 Task: Look for space in Zulpich, Germany from 1st August, 2023 to 5th August, 2023 for 3 adults, 1 child in price range Rs.13000 to Rs.20000. Place can be entire place with 2 bedrooms having 3 beds and 2 bathrooms. Property type can be flatguest house, hotel. Booking option can be shelf check-in. Required host language is English.
Action: Mouse moved to (468, 97)
Screenshot: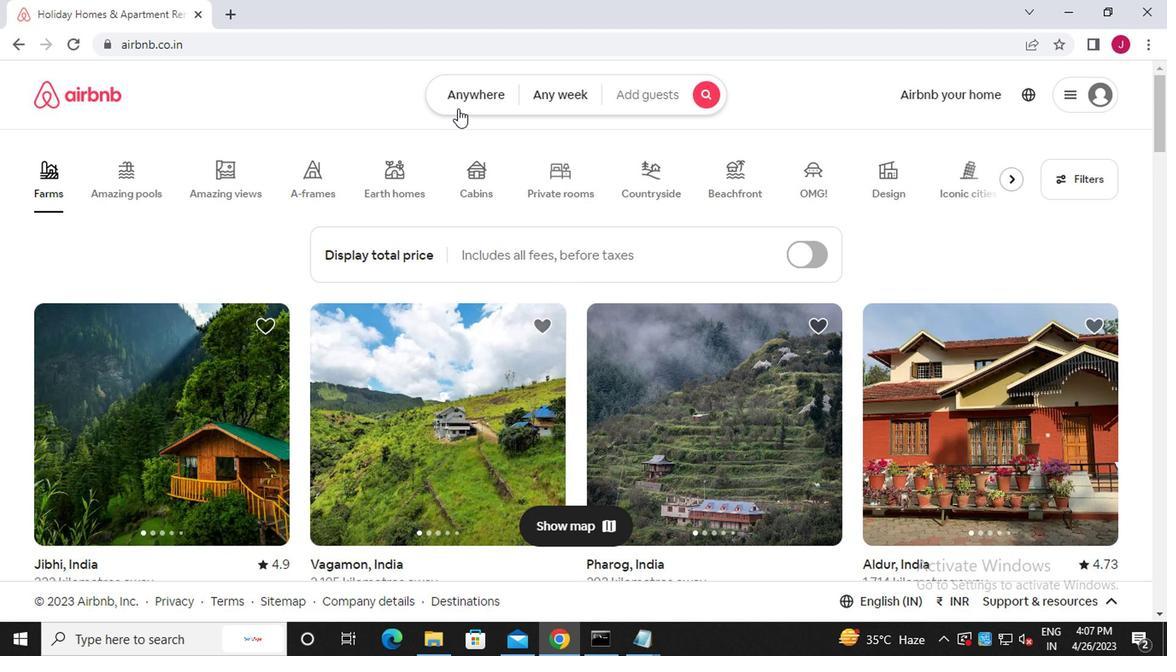 
Action: Mouse pressed left at (468, 97)
Screenshot: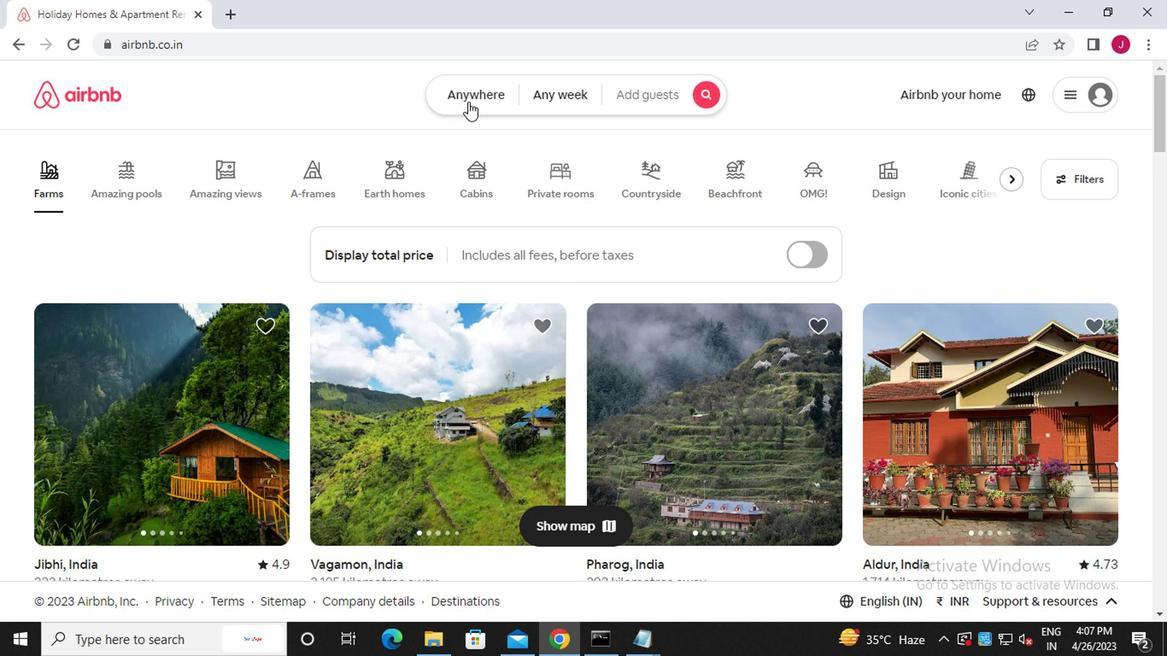 
Action: Mouse moved to (289, 164)
Screenshot: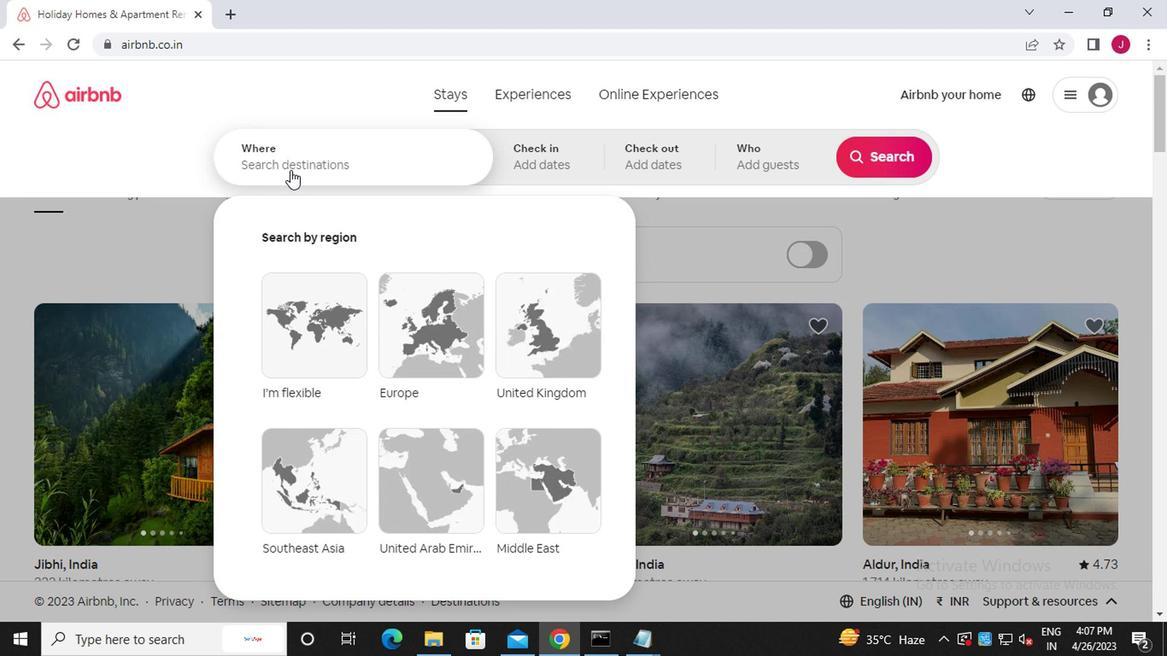 
Action: Mouse pressed left at (289, 164)
Screenshot: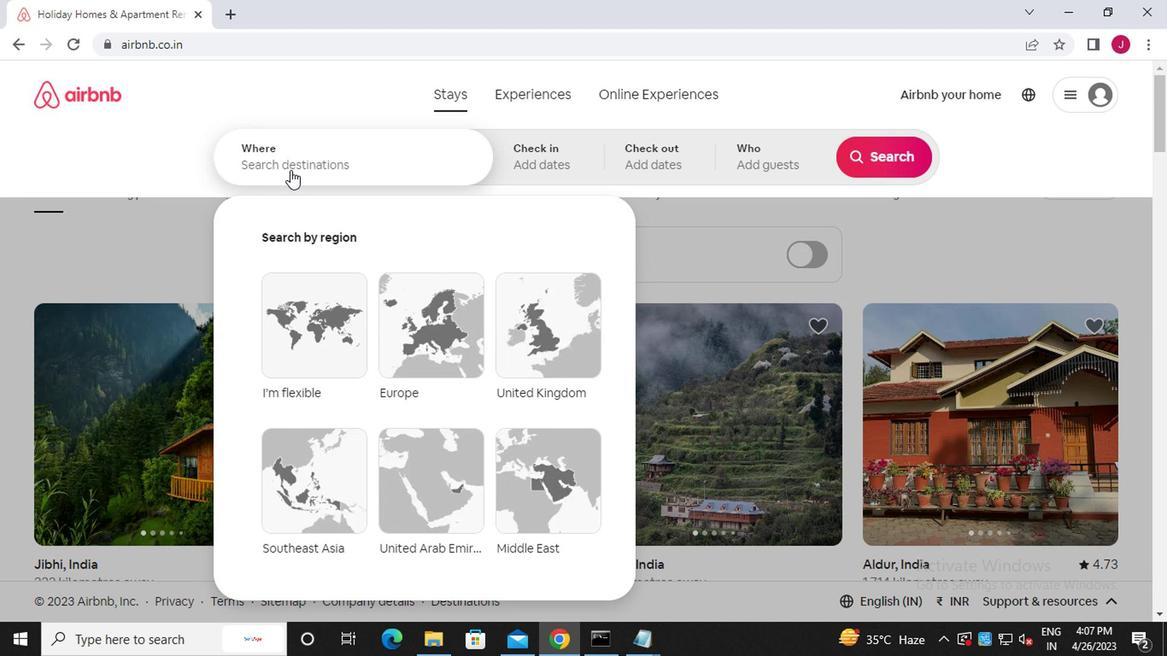
Action: Mouse moved to (285, 164)
Screenshot: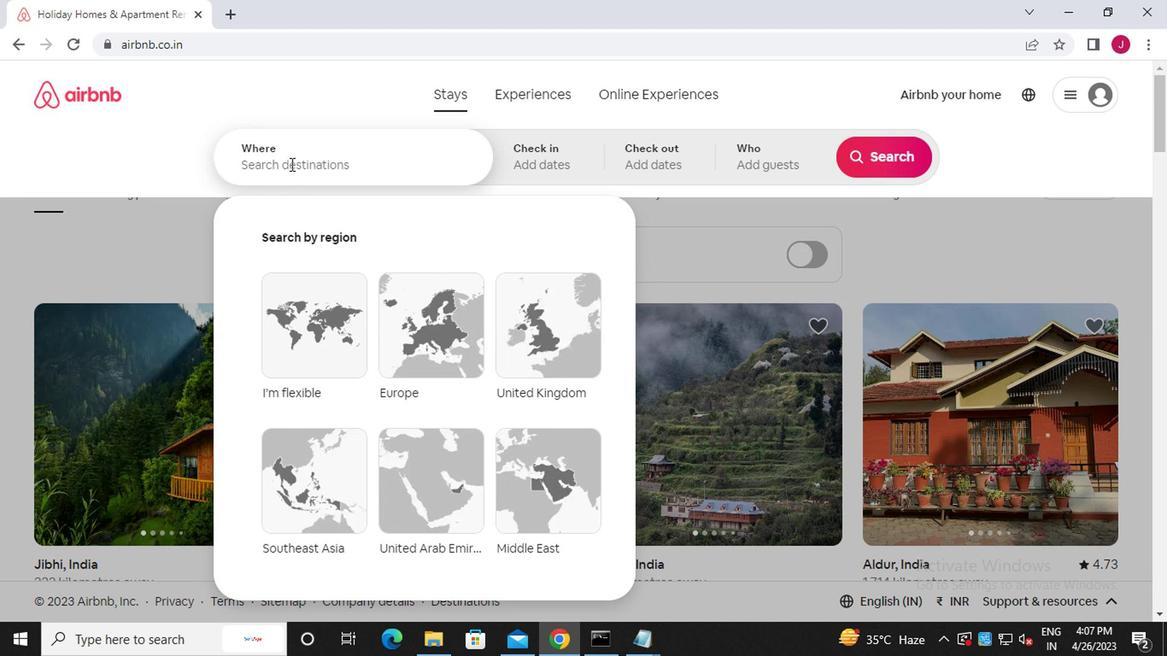 
Action: Key pressed z<Key.caps_lock>ulpich,<Key.caps_lock>g<Key.caps_lock>ermany
Screenshot: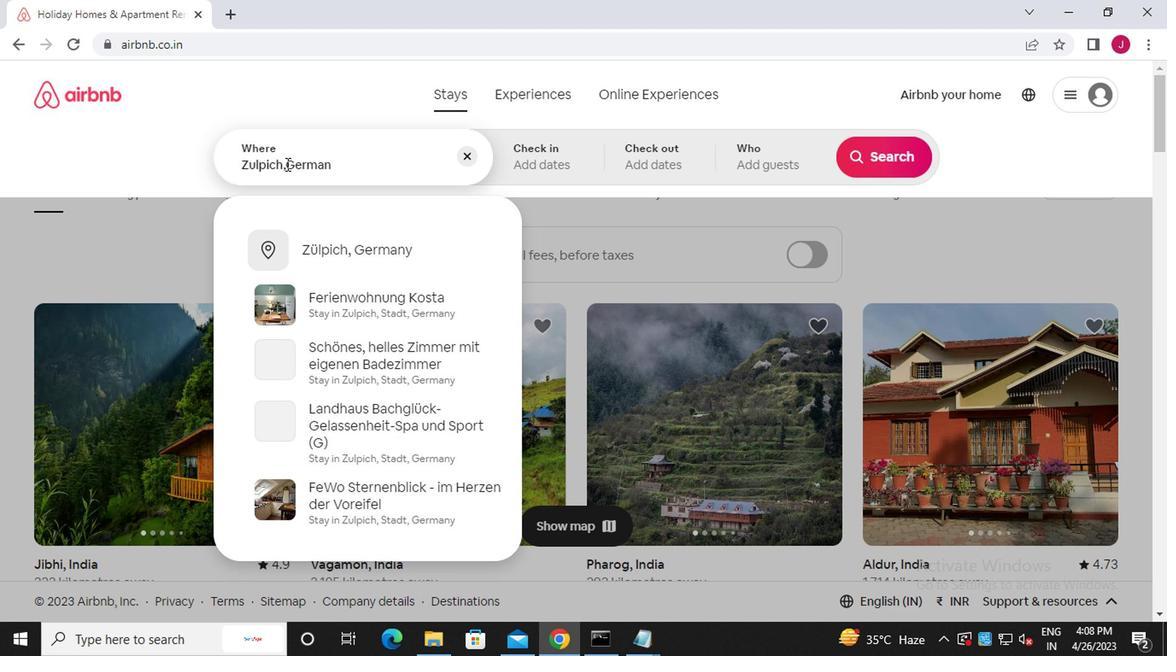 
Action: Mouse moved to (350, 247)
Screenshot: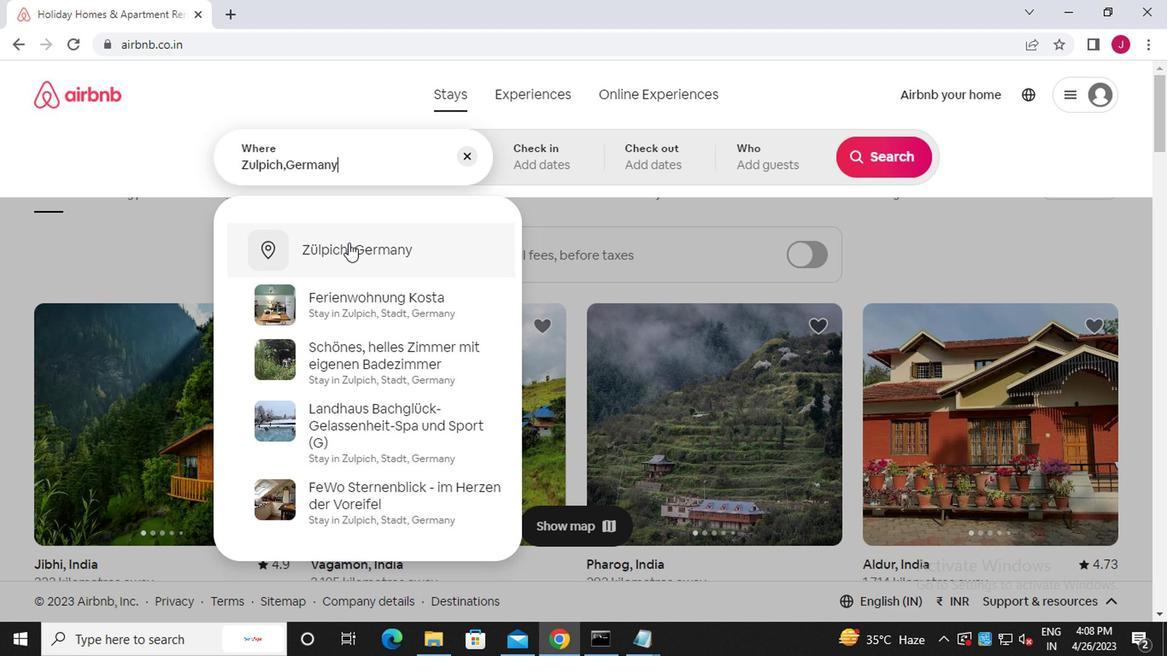 
Action: Mouse pressed left at (350, 247)
Screenshot: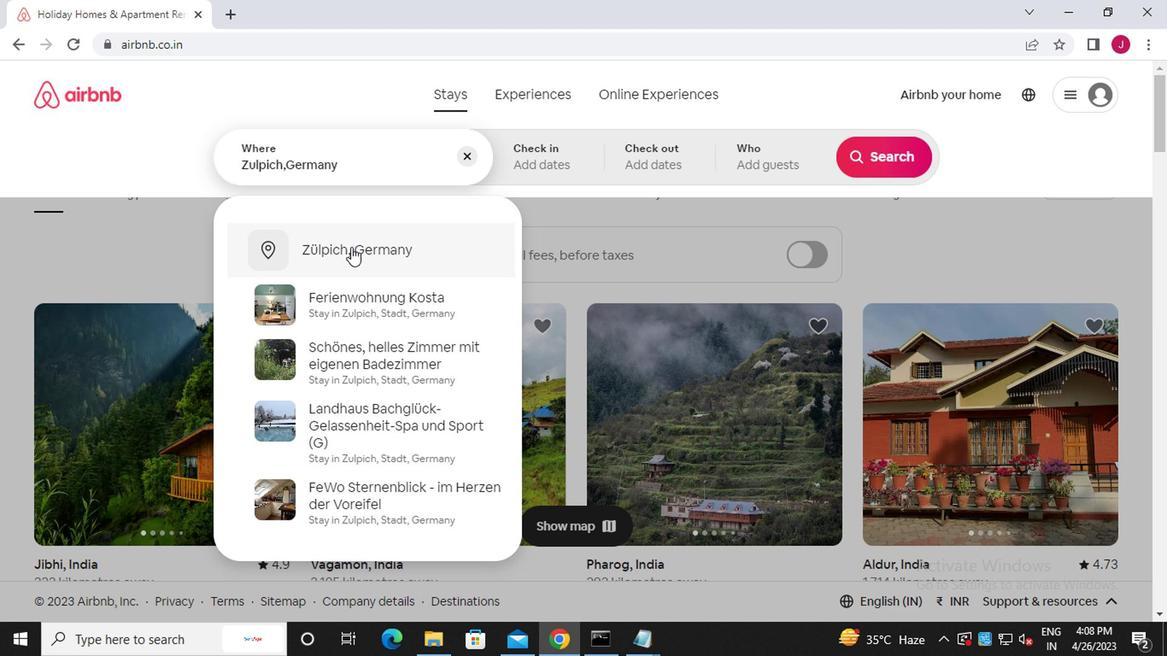 
Action: Mouse moved to (863, 299)
Screenshot: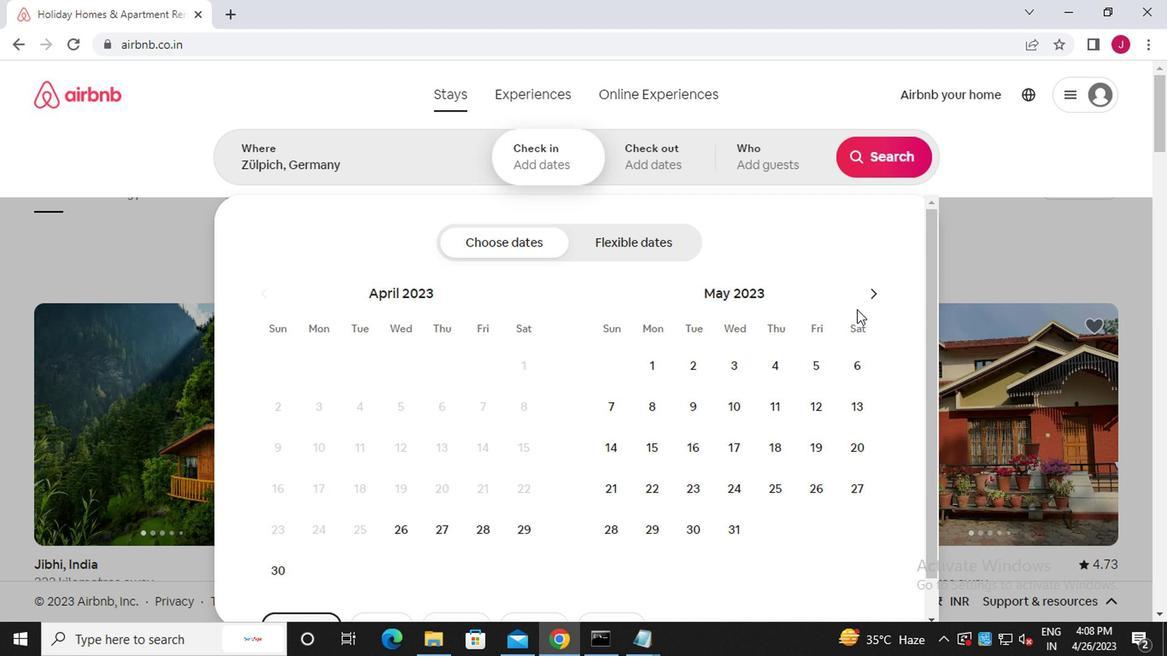 
Action: Mouse pressed left at (863, 299)
Screenshot: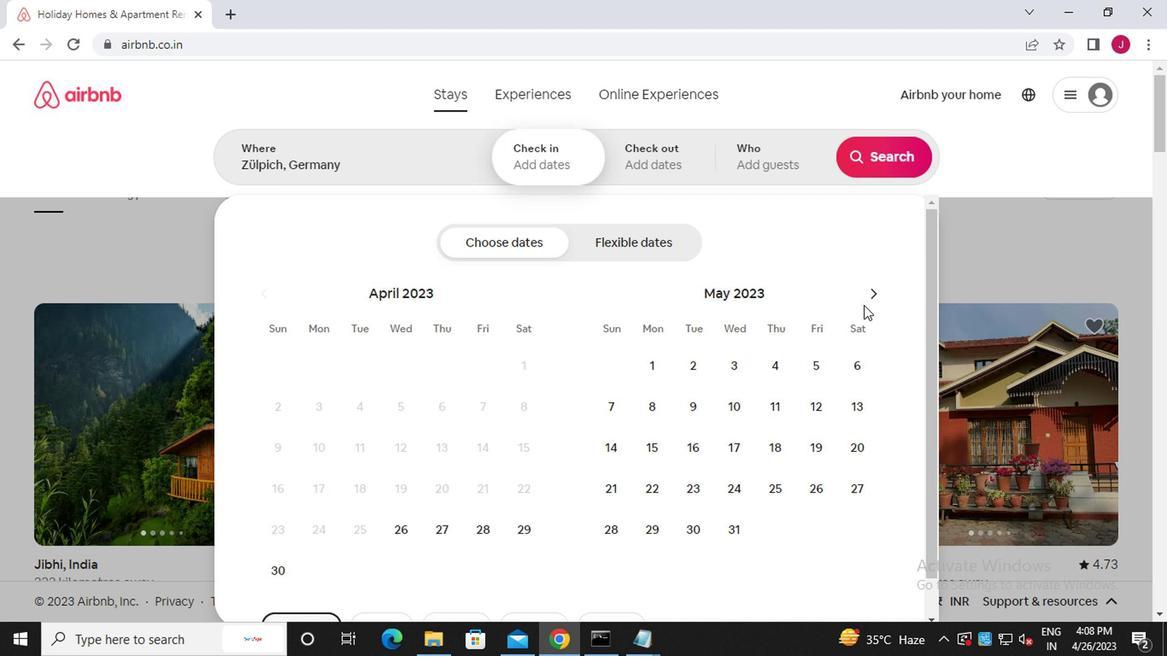 
Action: Mouse moved to (865, 298)
Screenshot: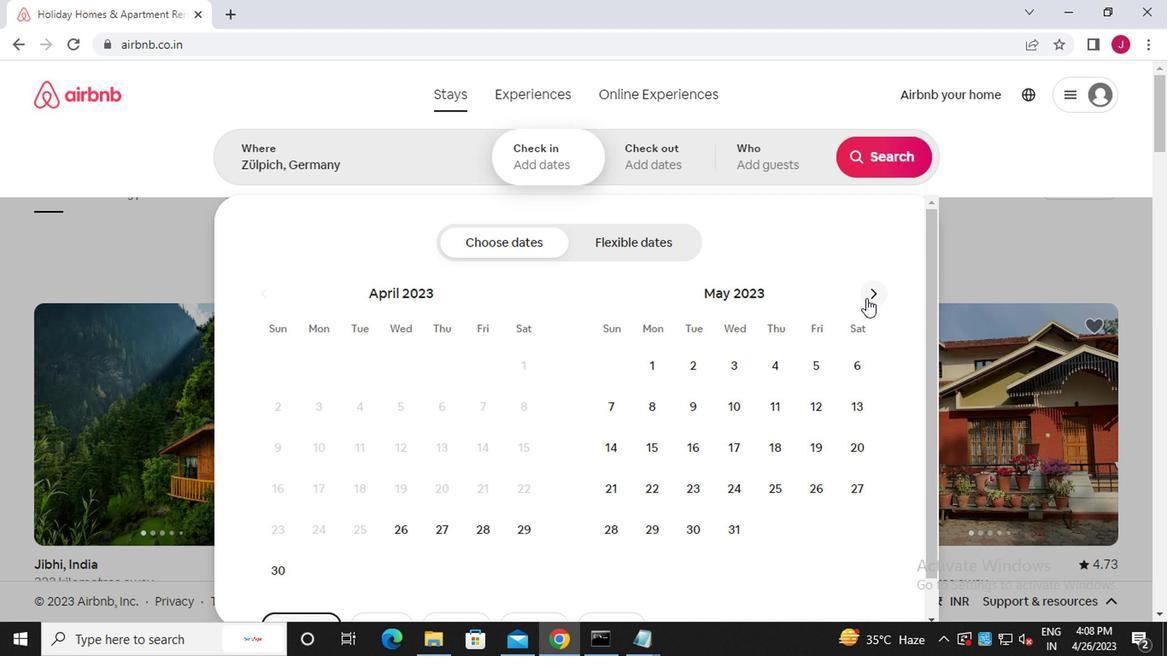 
Action: Mouse pressed left at (865, 298)
Screenshot: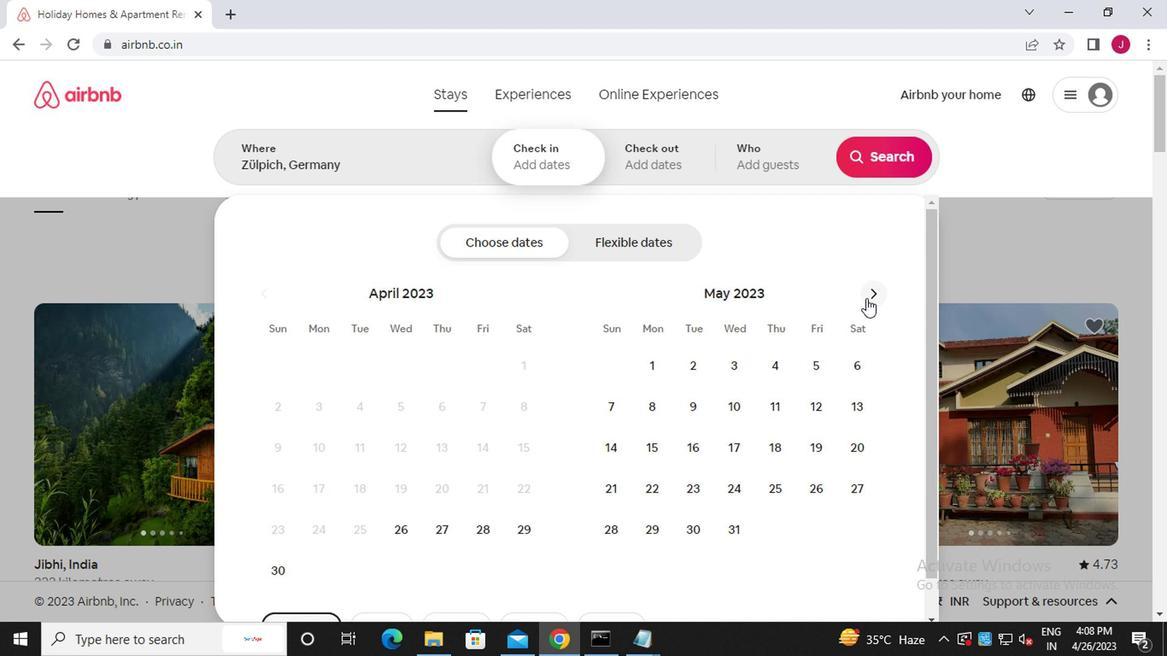 
Action: Mouse pressed left at (865, 298)
Screenshot: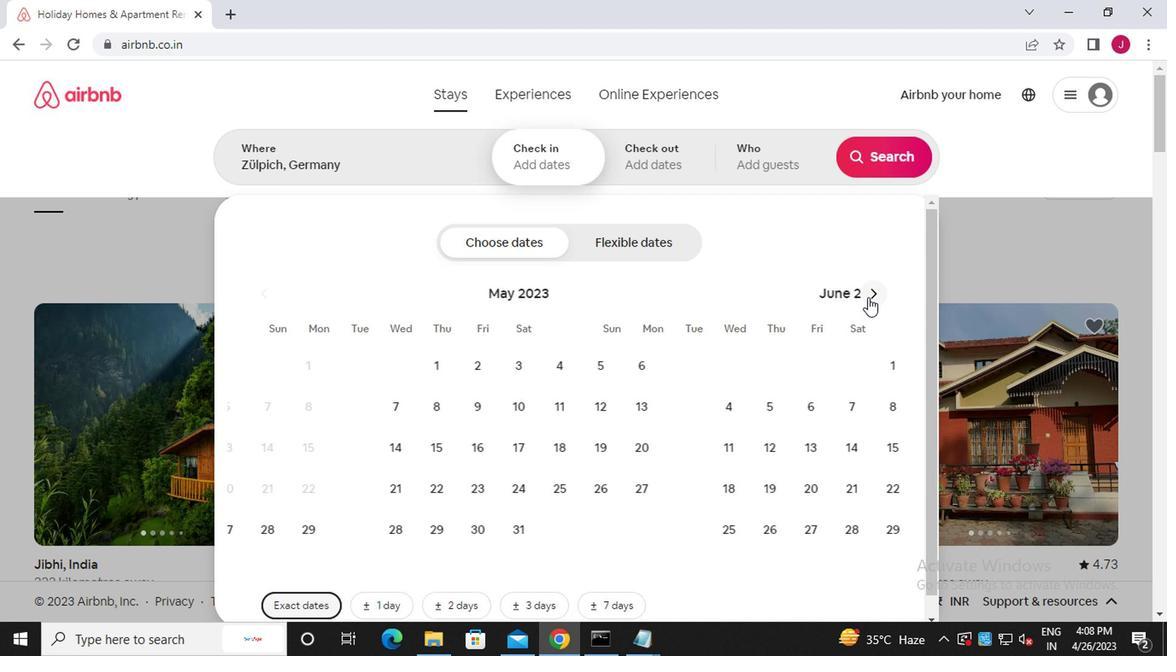 
Action: Mouse pressed left at (865, 298)
Screenshot: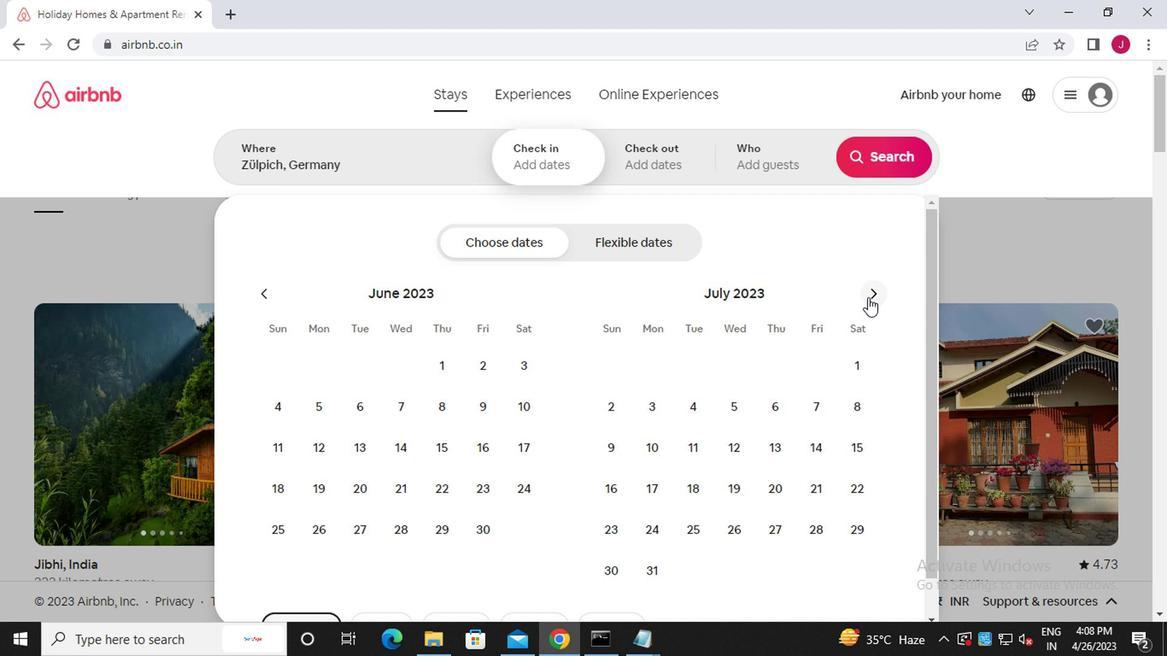 
Action: Mouse moved to (694, 354)
Screenshot: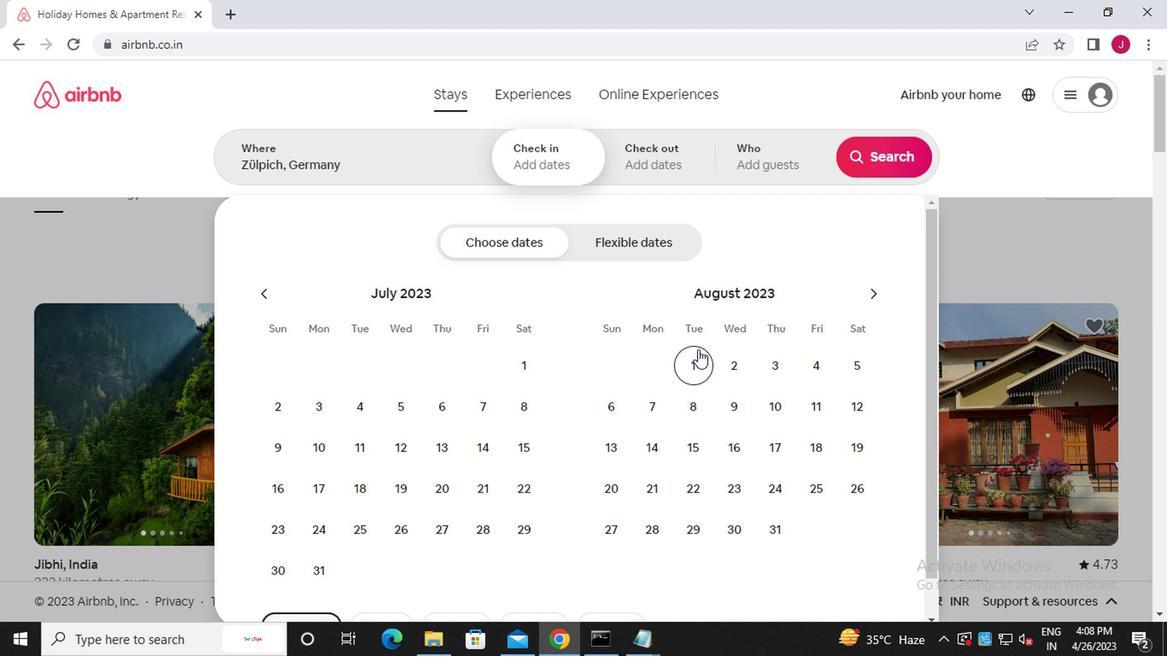 
Action: Mouse pressed left at (694, 354)
Screenshot: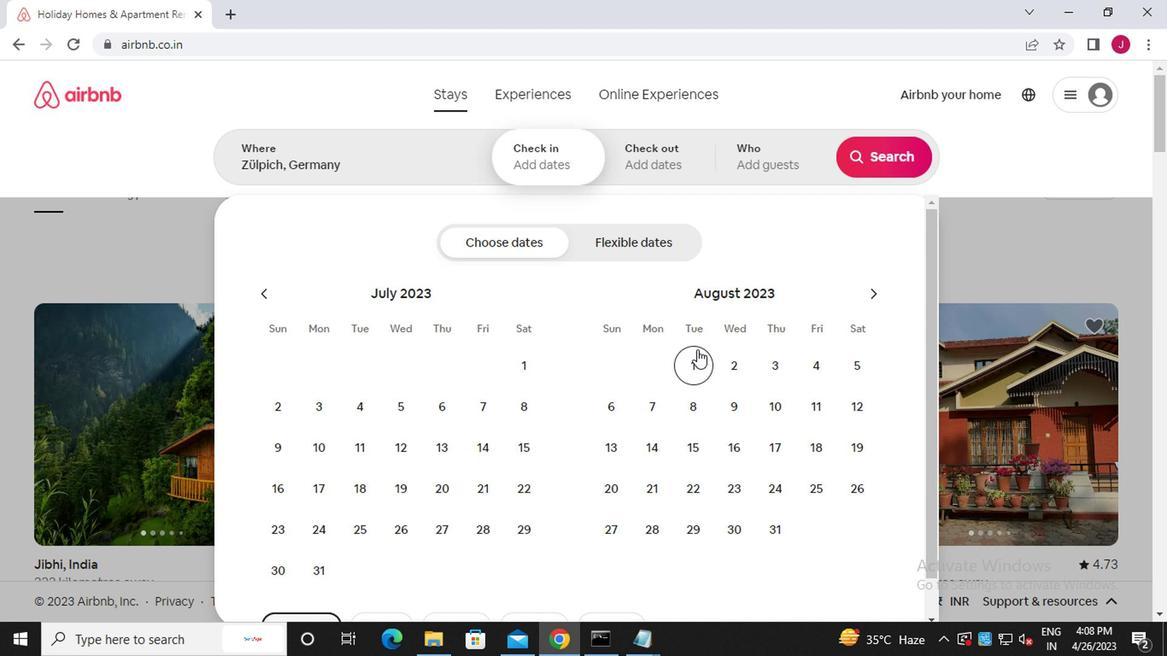 
Action: Mouse moved to (856, 369)
Screenshot: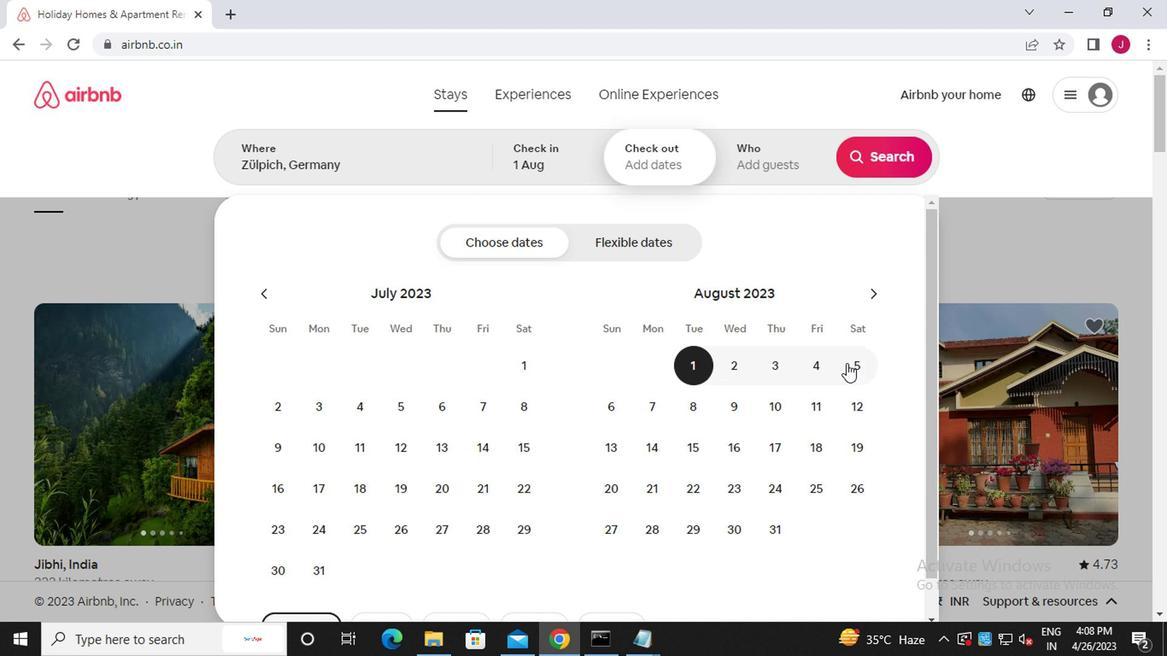 
Action: Mouse pressed left at (856, 369)
Screenshot: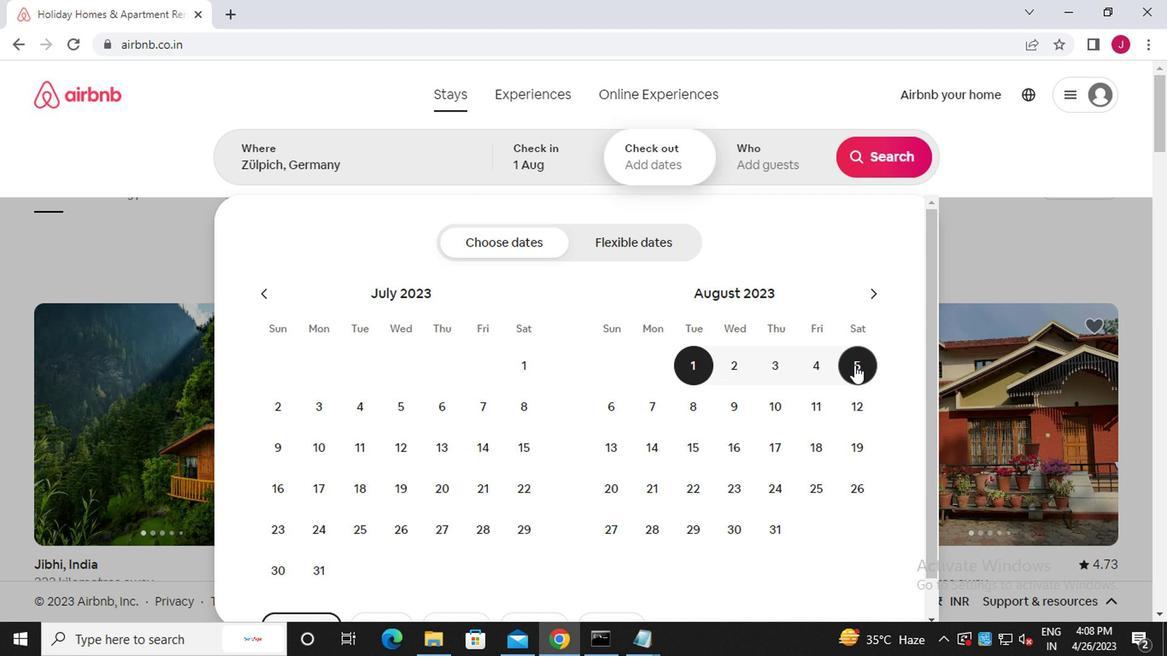 
Action: Mouse moved to (792, 164)
Screenshot: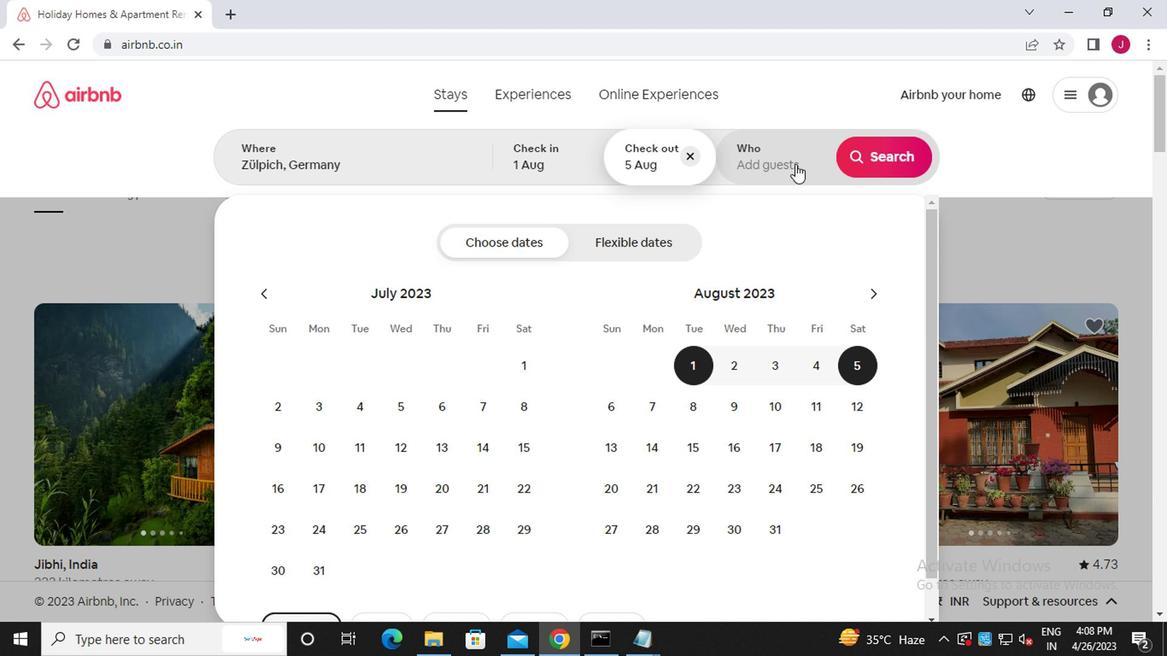 
Action: Mouse pressed left at (792, 164)
Screenshot: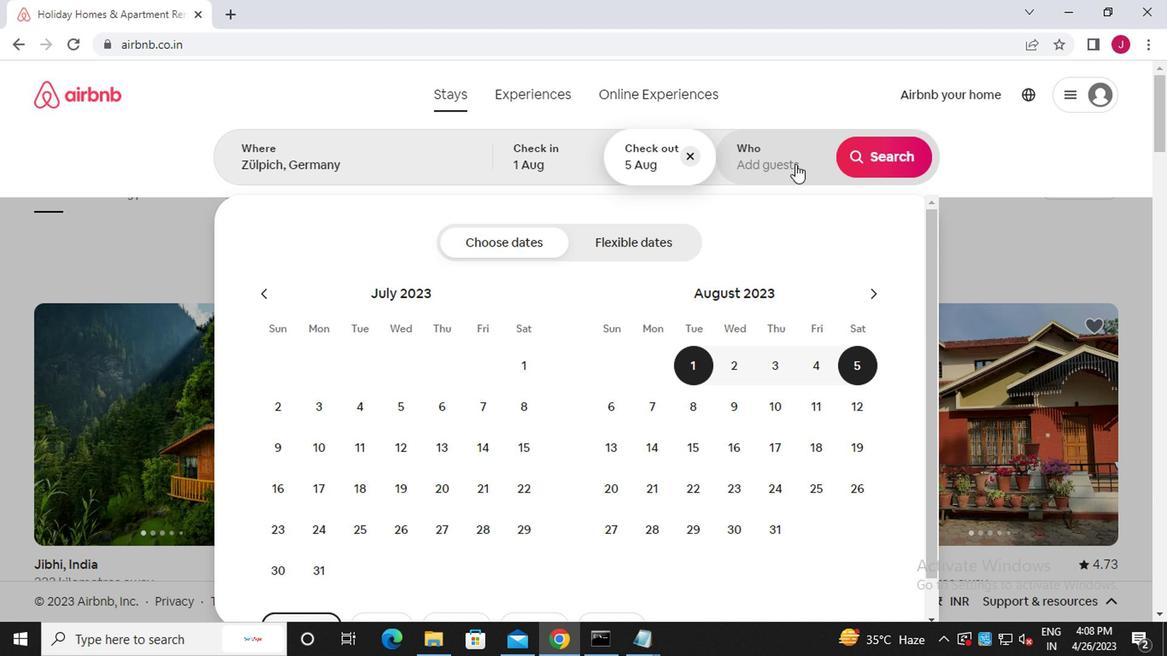 
Action: Mouse moved to (882, 244)
Screenshot: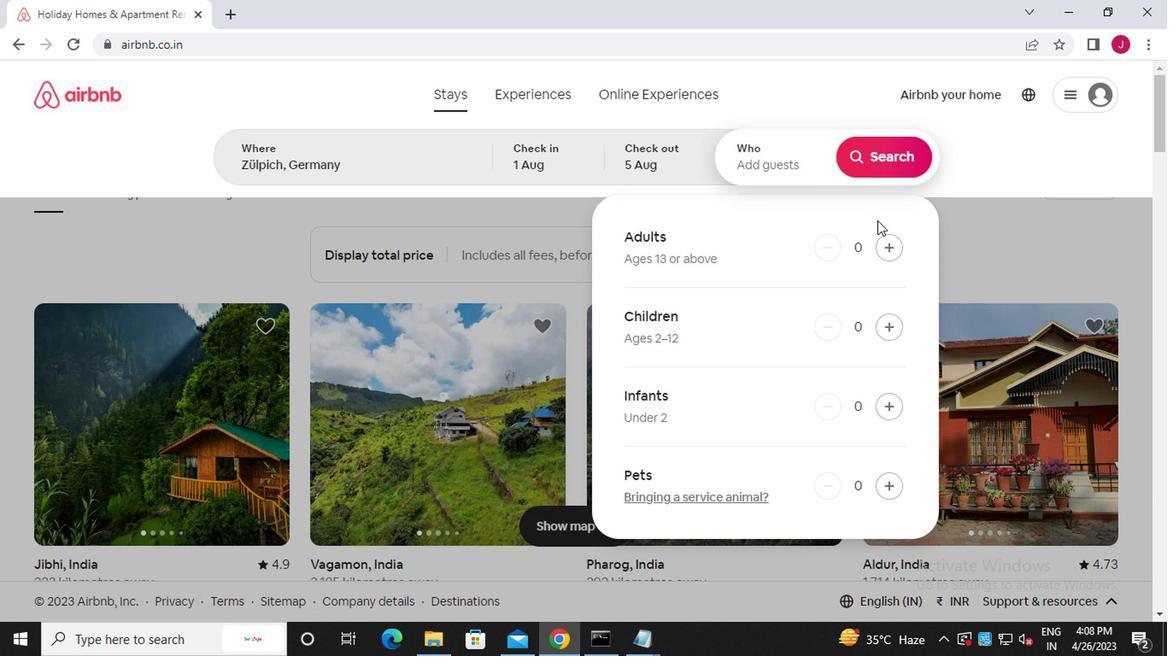 
Action: Mouse pressed left at (882, 244)
Screenshot: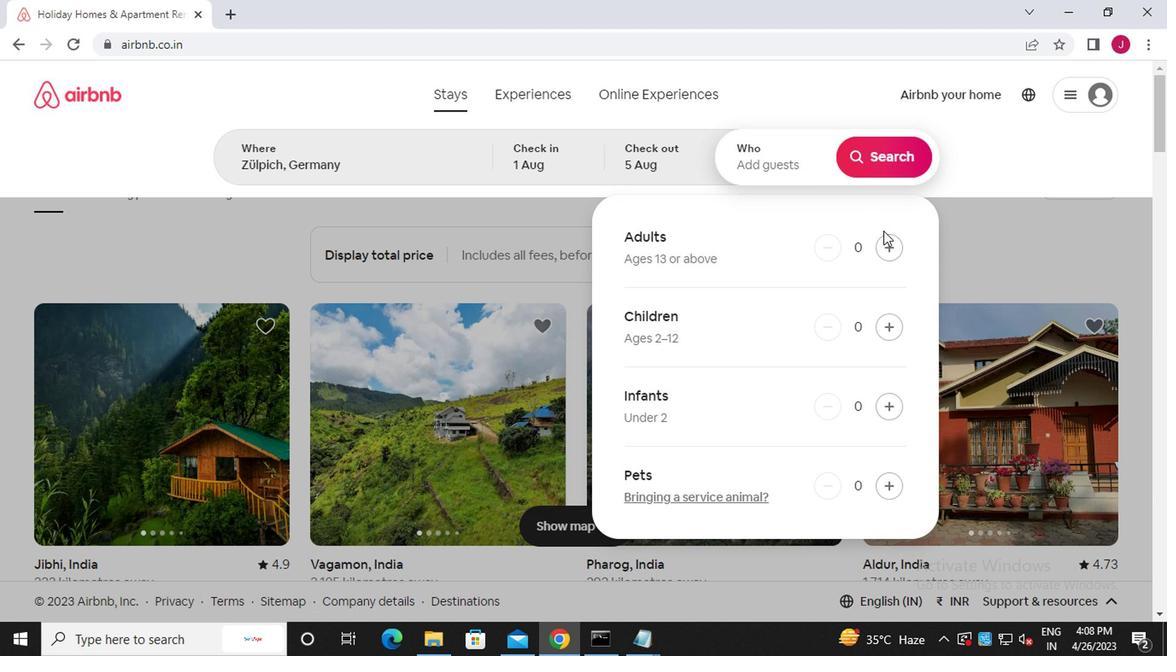 
Action: Mouse moved to (883, 244)
Screenshot: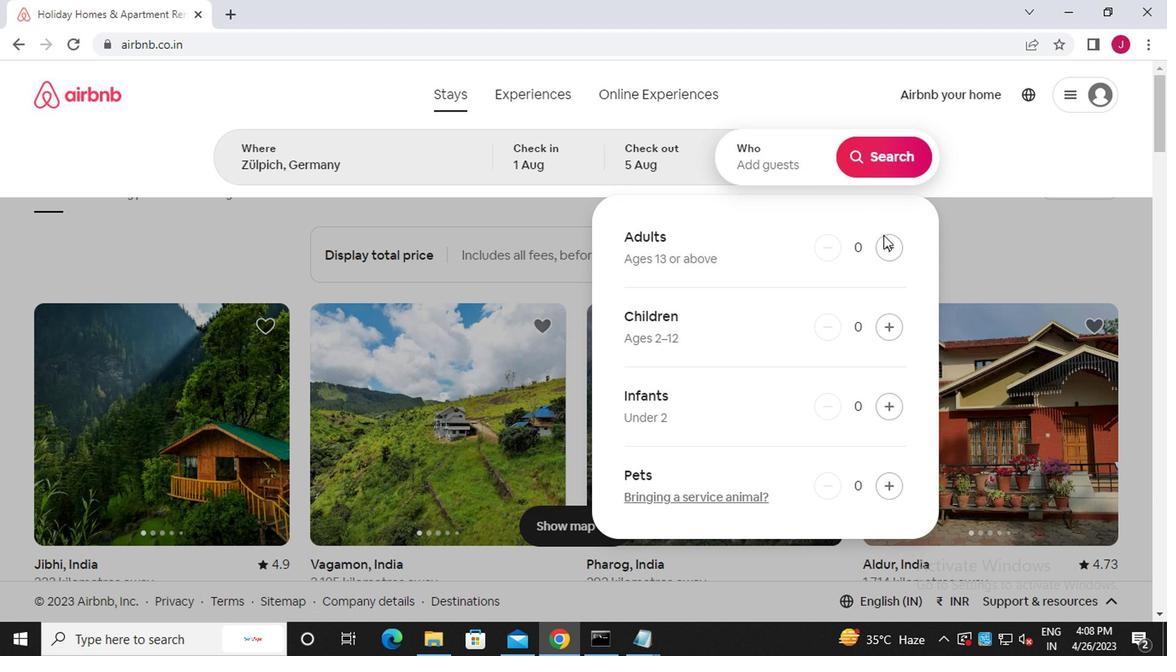 
Action: Mouse pressed left at (883, 244)
Screenshot: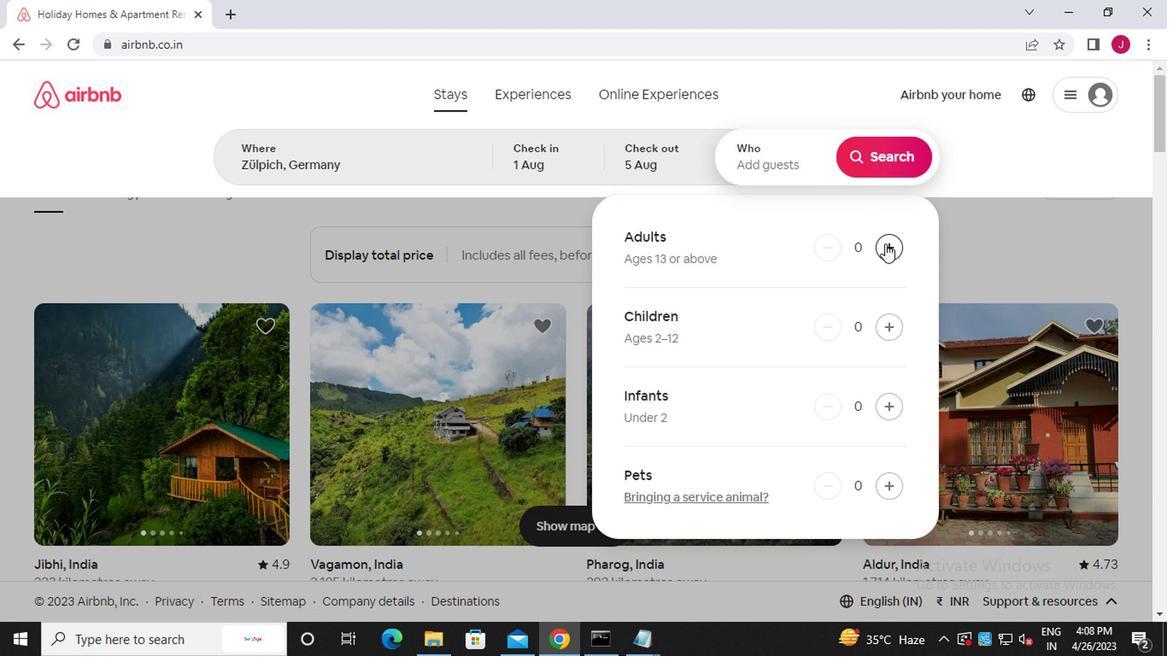 
Action: Mouse pressed left at (883, 244)
Screenshot: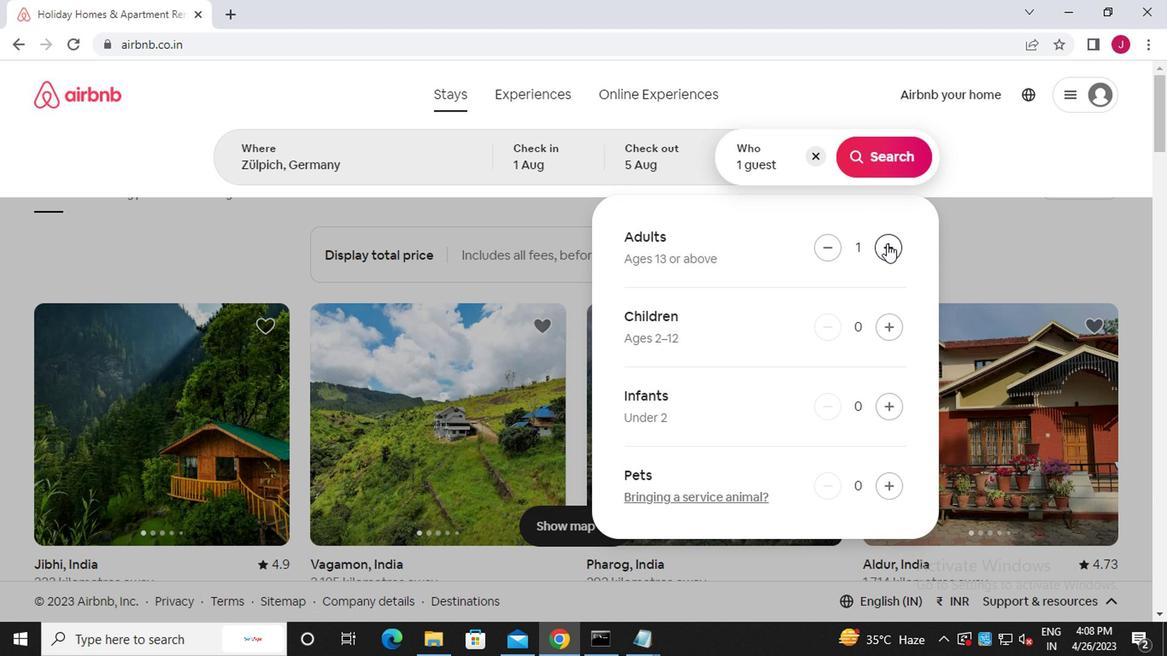 
Action: Mouse moved to (886, 329)
Screenshot: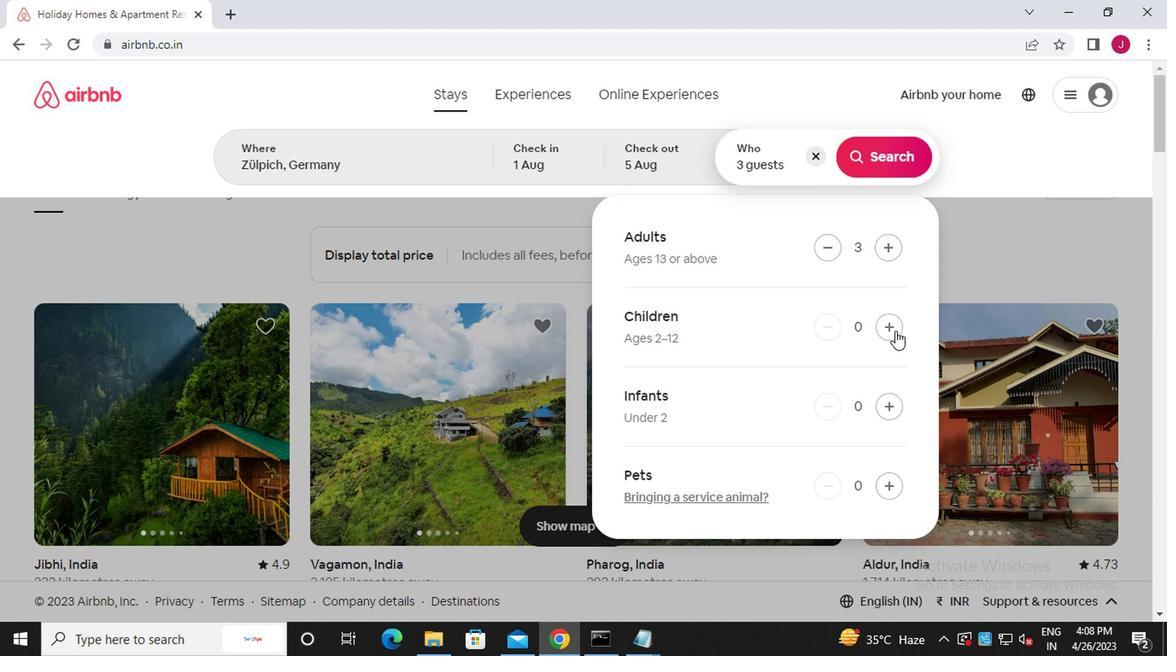 
Action: Mouse pressed left at (886, 329)
Screenshot: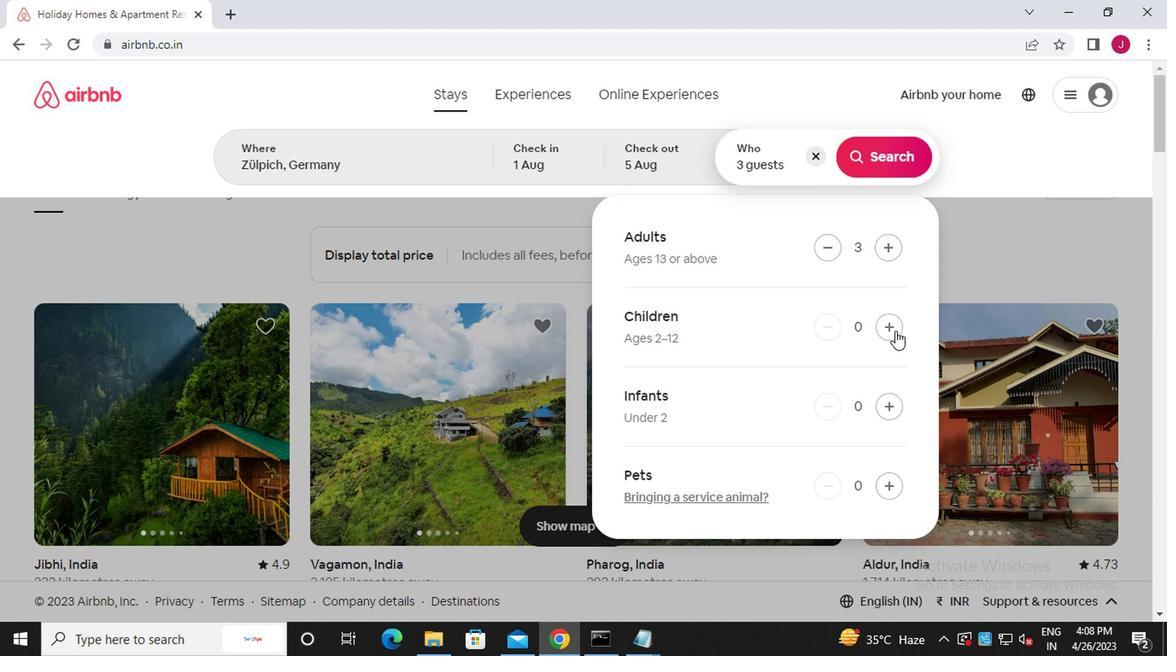 
Action: Mouse moved to (894, 163)
Screenshot: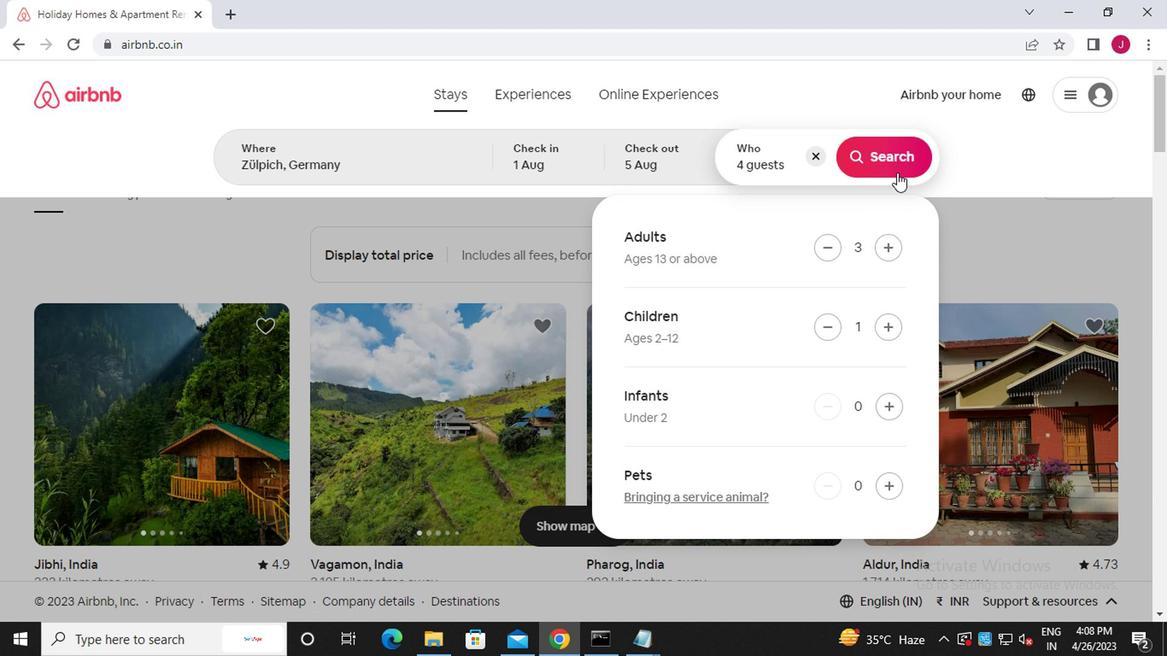 
Action: Mouse pressed left at (894, 163)
Screenshot: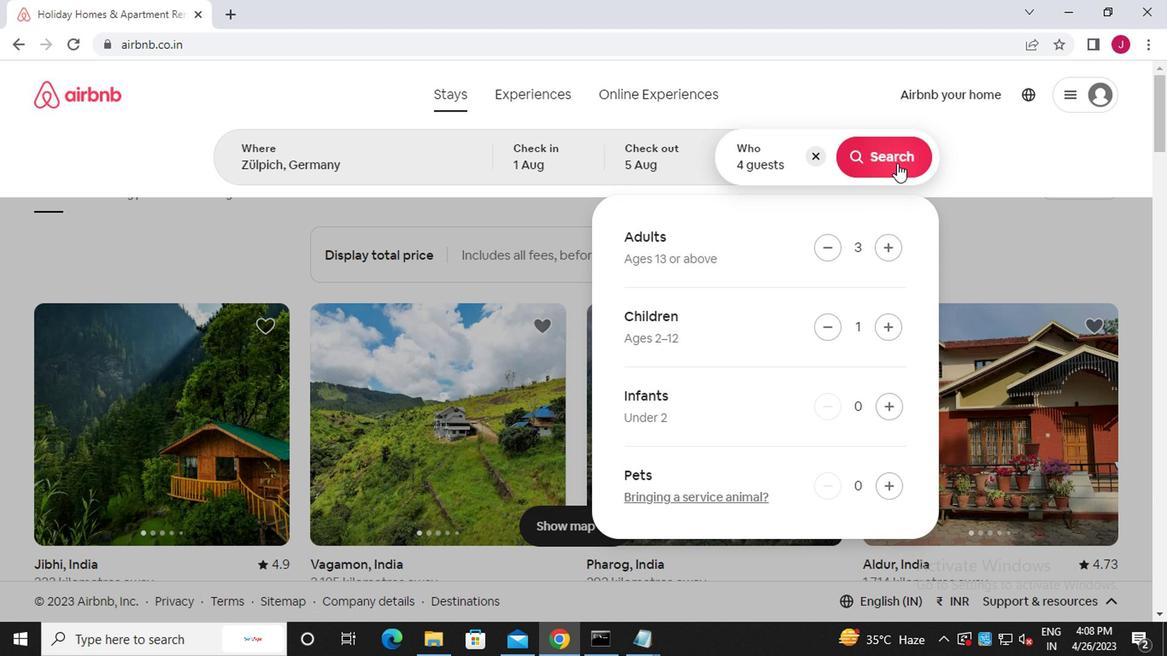 
Action: Mouse moved to (1083, 159)
Screenshot: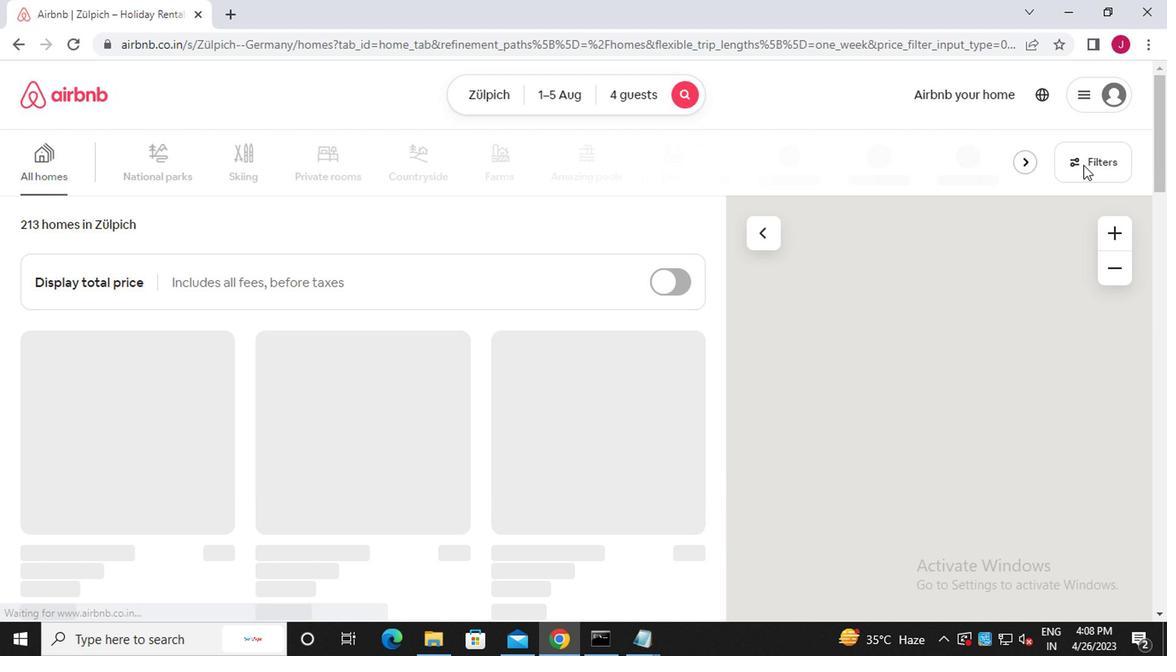 
Action: Mouse pressed left at (1083, 159)
Screenshot: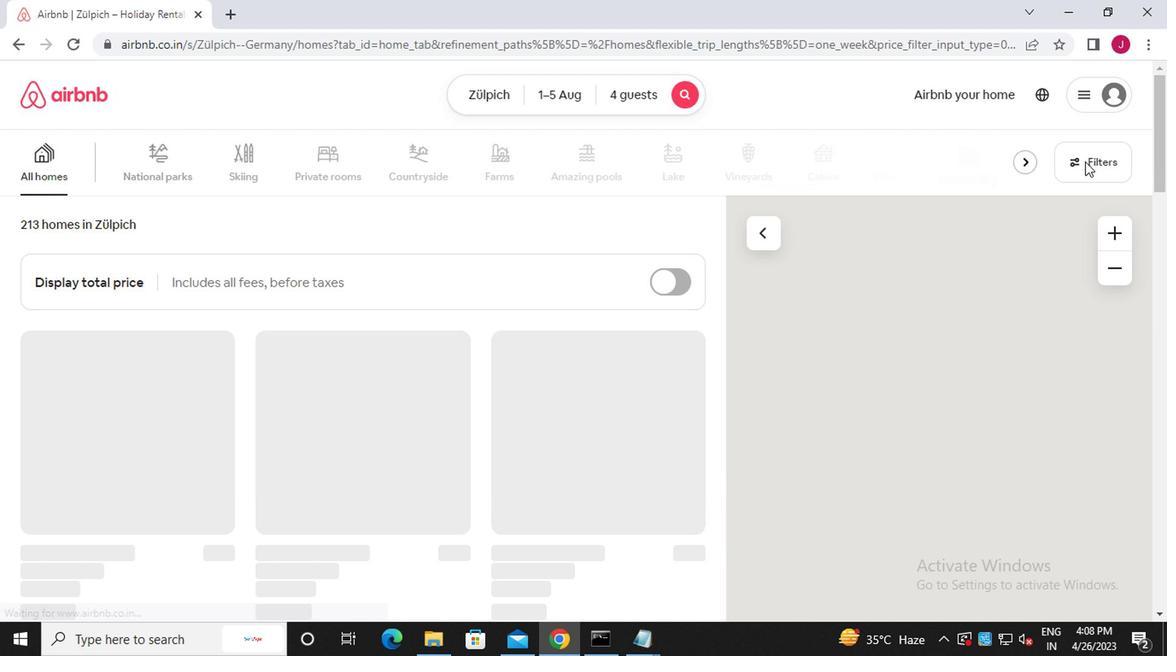 
Action: Mouse moved to (380, 378)
Screenshot: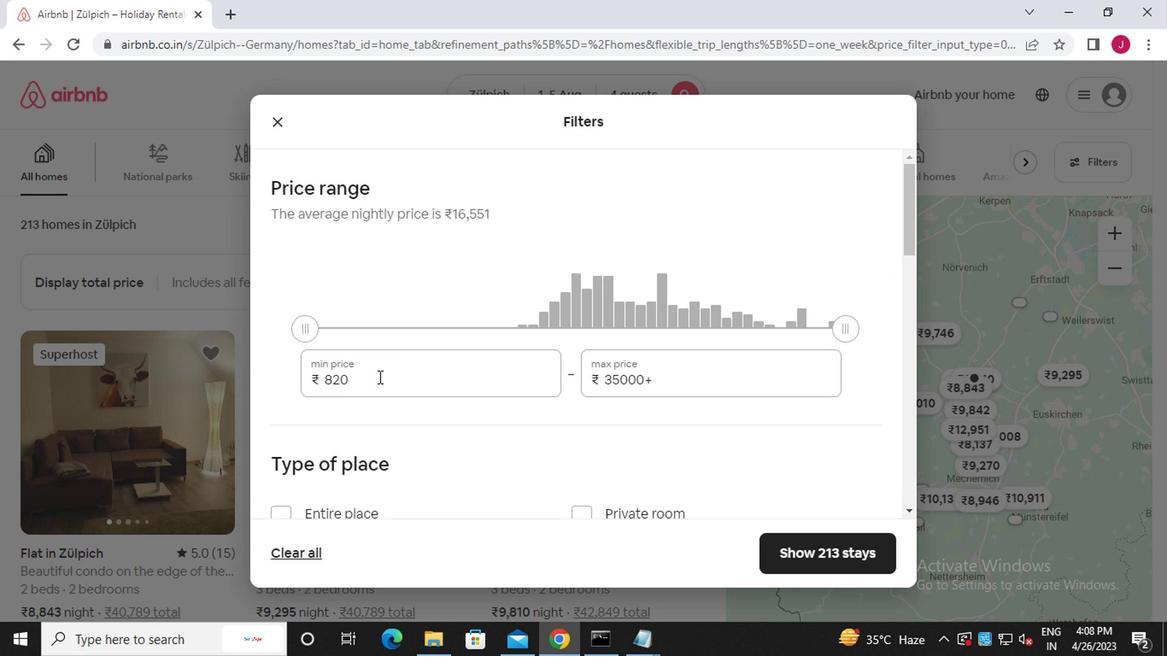 
Action: Mouse pressed left at (380, 378)
Screenshot: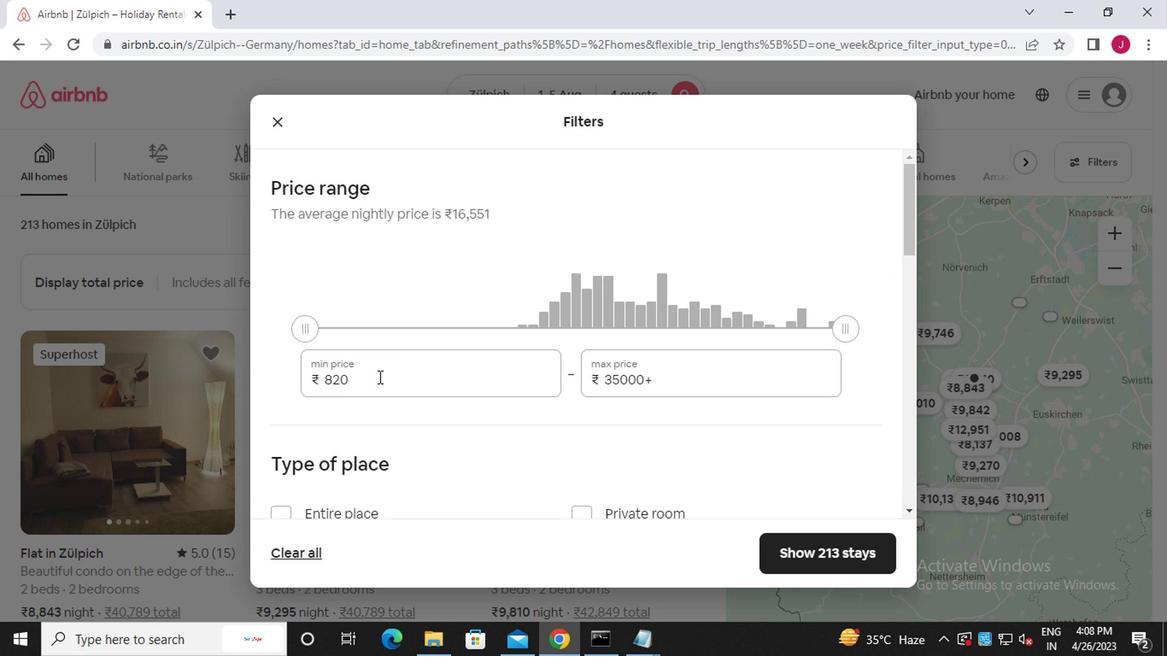 
Action: Mouse moved to (383, 377)
Screenshot: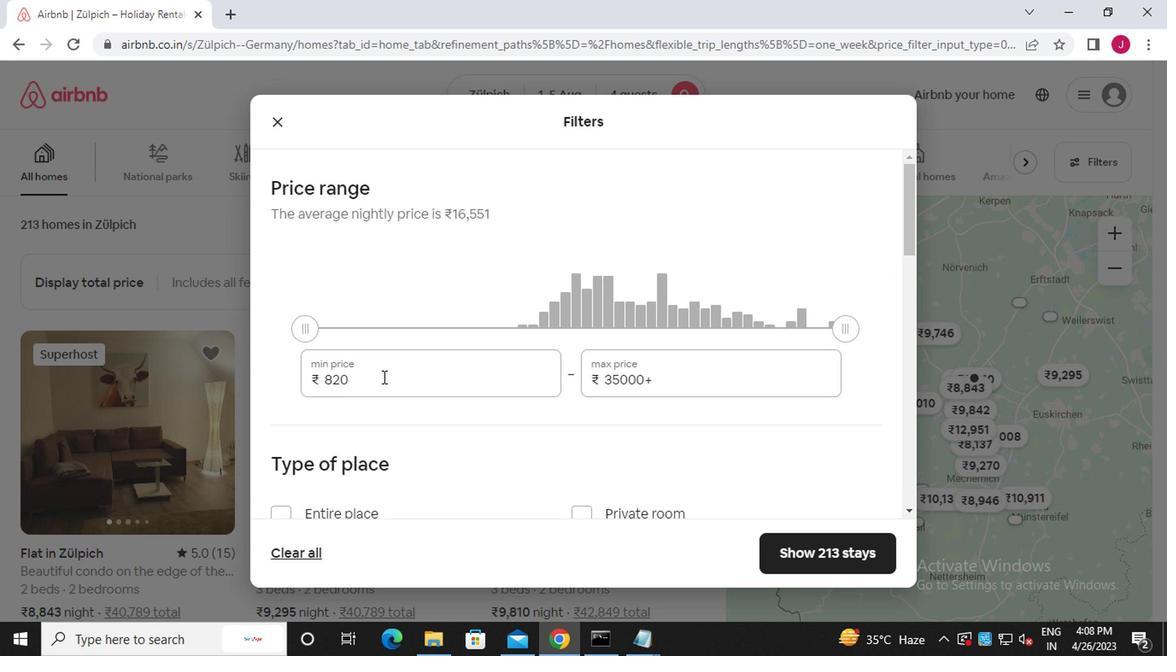
Action: Key pressed <Key.backspace><Key.backspace><Key.backspace><<97>><<99>><<96>><<96>><<96>>
Screenshot: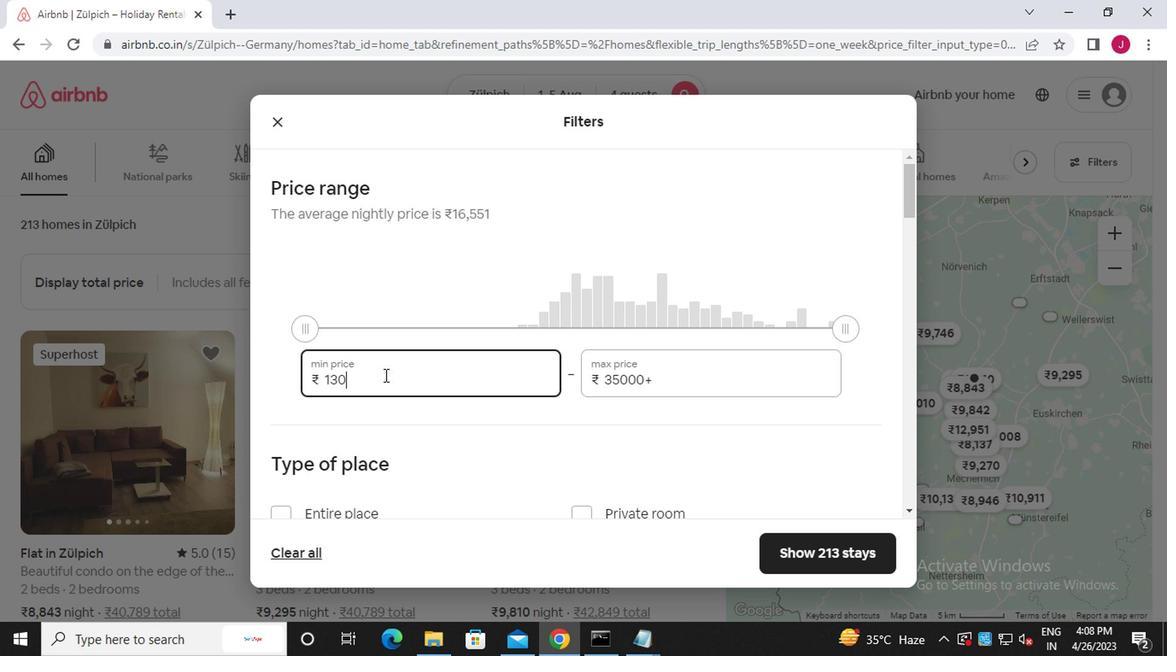
Action: Mouse moved to (718, 369)
Screenshot: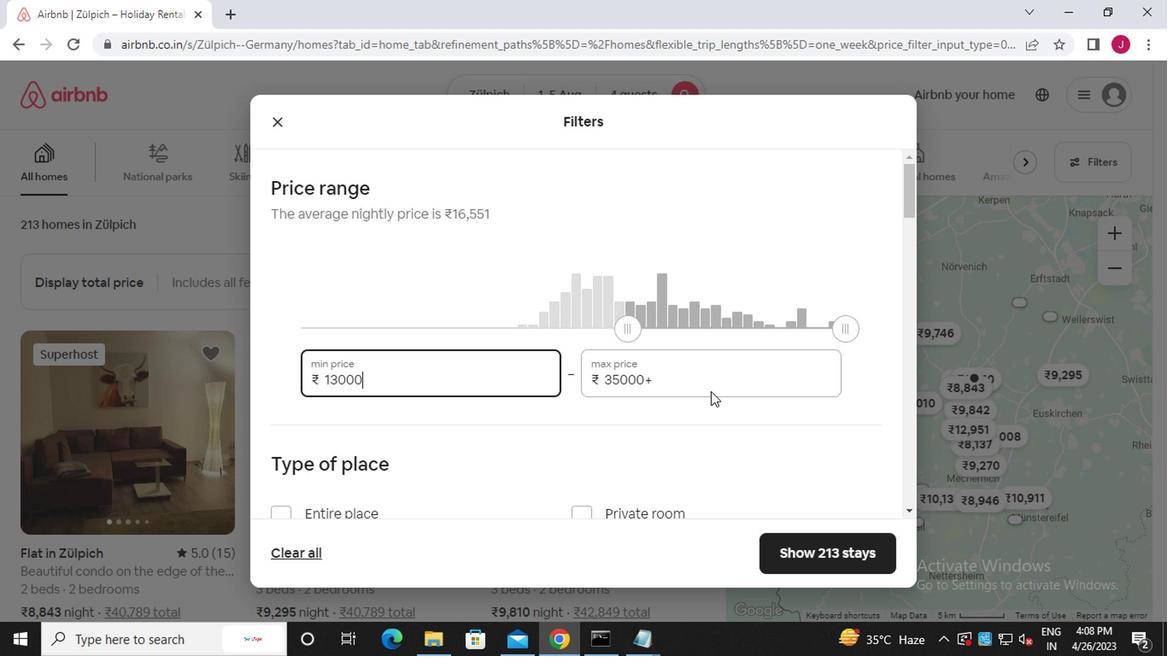 
Action: Mouse pressed left at (718, 369)
Screenshot: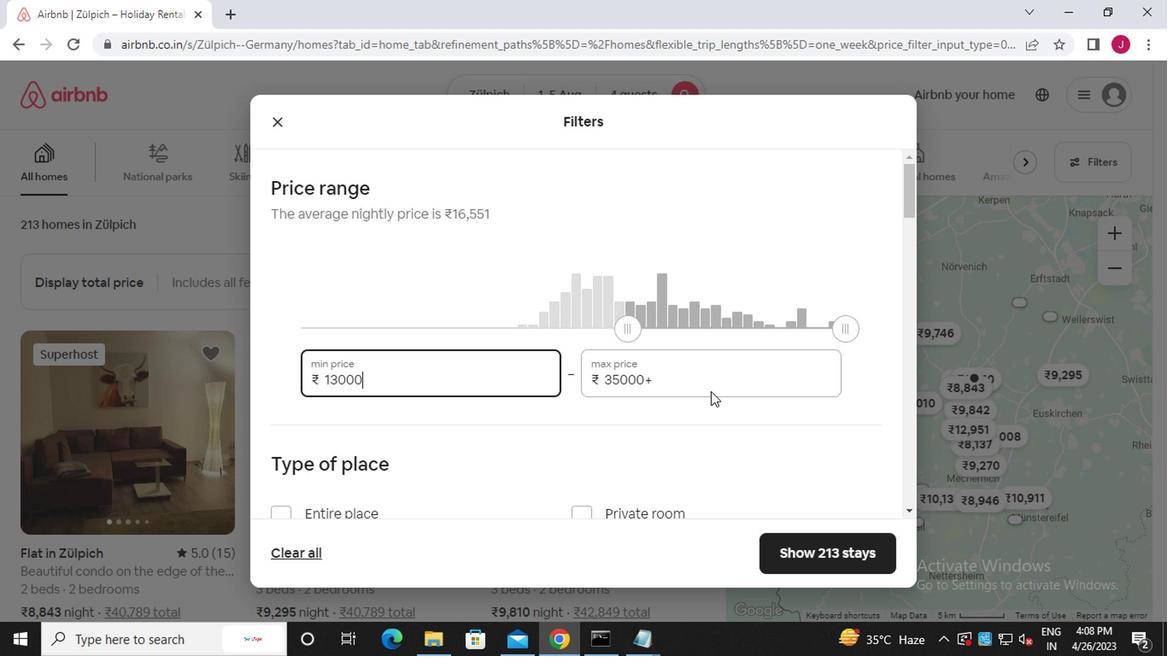 
Action: Mouse moved to (705, 368)
Screenshot: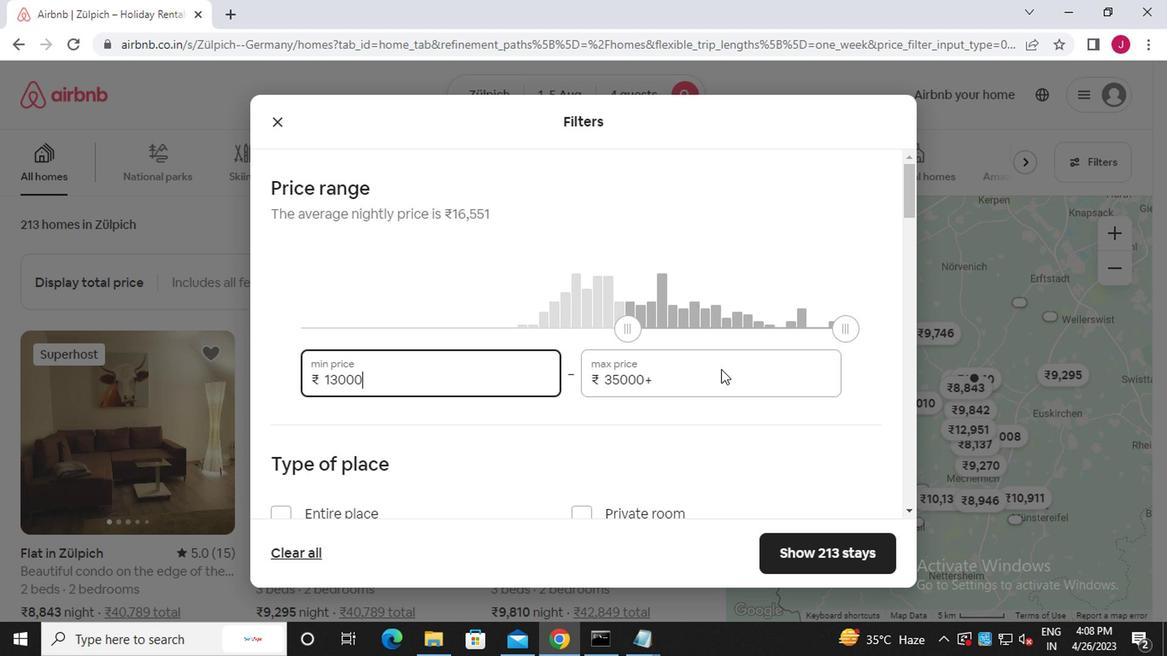 
Action: Key pressed <Key.backspace><Key.backspace><Key.backspace><Key.backspace><Key.backspace><Key.backspace><Key.backspace><Key.backspace><Key.backspace><Key.backspace><Key.backspace><Key.backspace><Key.backspace><<98>><<96>><<96>><<96>><<96>>
Screenshot: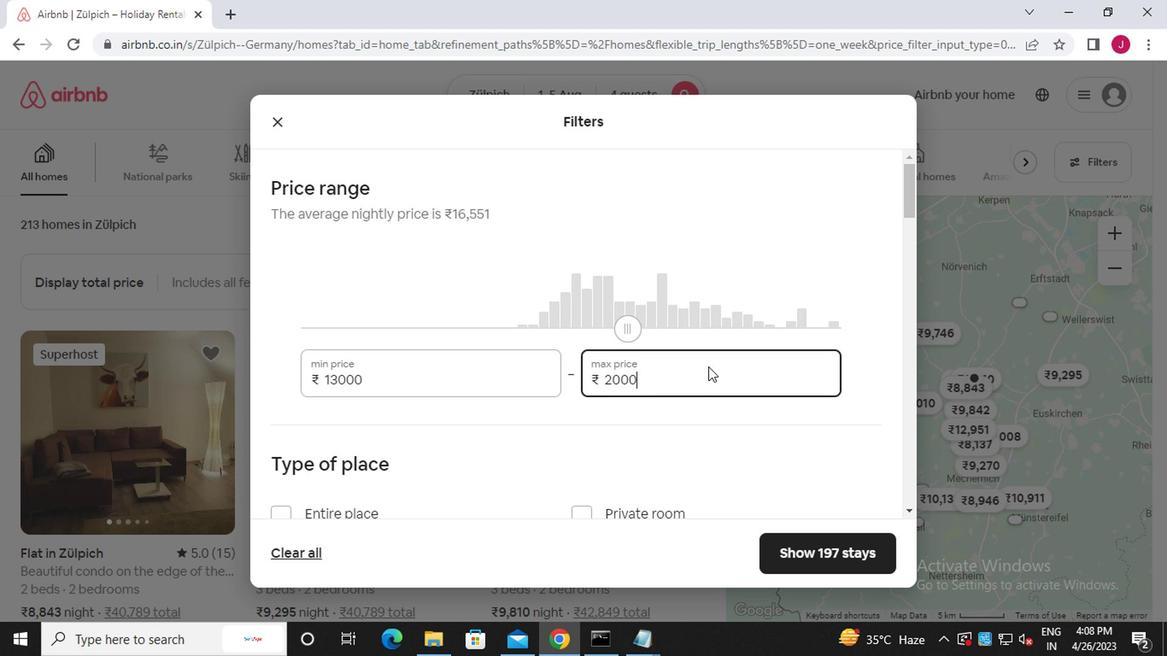 
Action: Mouse moved to (705, 368)
Screenshot: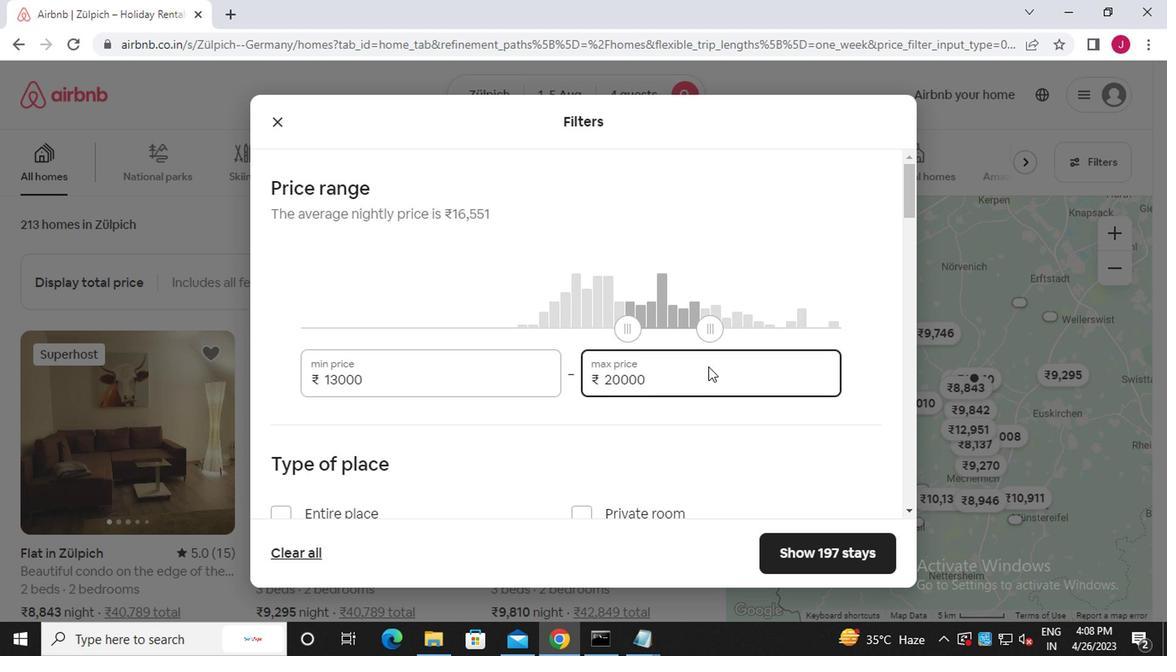 
Action: Mouse scrolled (705, 367) with delta (0, -1)
Screenshot: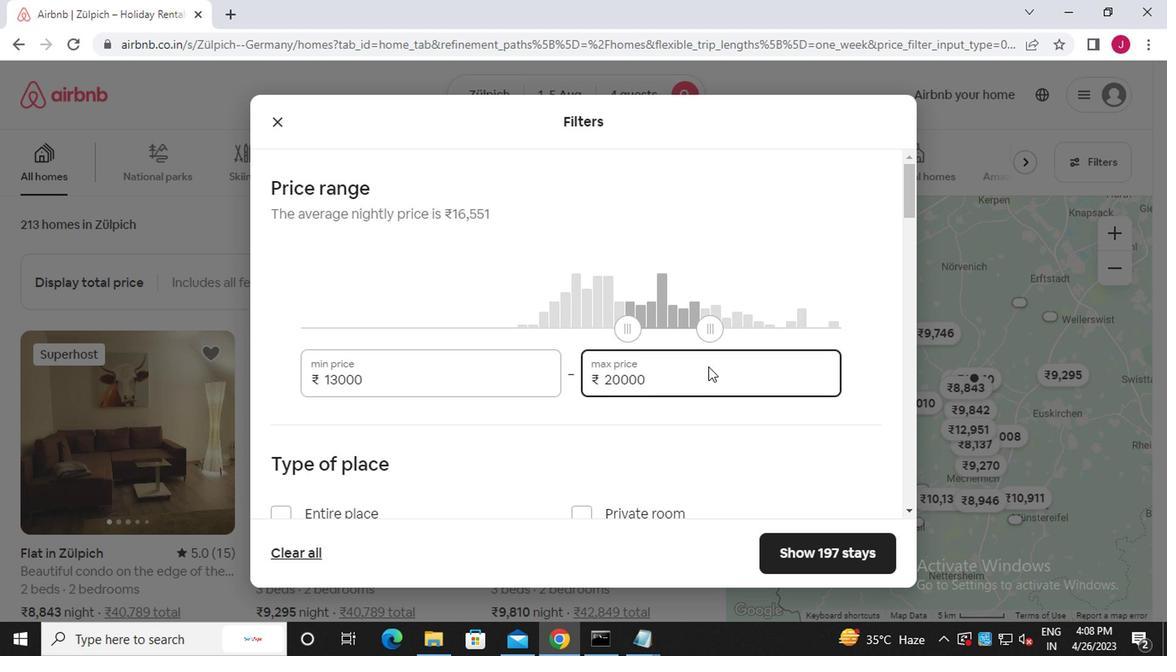 
Action: Mouse scrolled (705, 367) with delta (0, -1)
Screenshot: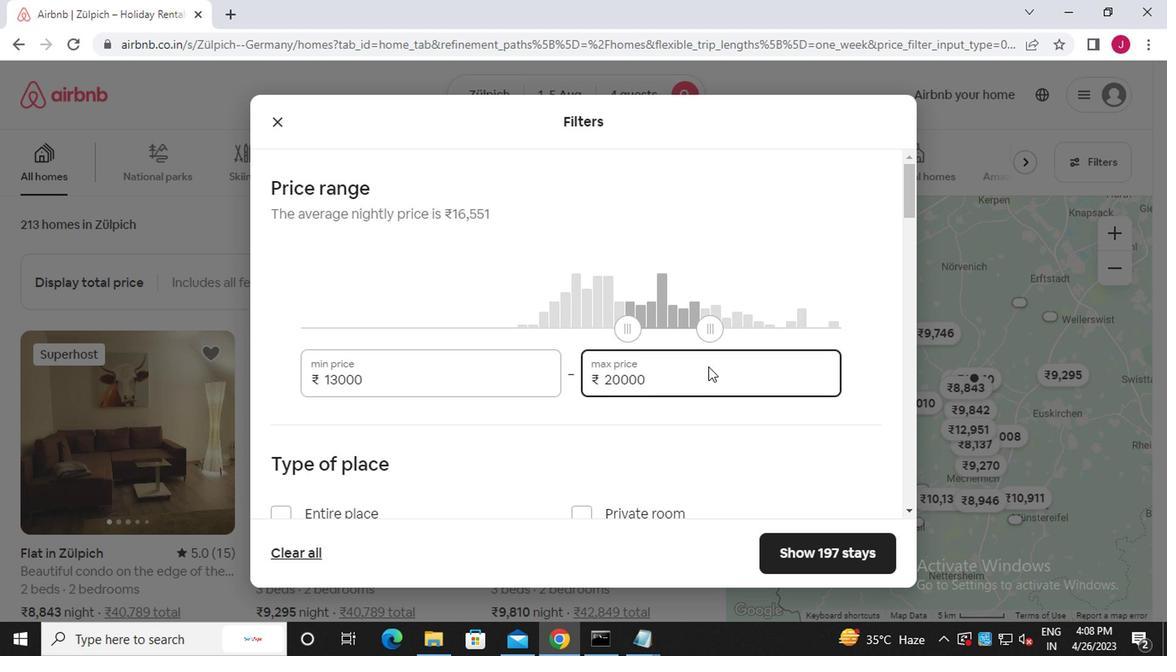 
Action: Mouse moved to (704, 369)
Screenshot: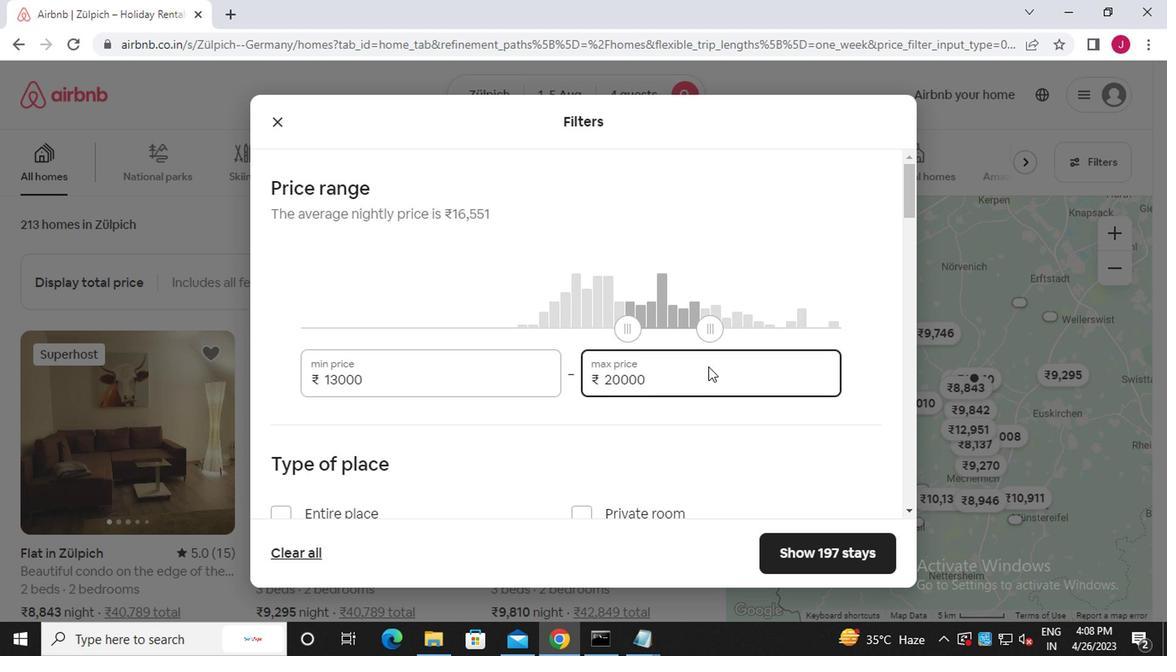 
Action: Mouse scrolled (704, 368) with delta (0, 0)
Screenshot: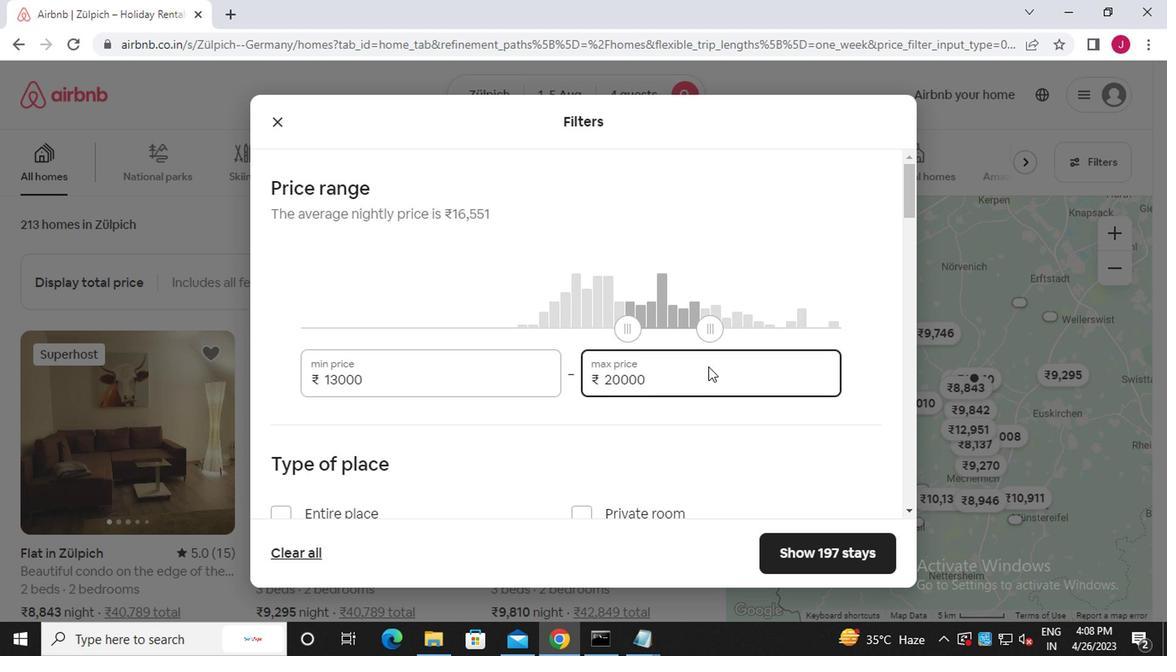 
Action: Mouse moved to (702, 372)
Screenshot: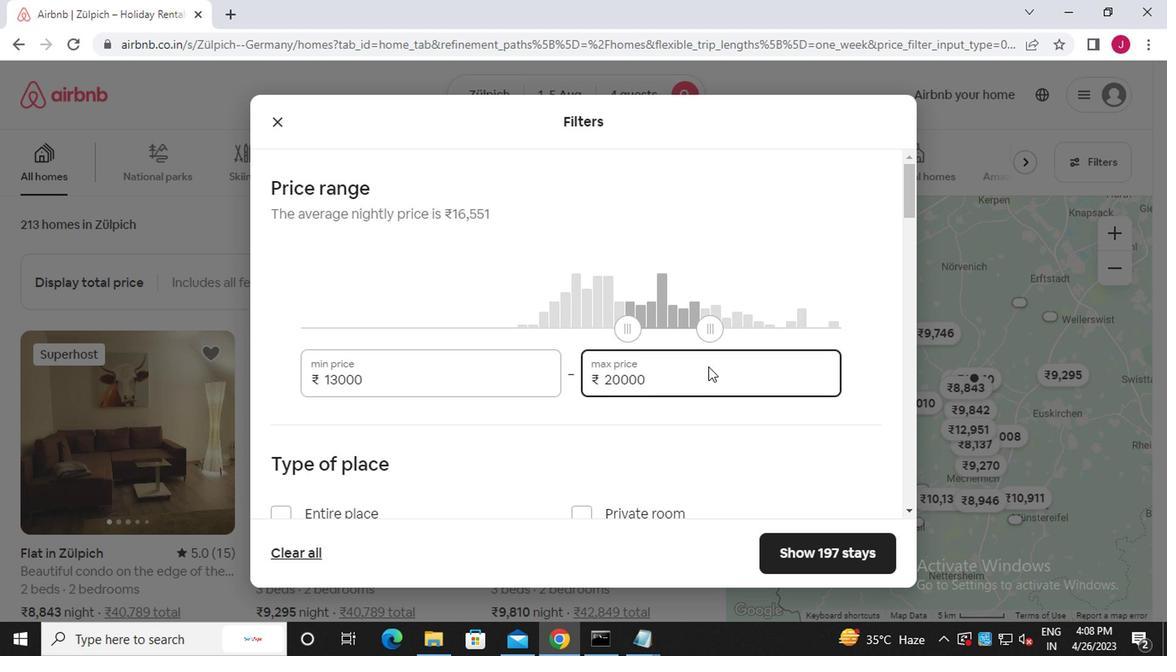 
Action: Mouse scrolled (702, 371) with delta (0, -1)
Screenshot: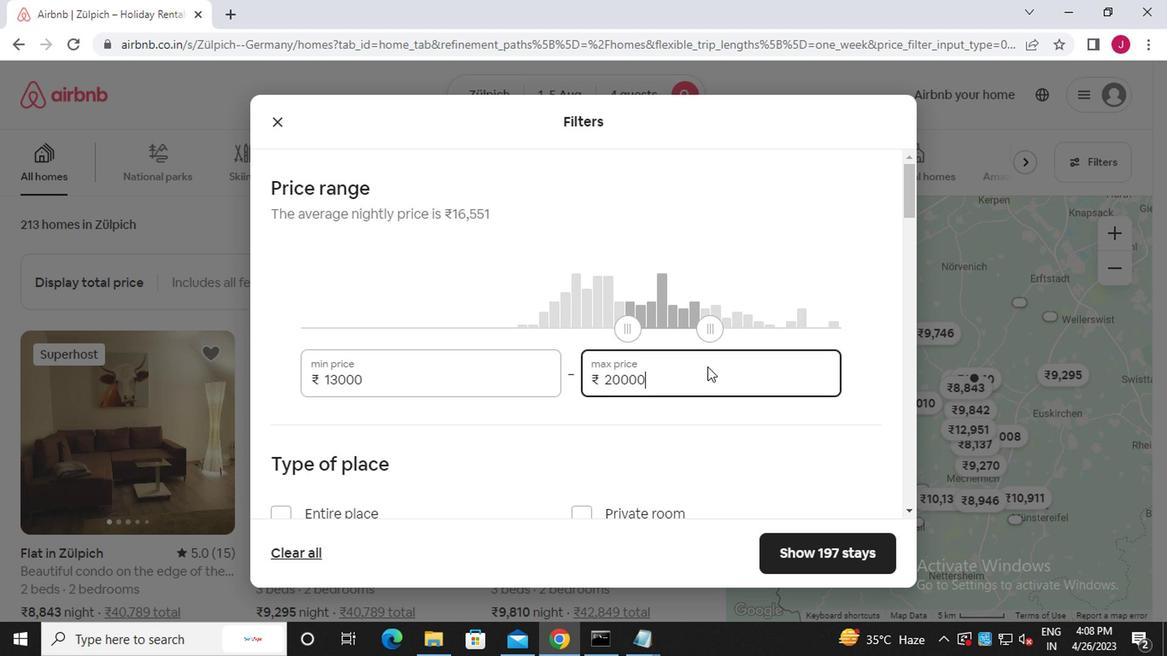 
Action: Mouse moved to (285, 180)
Screenshot: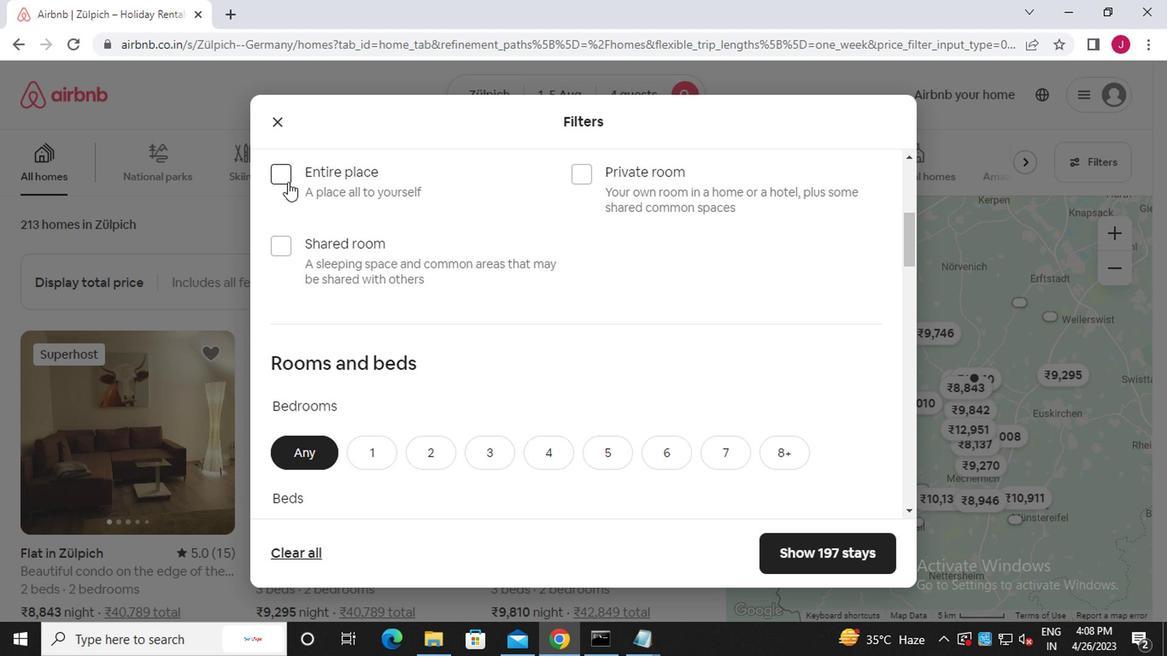 
Action: Mouse pressed left at (285, 180)
Screenshot: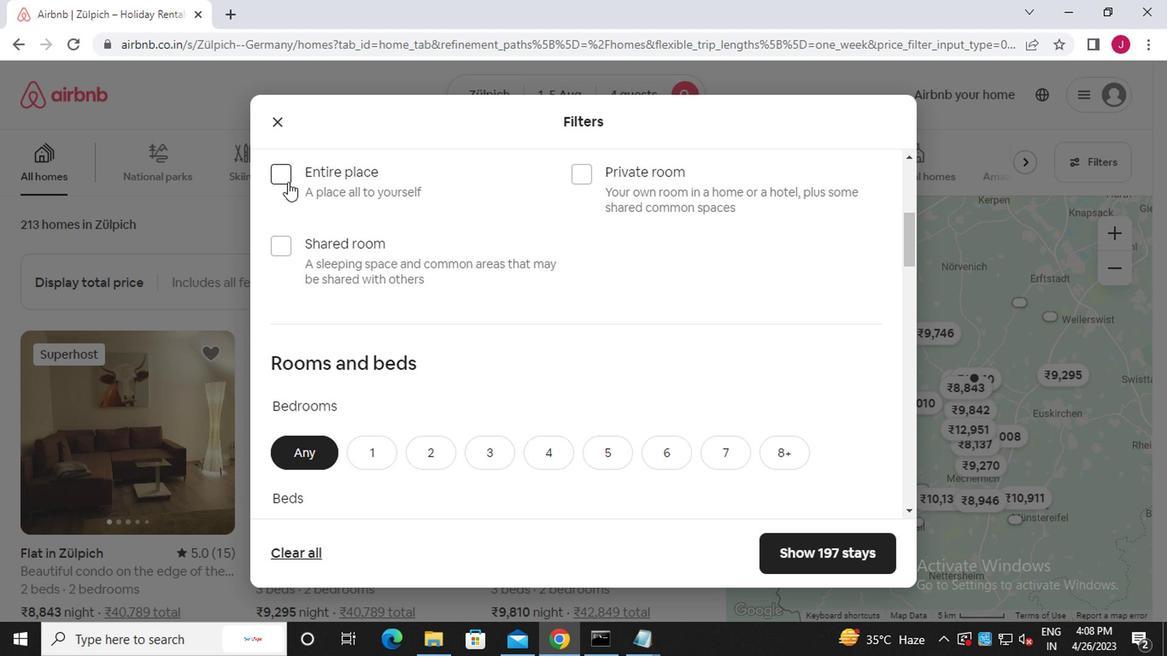 
Action: Mouse moved to (423, 383)
Screenshot: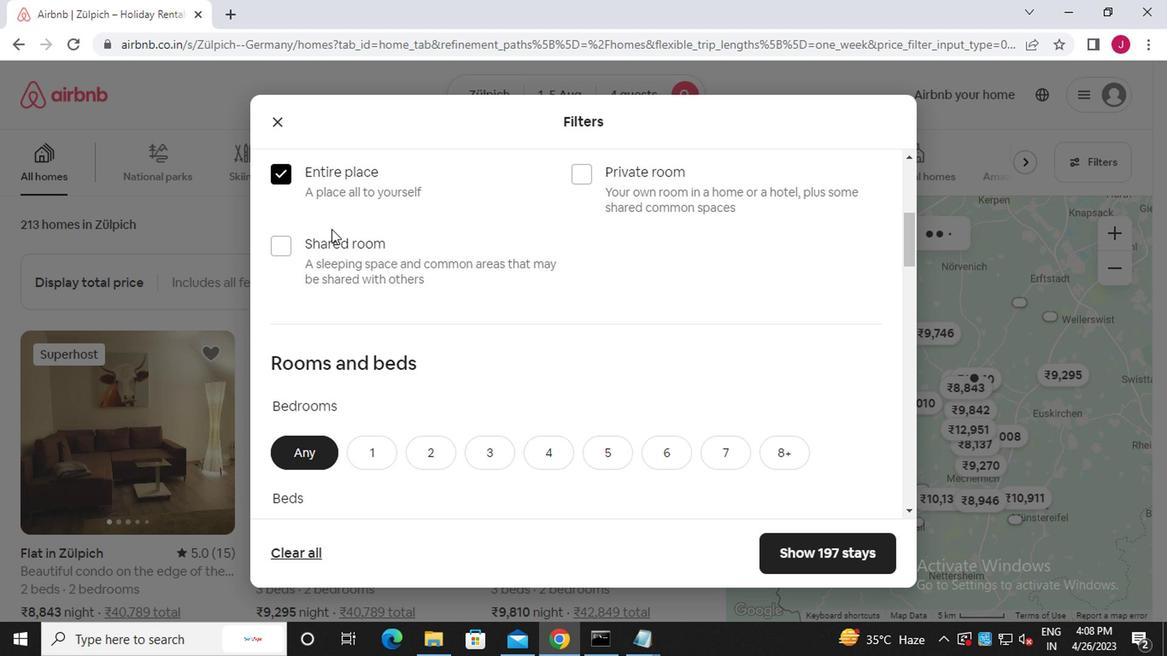 
Action: Mouse scrolled (423, 383) with delta (0, 0)
Screenshot: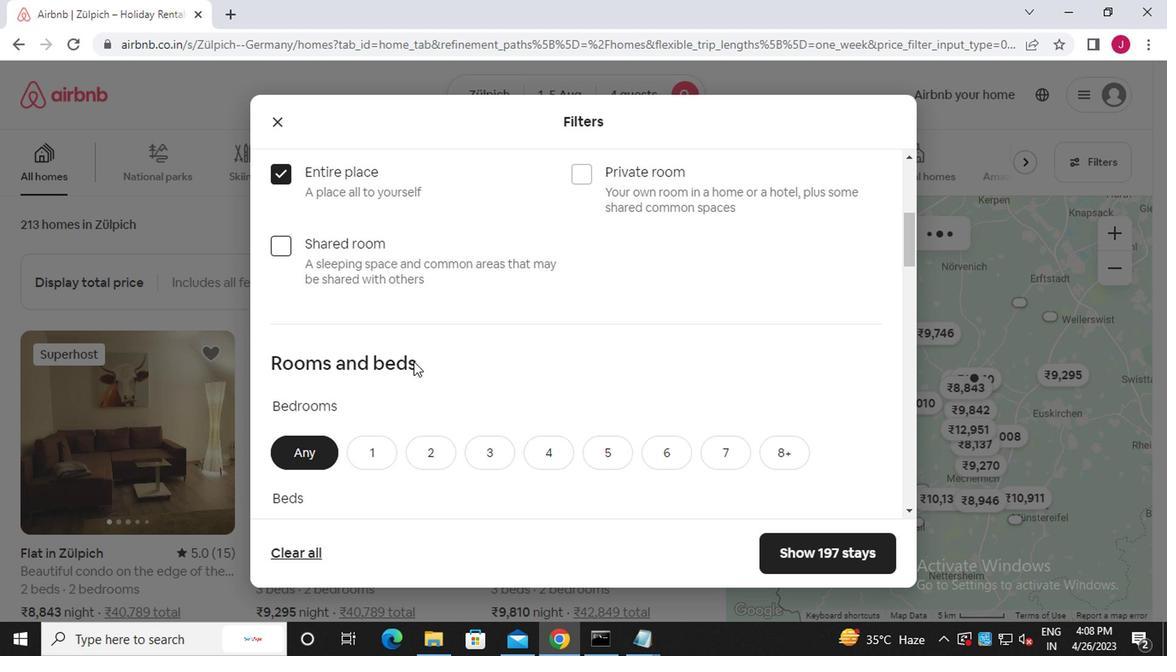 
Action: Mouse scrolled (423, 383) with delta (0, 0)
Screenshot: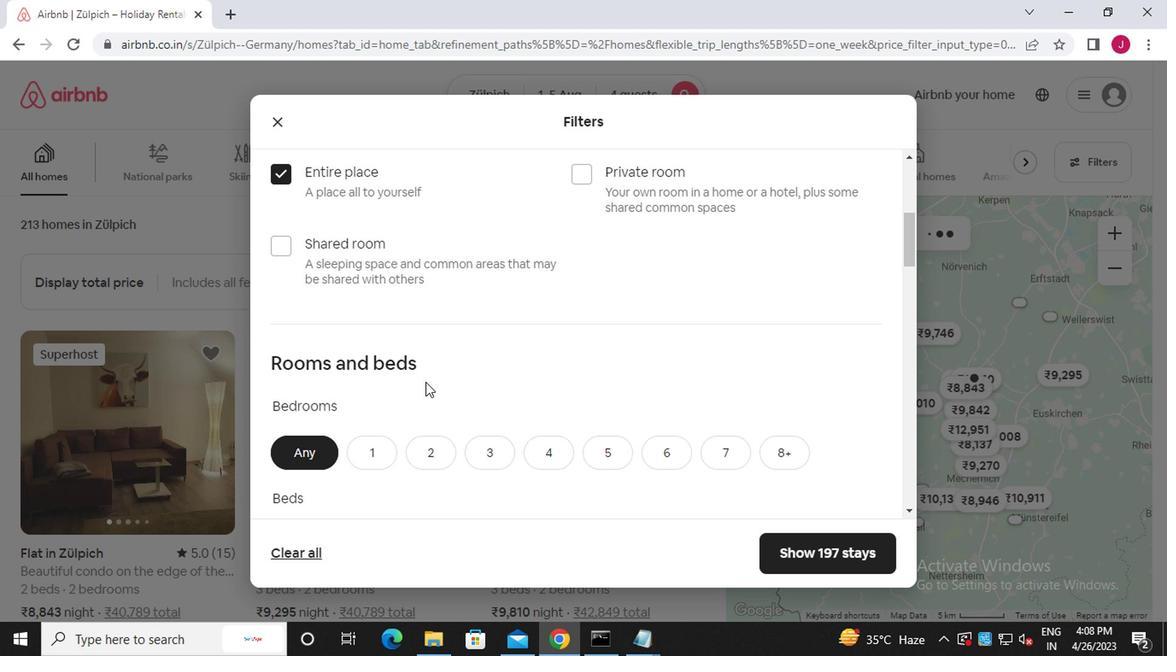 
Action: Mouse moved to (434, 284)
Screenshot: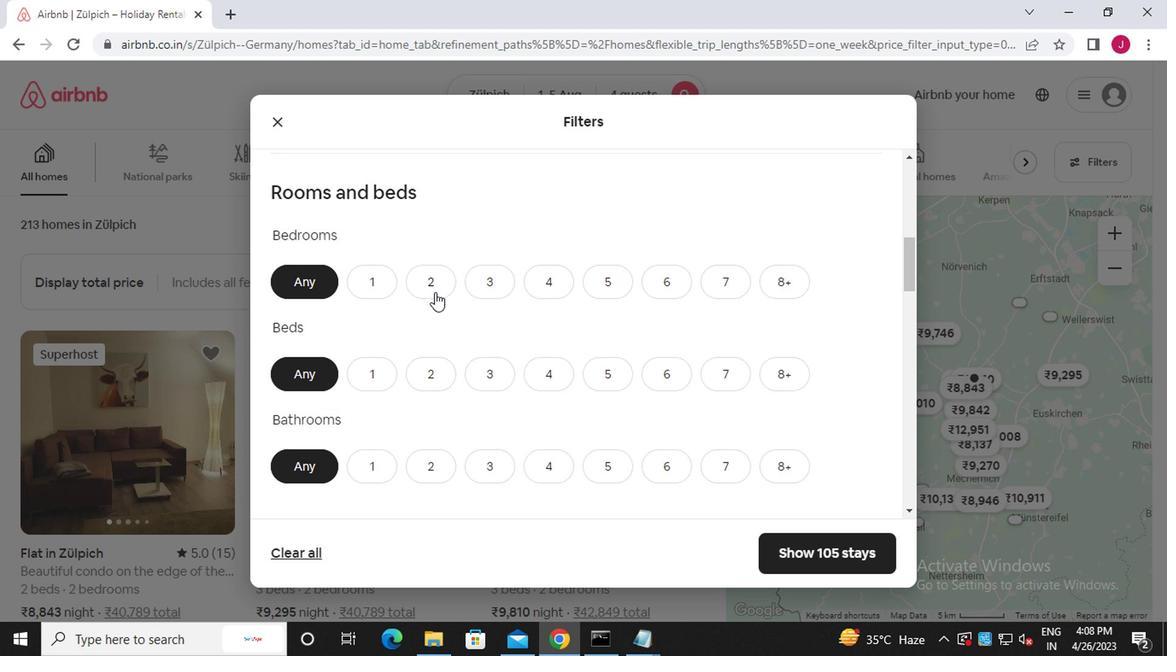 
Action: Mouse pressed left at (434, 284)
Screenshot: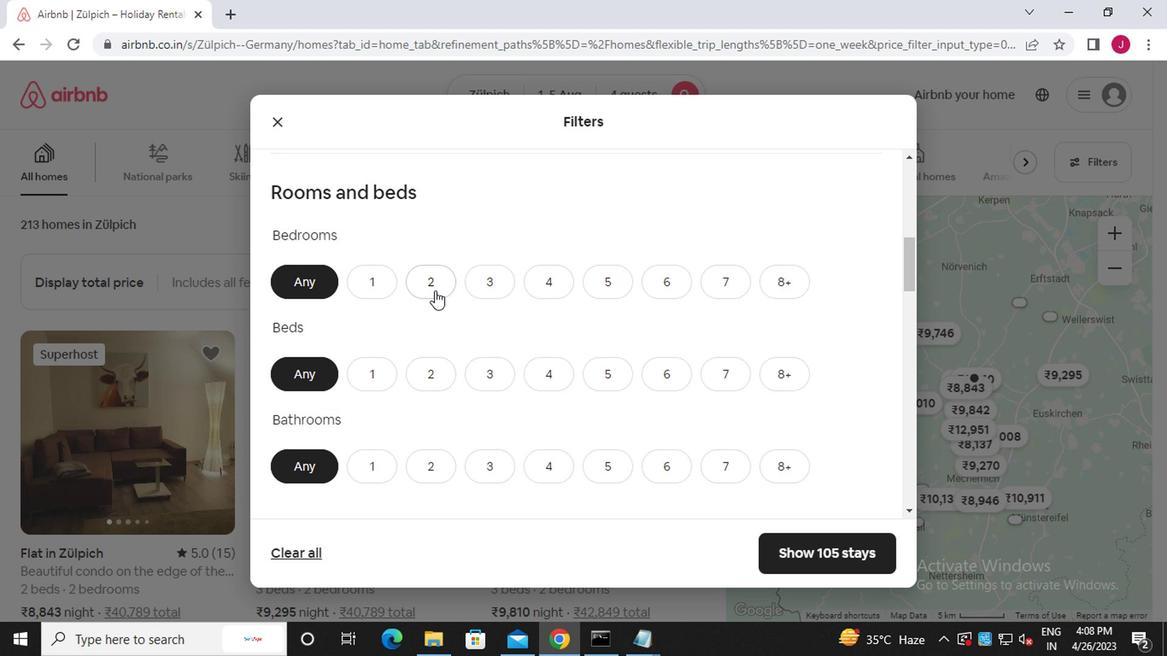 
Action: Mouse moved to (485, 372)
Screenshot: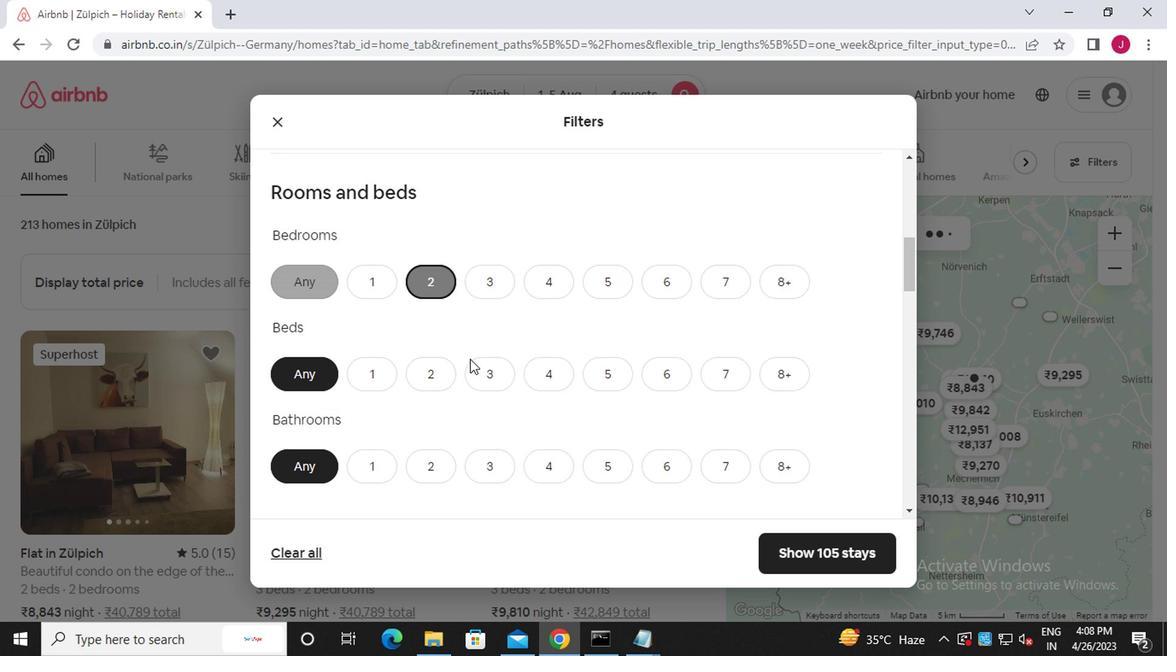
Action: Mouse pressed left at (485, 372)
Screenshot: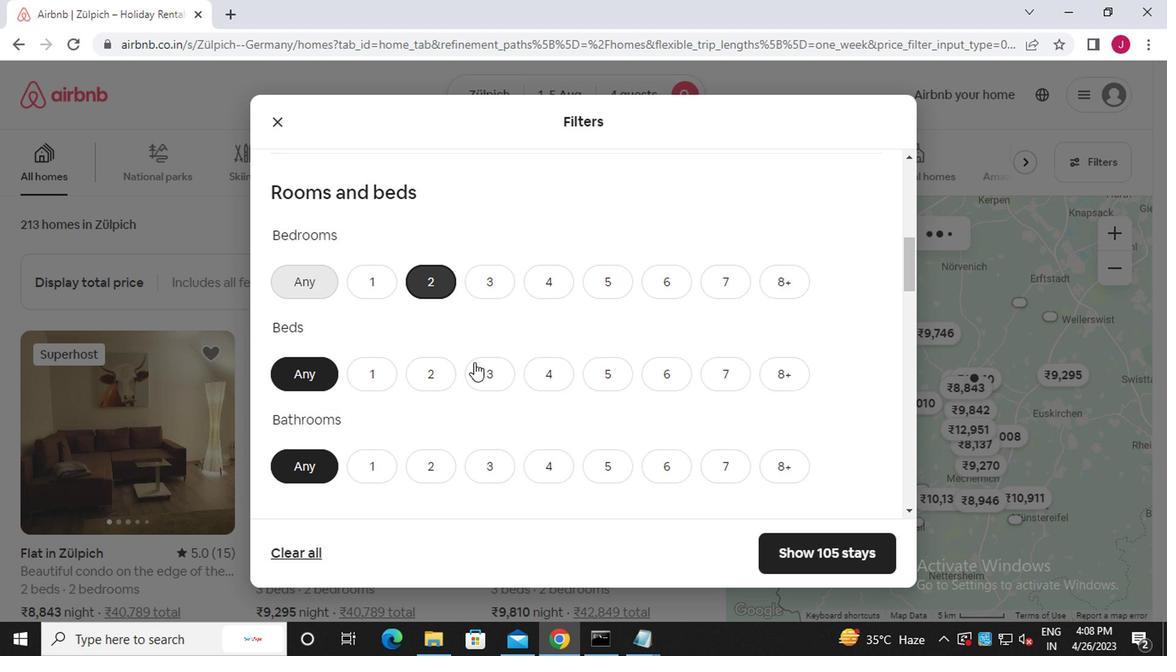
Action: Mouse moved to (425, 470)
Screenshot: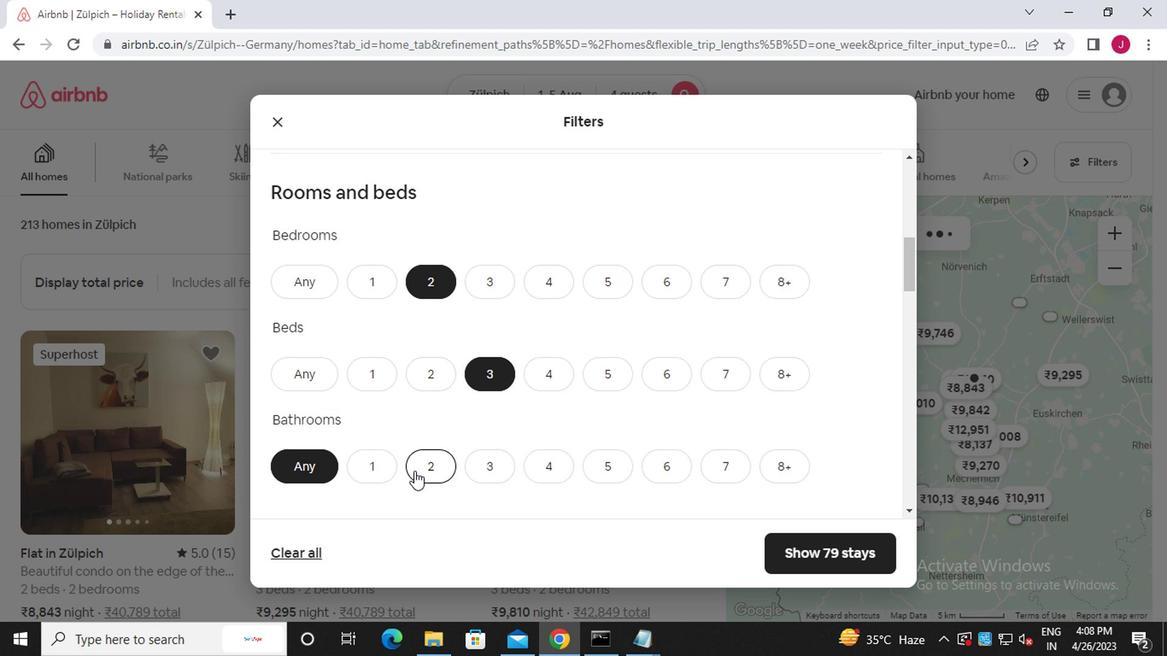 
Action: Mouse pressed left at (425, 470)
Screenshot: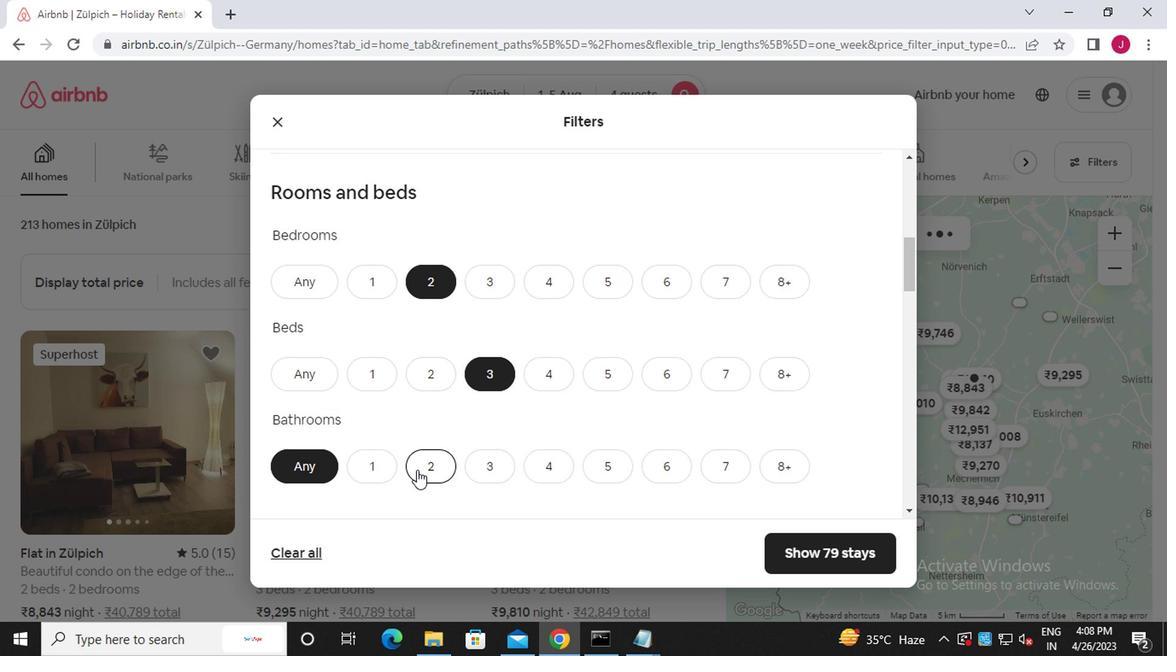
Action: Mouse moved to (465, 480)
Screenshot: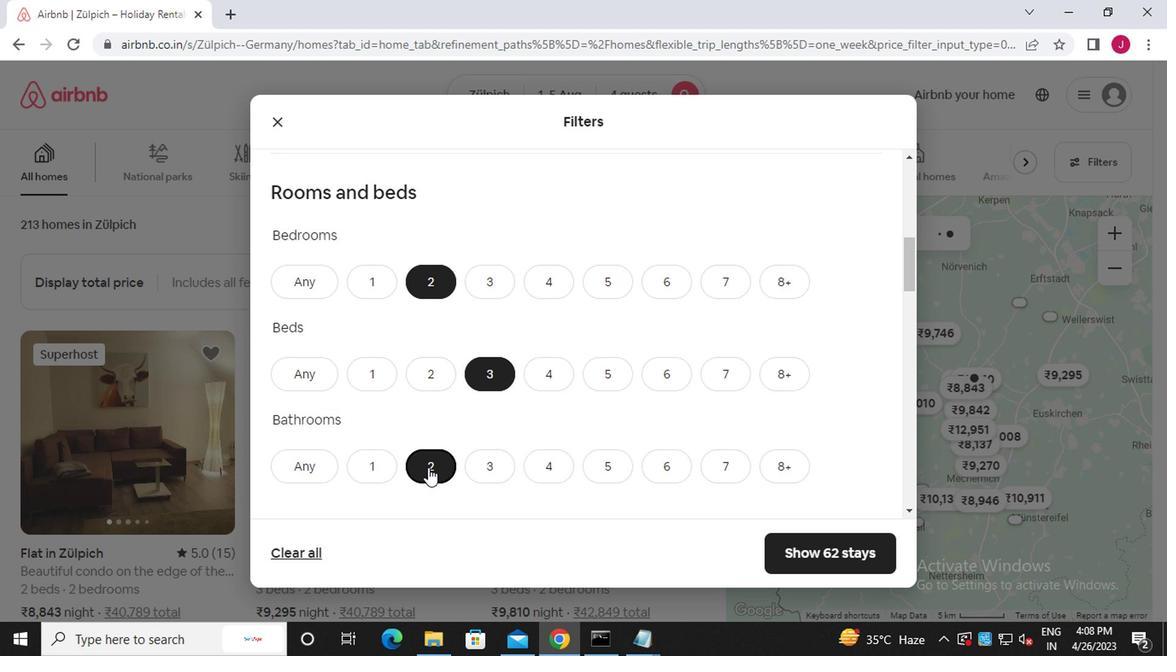 
Action: Mouse scrolled (465, 479) with delta (0, 0)
Screenshot: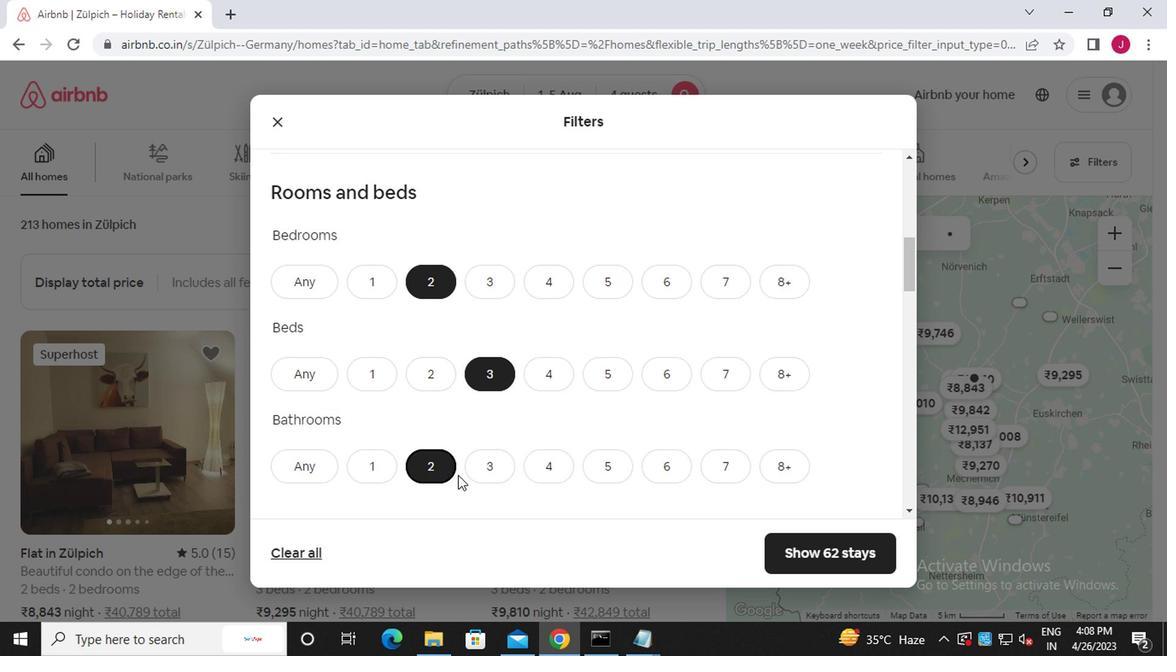 
Action: Mouse scrolled (465, 479) with delta (0, 0)
Screenshot: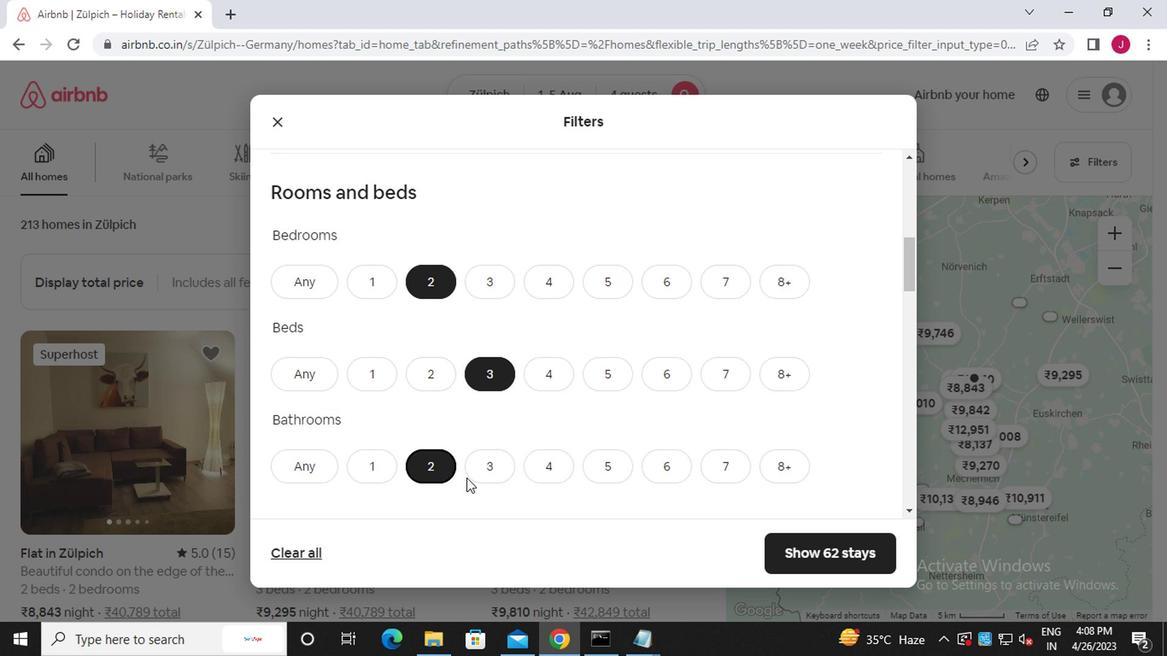 
Action: Mouse moved to (469, 488)
Screenshot: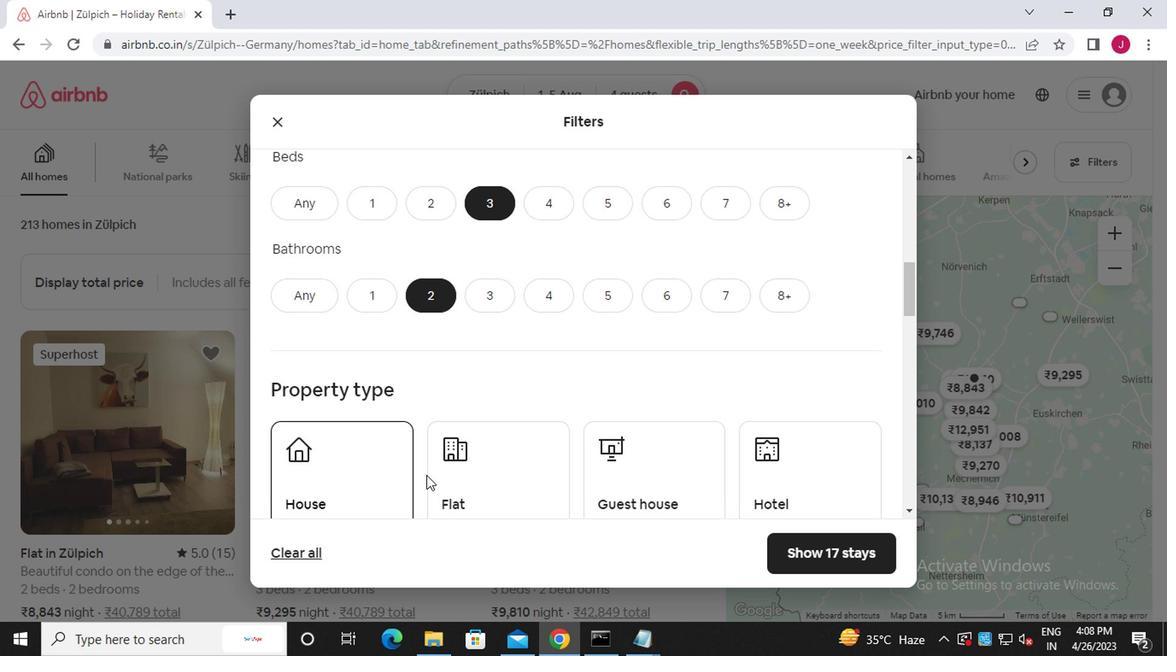 
Action: Mouse pressed left at (469, 488)
Screenshot: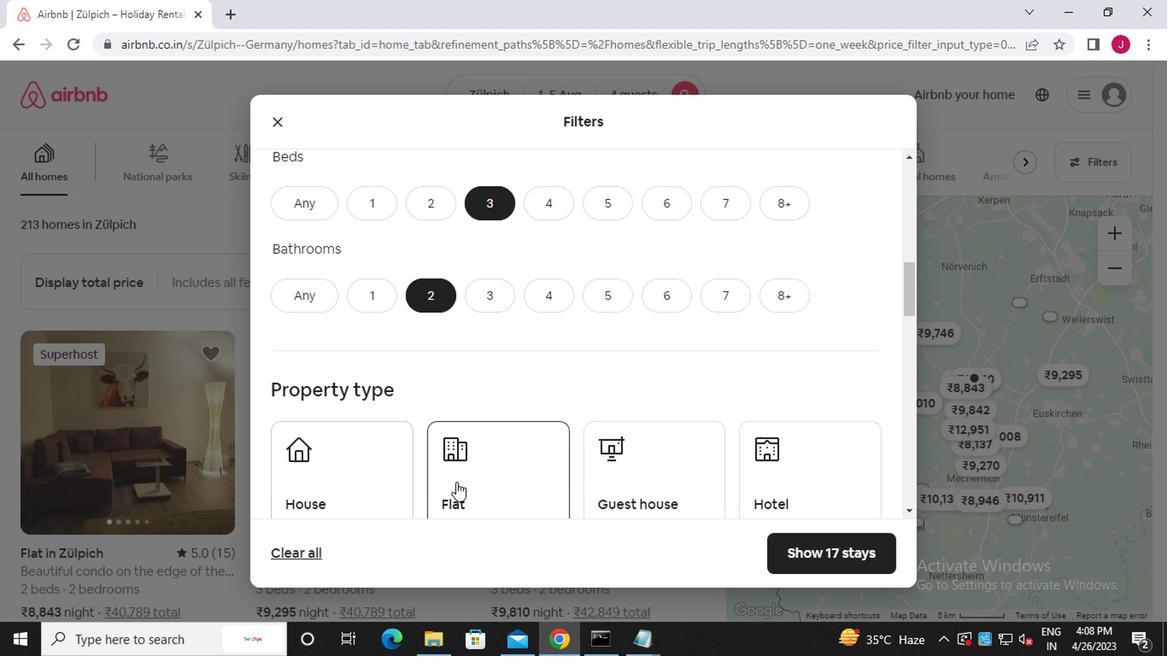 
Action: Mouse moved to (625, 493)
Screenshot: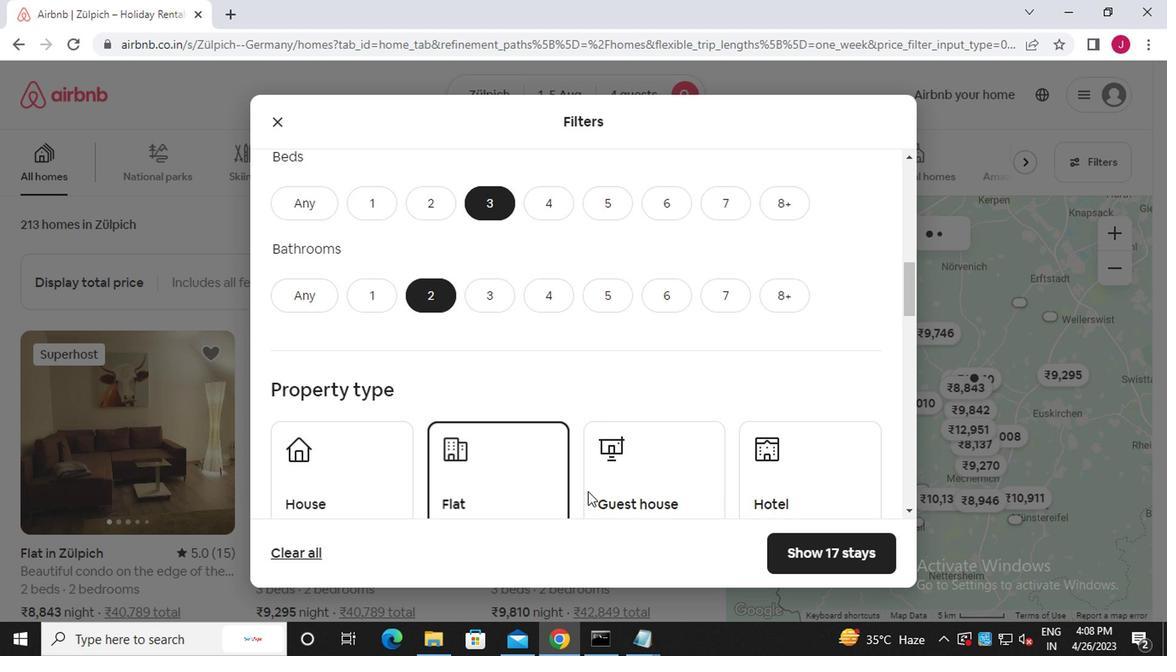
Action: Mouse pressed left at (625, 493)
Screenshot: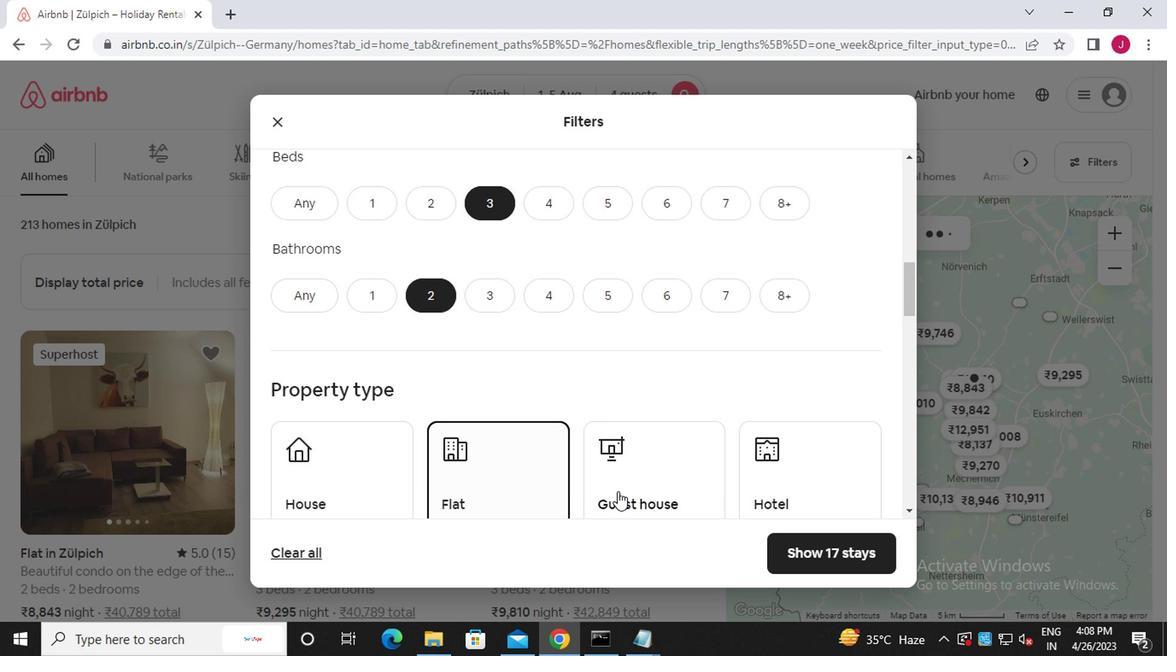 
Action: Mouse moved to (779, 492)
Screenshot: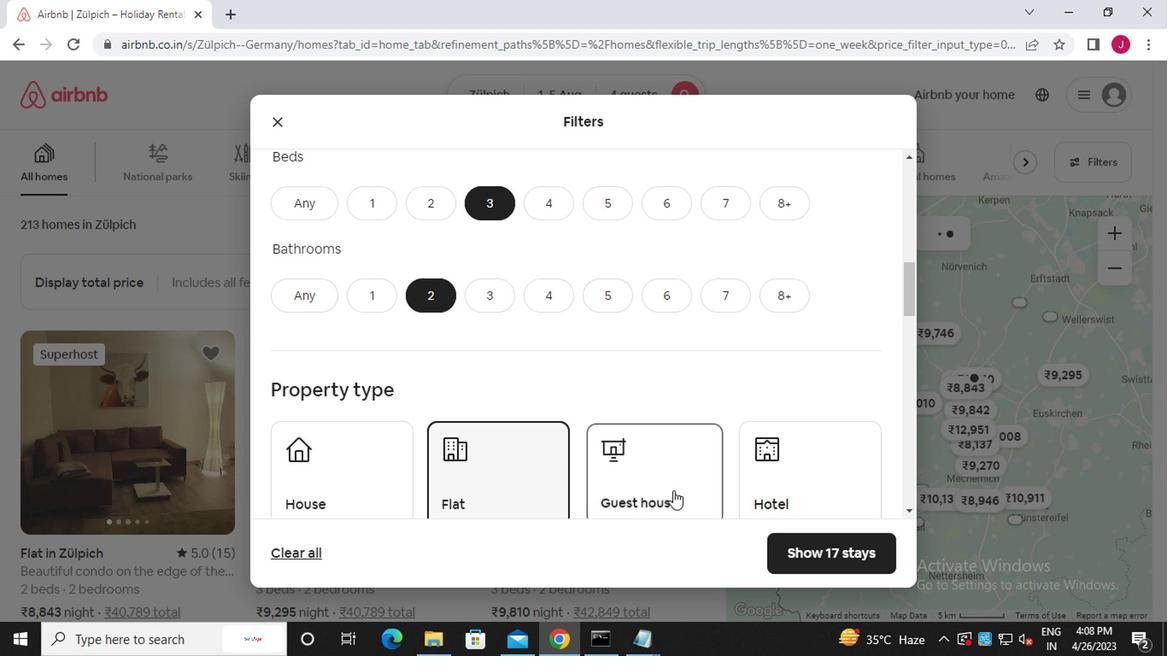 
Action: Mouse pressed left at (779, 492)
Screenshot: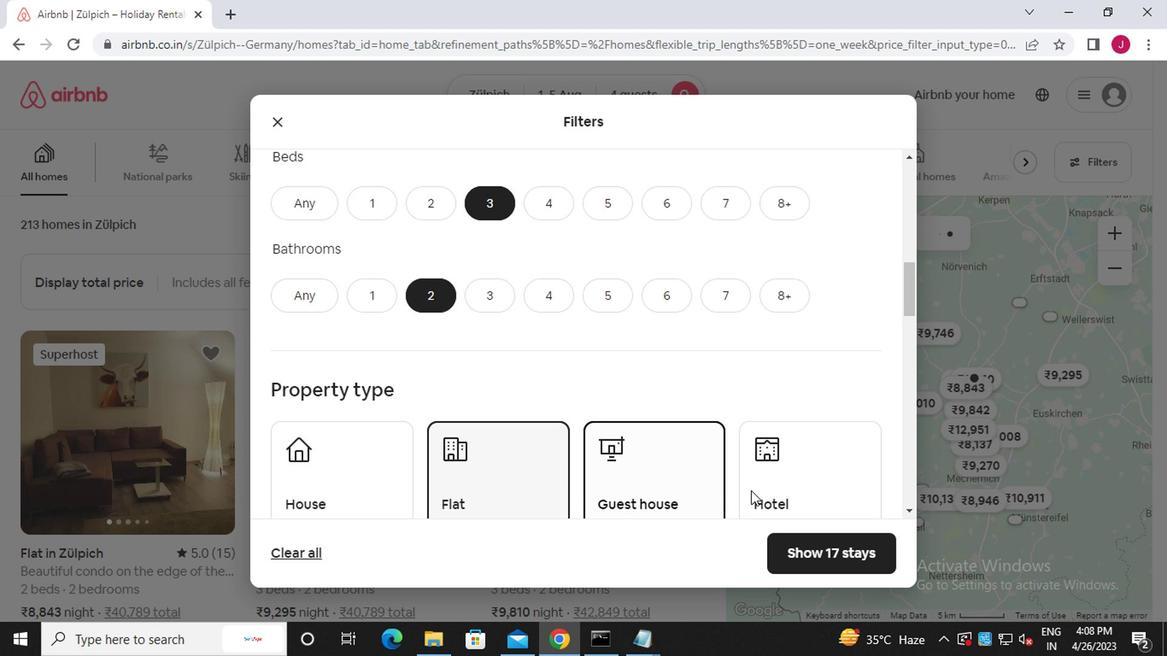 
Action: Mouse moved to (692, 482)
Screenshot: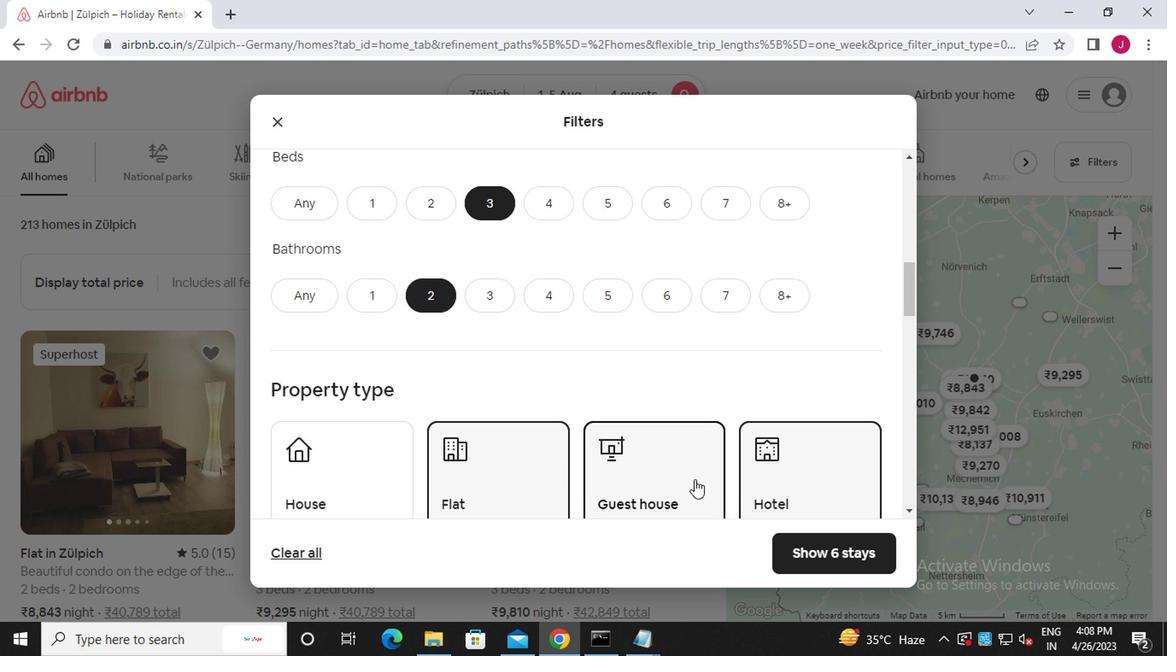 
Action: Mouse scrolled (692, 481) with delta (0, 0)
Screenshot: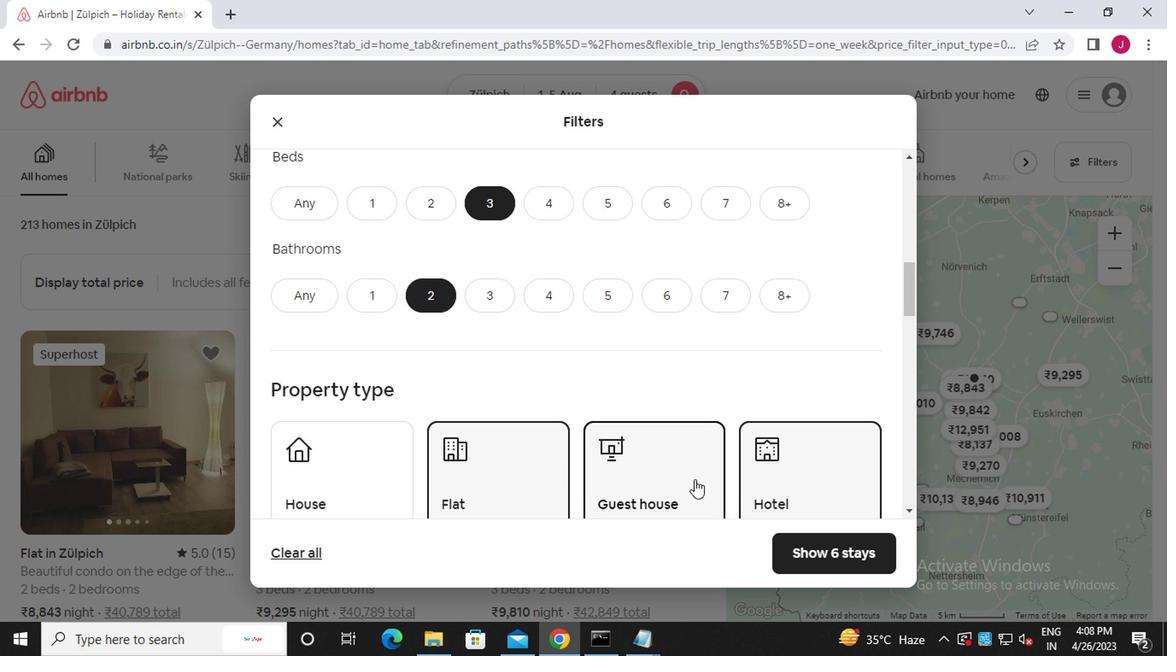 
Action: Mouse scrolled (692, 481) with delta (0, 0)
Screenshot: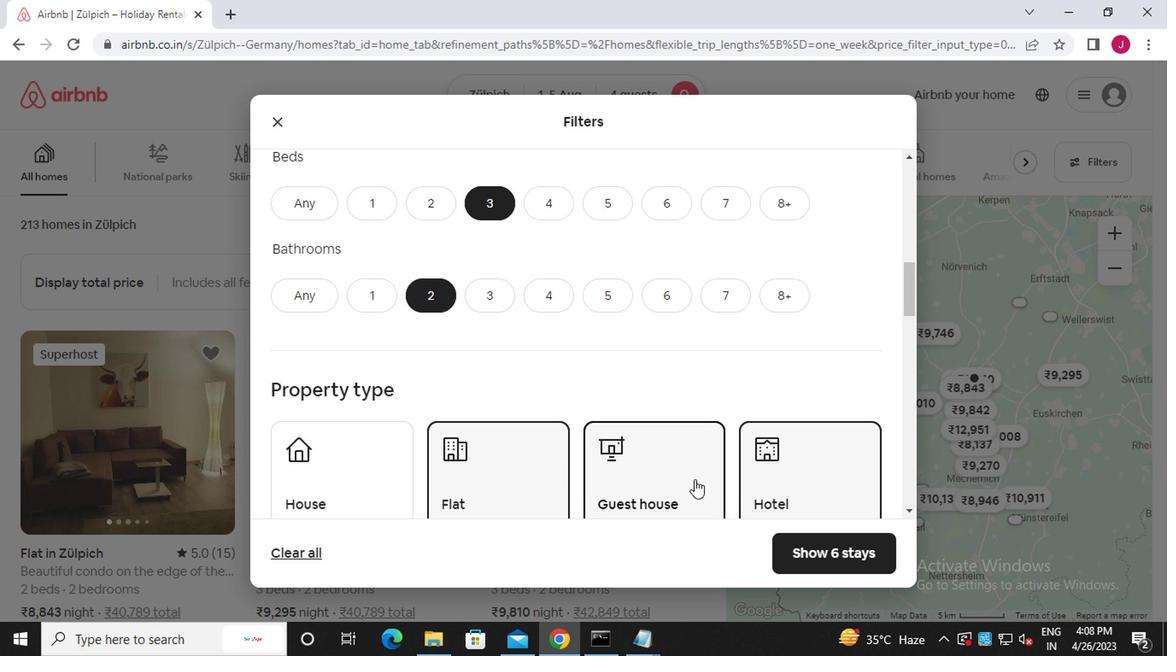 
Action: Mouse scrolled (692, 481) with delta (0, 0)
Screenshot: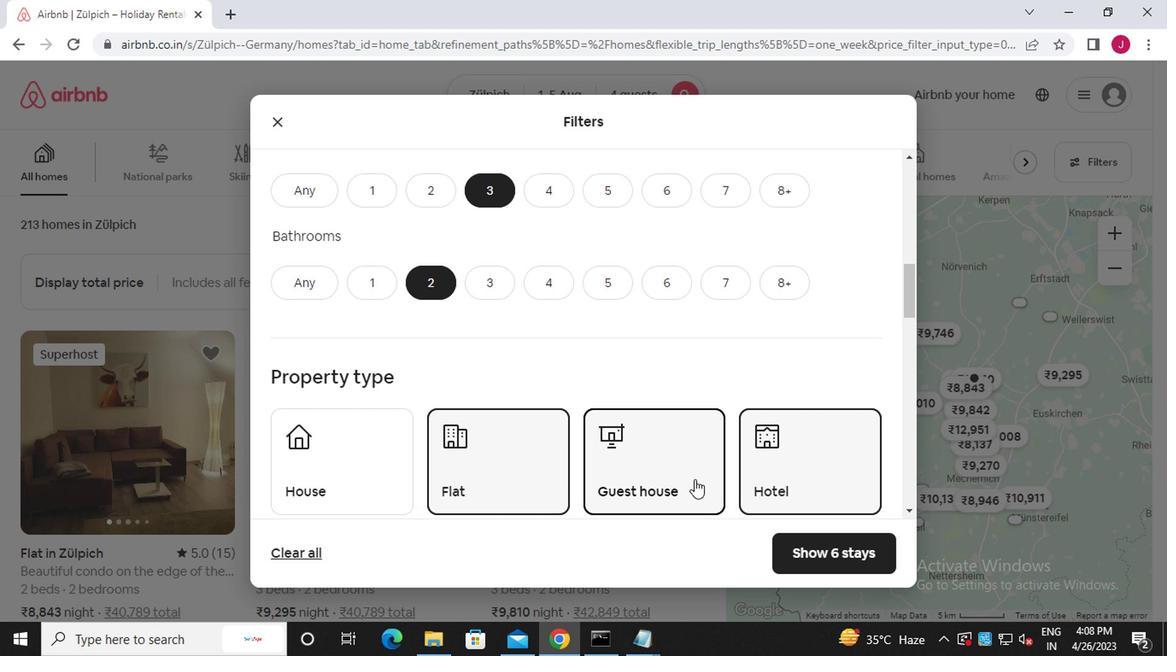 
Action: Mouse moved to (747, 451)
Screenshot: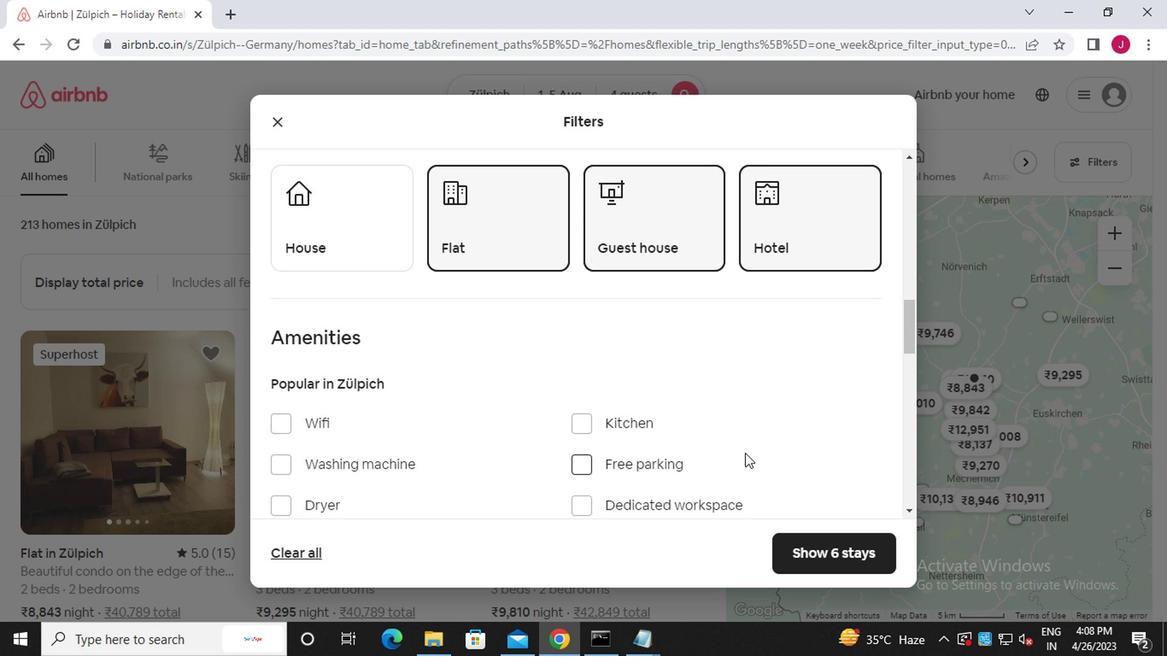 
Action: Mouse scrolled (747, 450) with delta (0, 0)
Screenshot: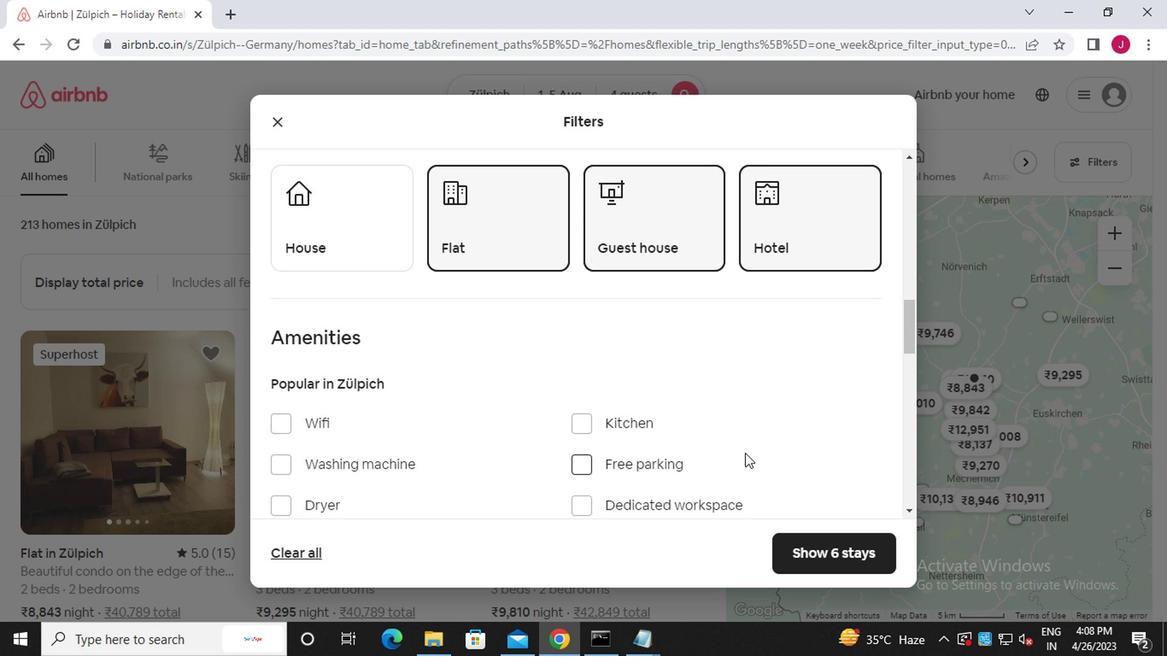 
Action: Mouse moved to (747, 451)
Screenshot: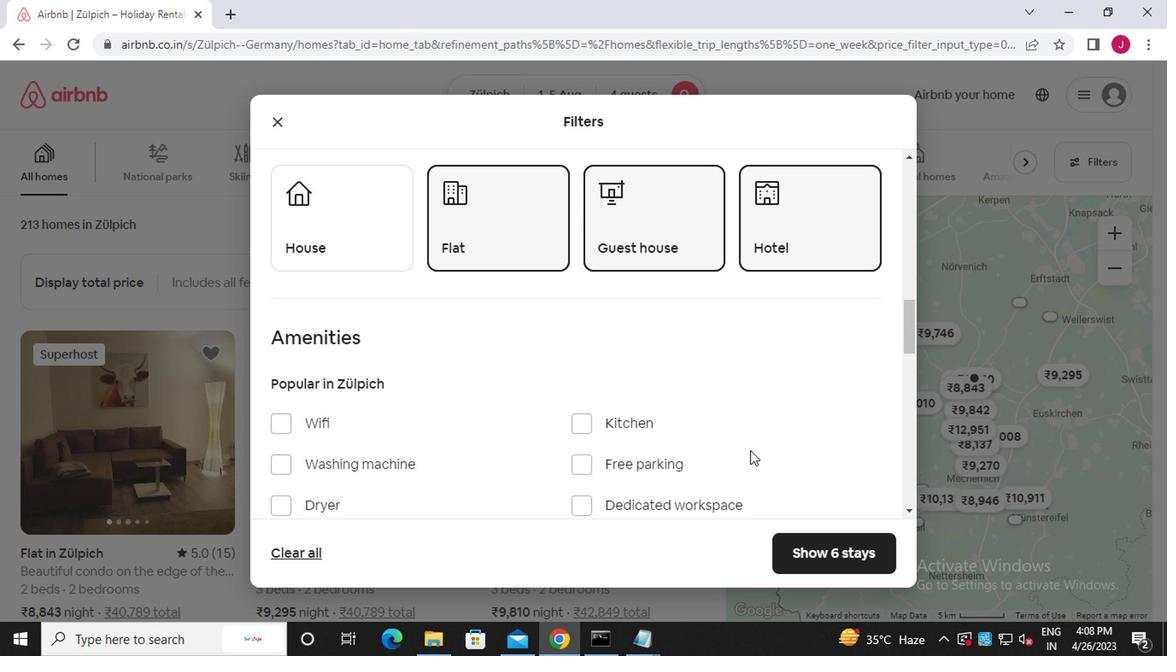 
Action: Mouse scrolled (747, 450) with delta (0, 0)
Screenshot: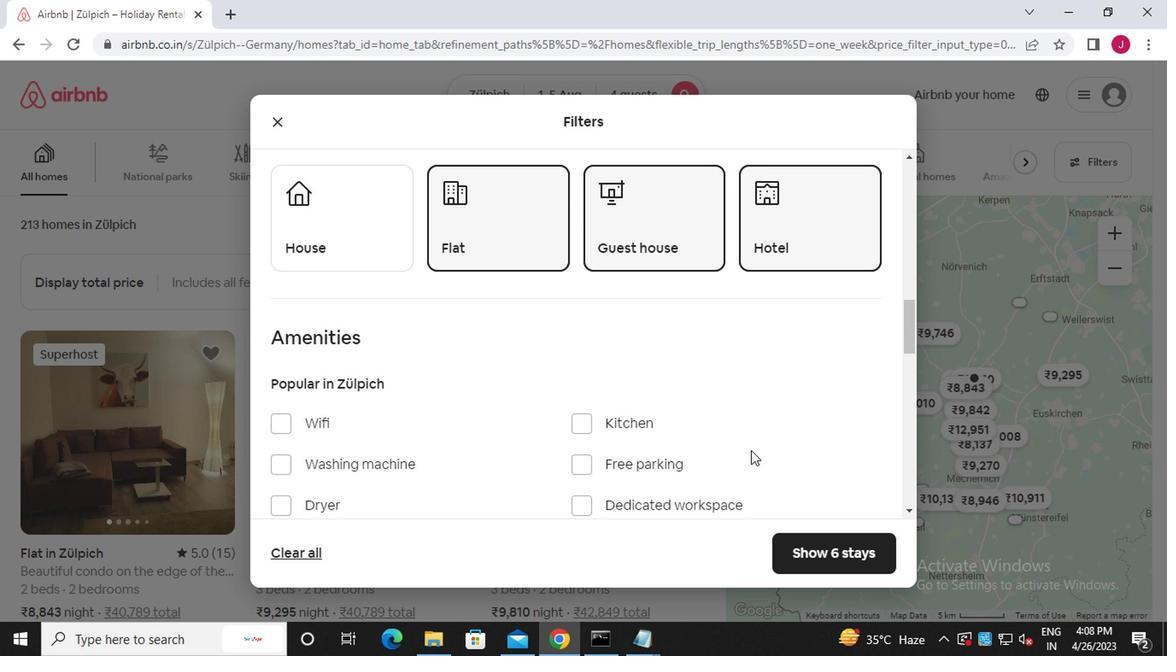 
Action: Mouse scrolled (747, 450) with delta (0, 0)
Screenshot: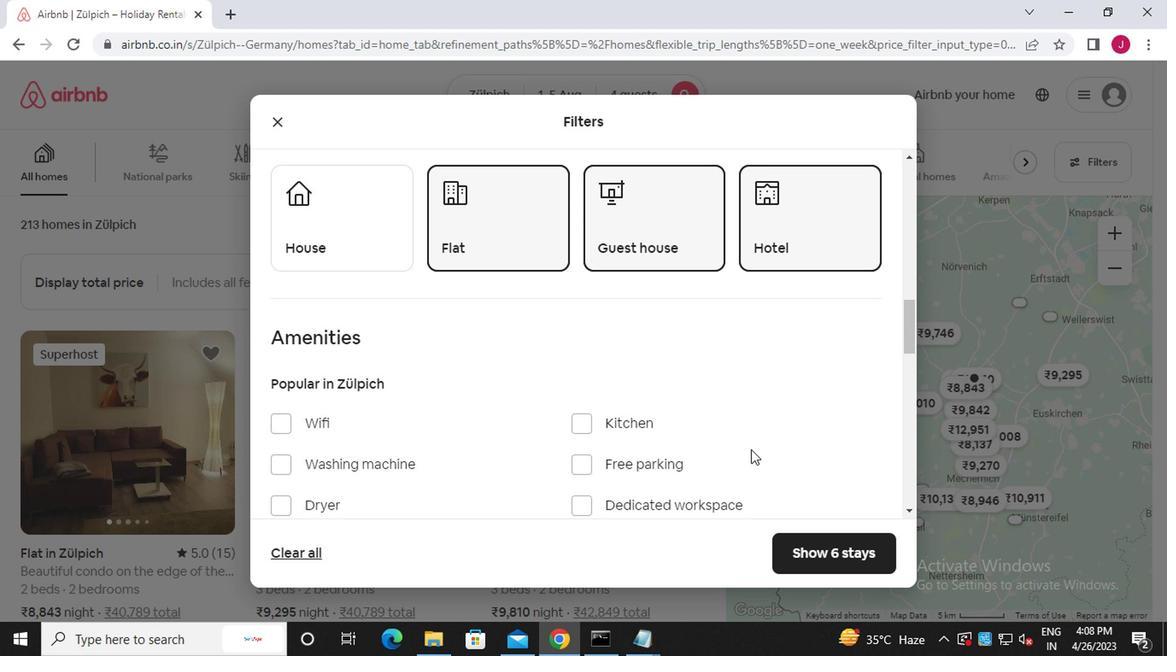 
Action: Mouse moved to (843, 480)
Screenshot: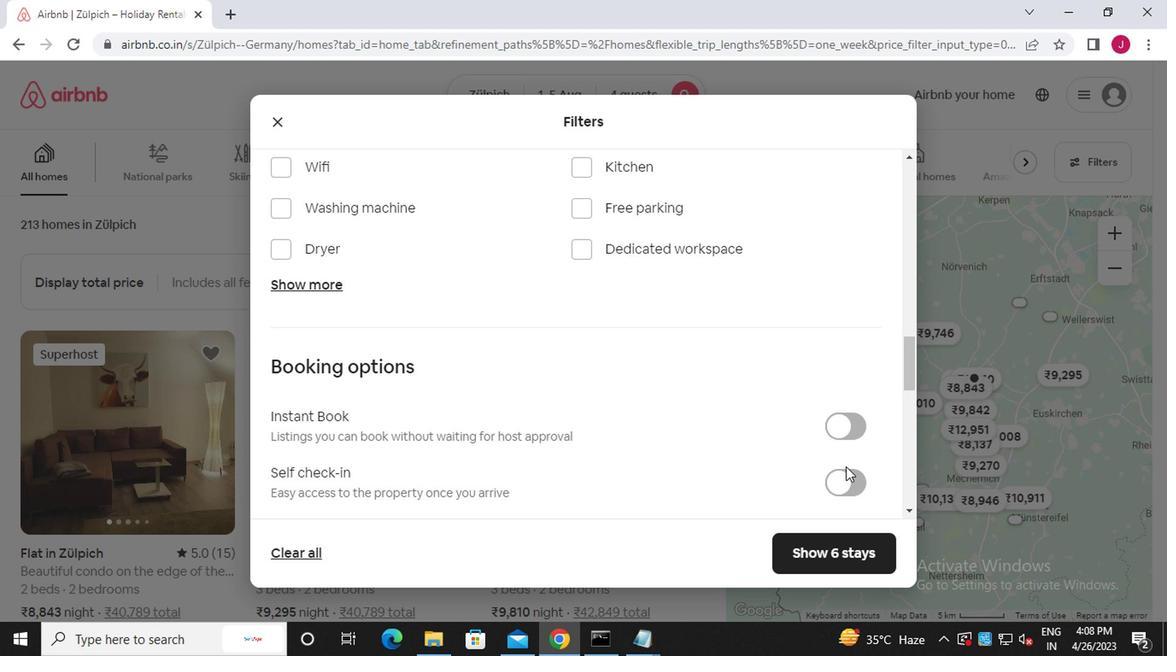 
Action: Mouse pressed left at (843, 480)
Screenshot: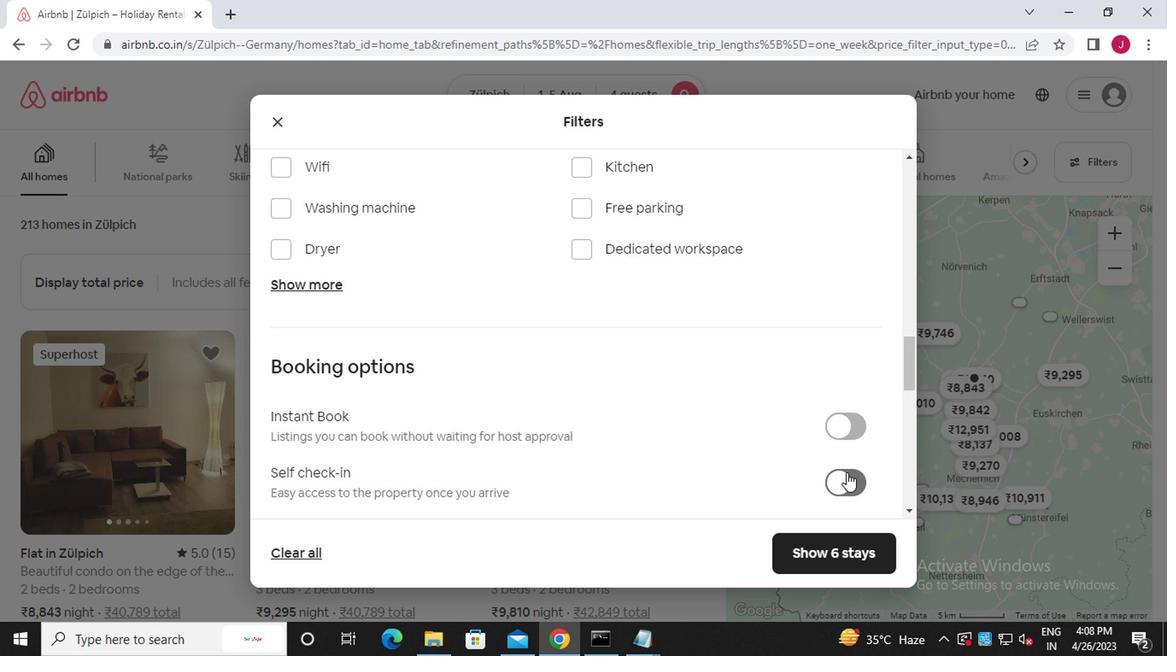 
Action: Mouse moved to (604, 445)
Screenshot: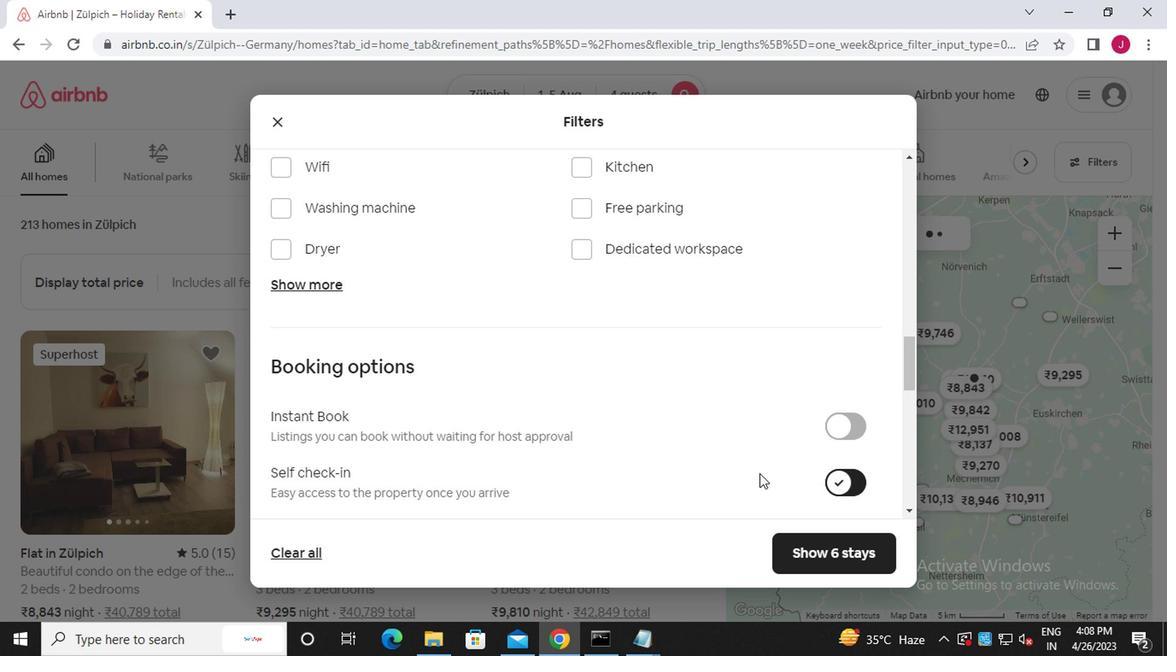 
Action: Mouse scrolled (604, 444) with delta (0, 0)
Screenshot: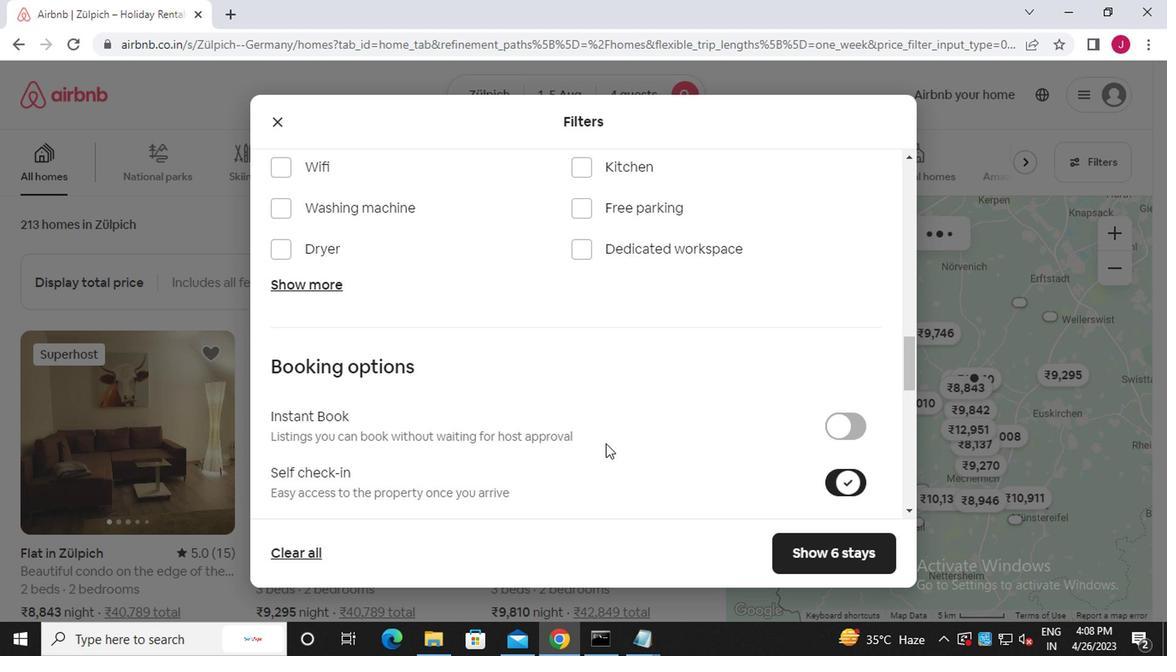 
Action: Mouse scrolled (604, 444) with delta (0, 0)
Screenshot: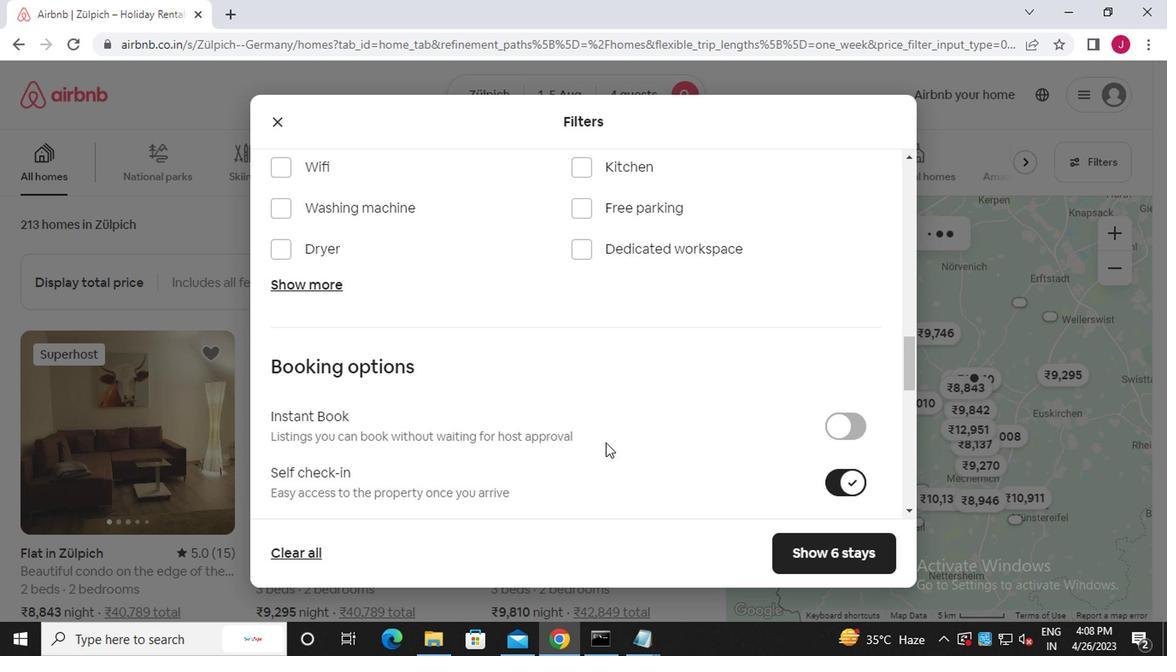 
Action: Mouse scrolled (604, 444) with delta (0, 0)
Screenshot: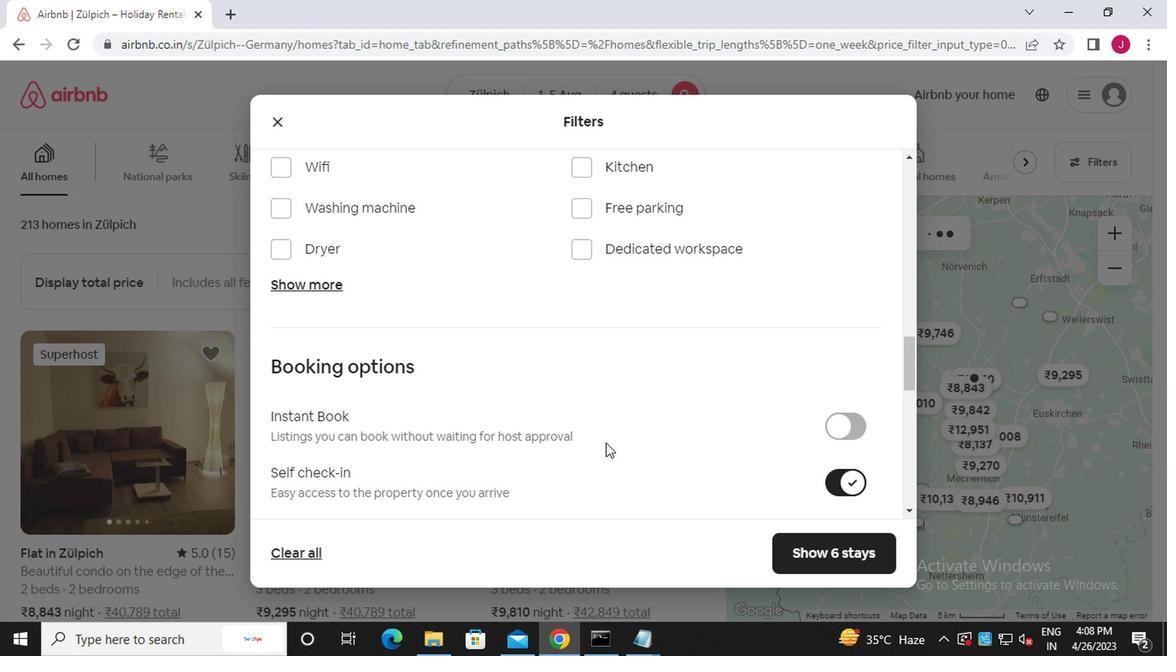 
Action: Mouse scrolled (604, 444) with delta (0, 0)
Screenshot: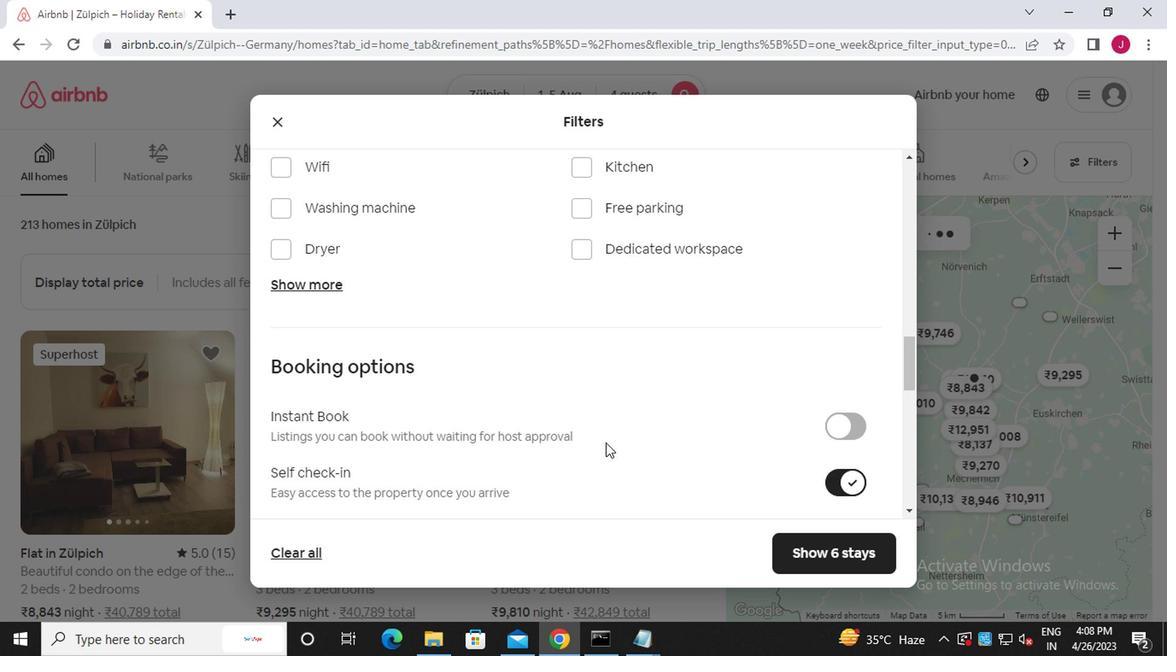 
Action: Mouse scrolled (604, 444) with delta (0, 0)
Screenshot: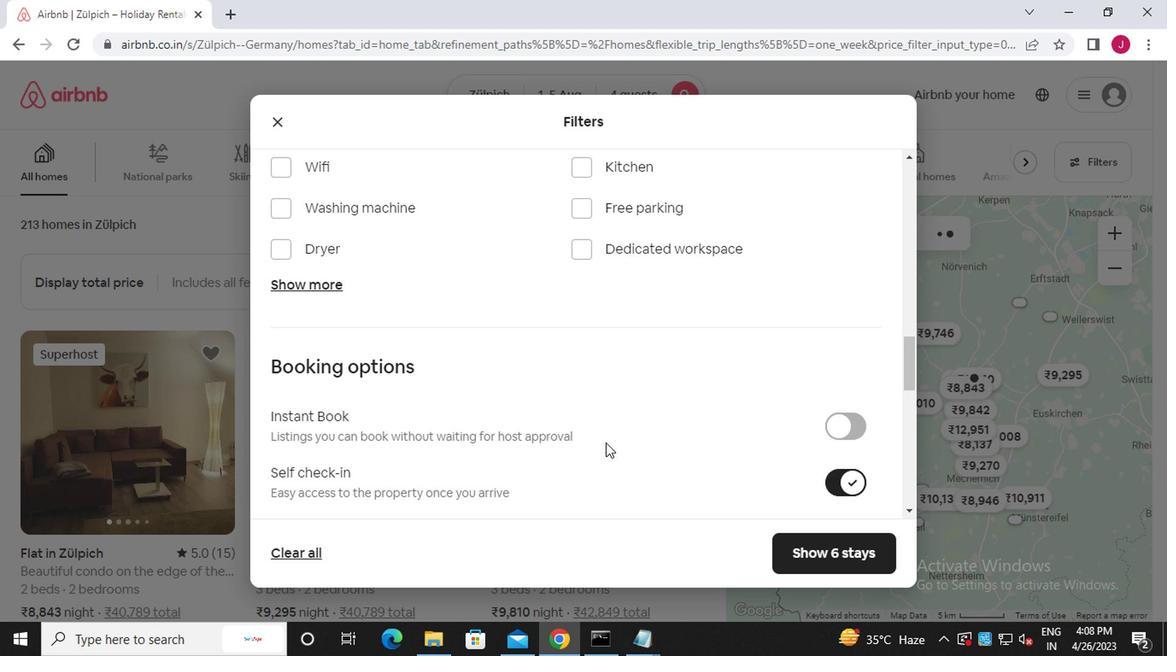 
Action: Mouse scrolled (604, 444) with delta (0, 0)
Screenshot: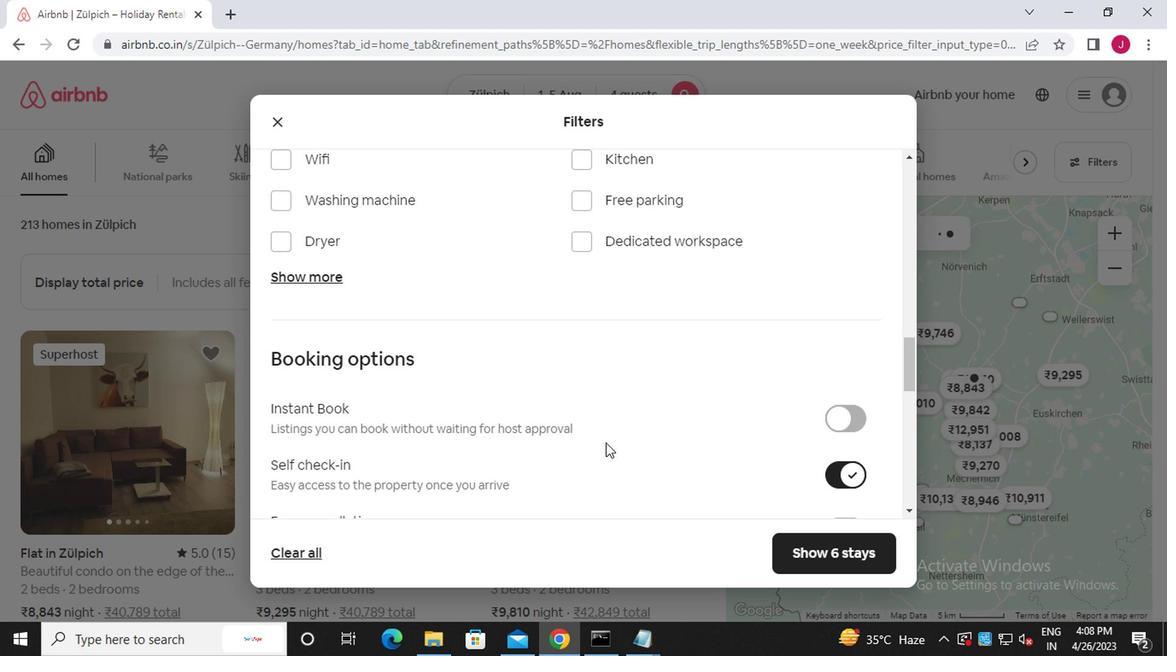
Action: Mouse moved to (359, 419)
Screenshot: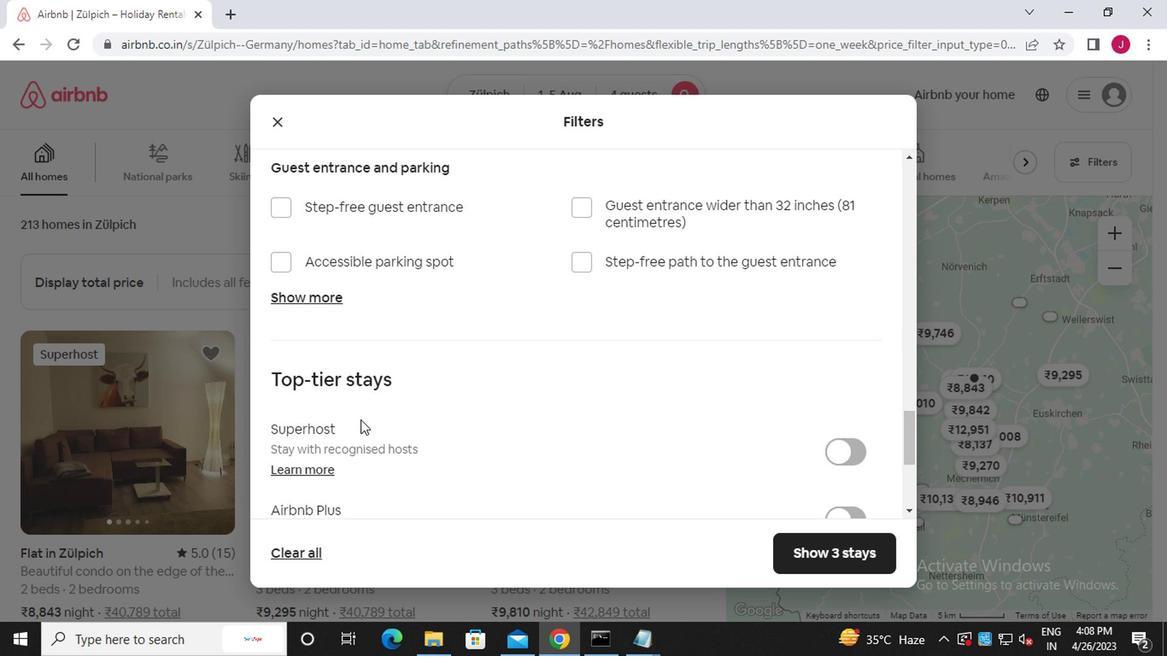
Action: Mouse scrolled (359, 418) with delta (0, 0)
Screenshot: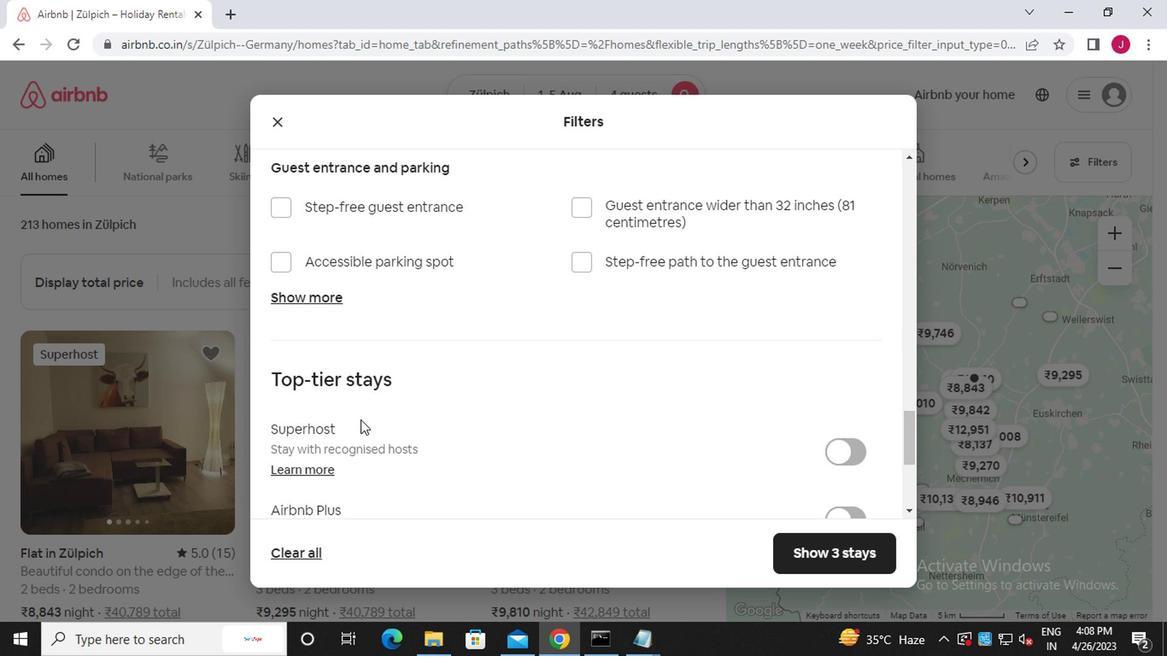
Action: Mouse scrolled (359, 418) with delta (0, 0)
Screenshot: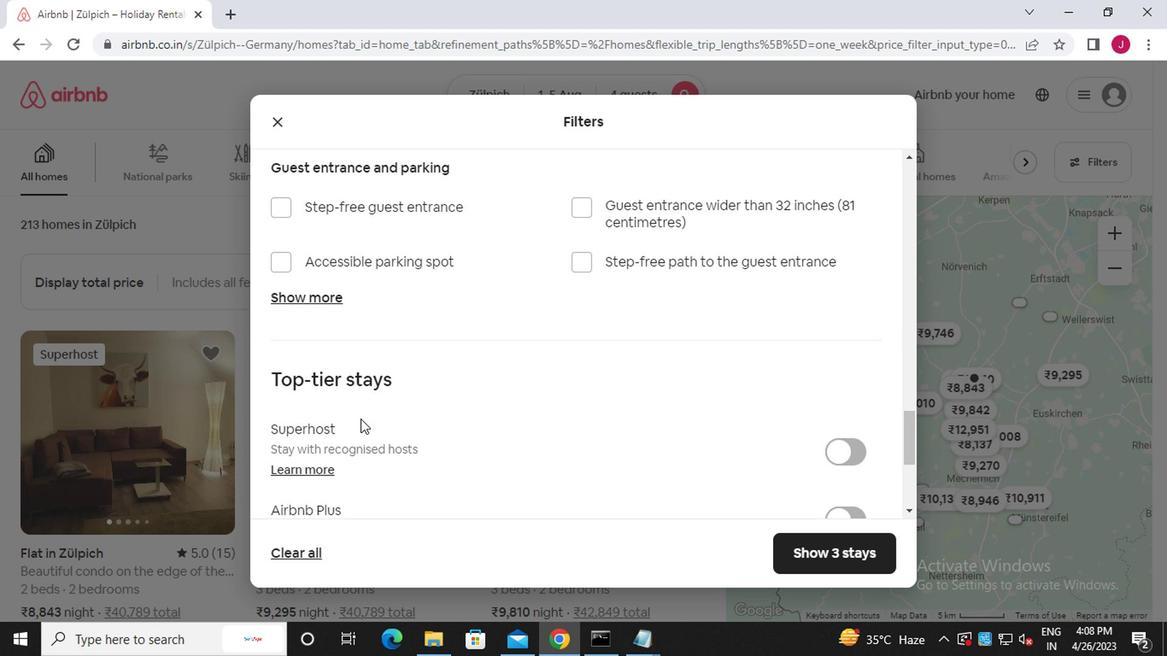 
Action: Mouse scrolled (359, 418) with delta (0, 0)
Screenshot: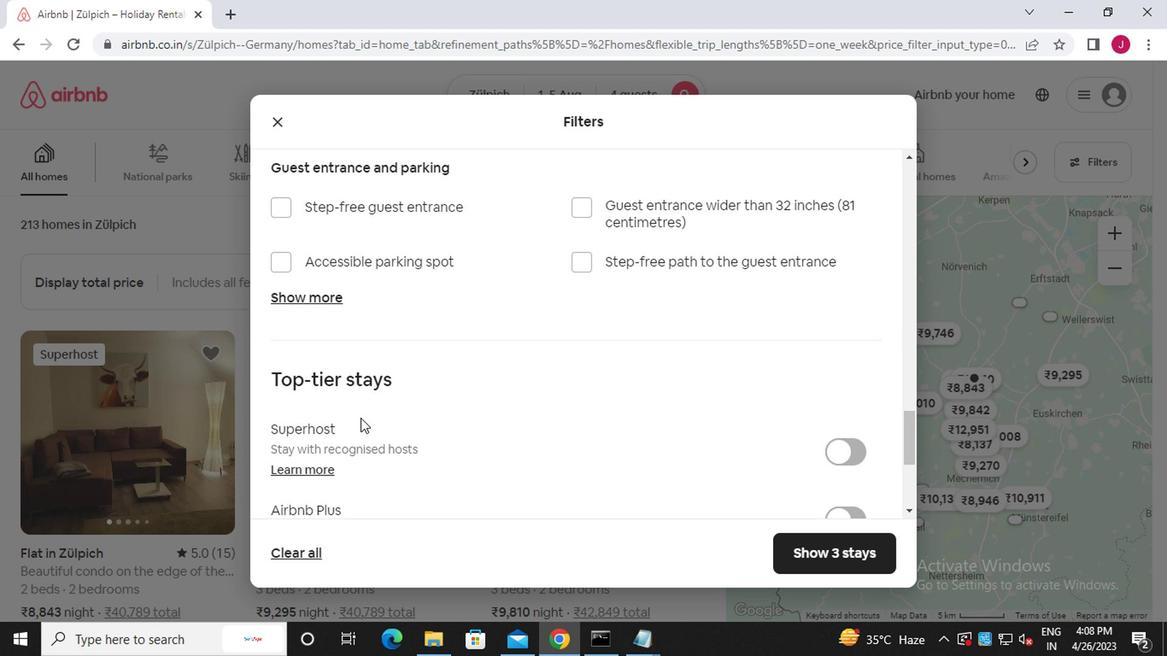 
Action: Mouse moved to (288, 410)
Screenshot: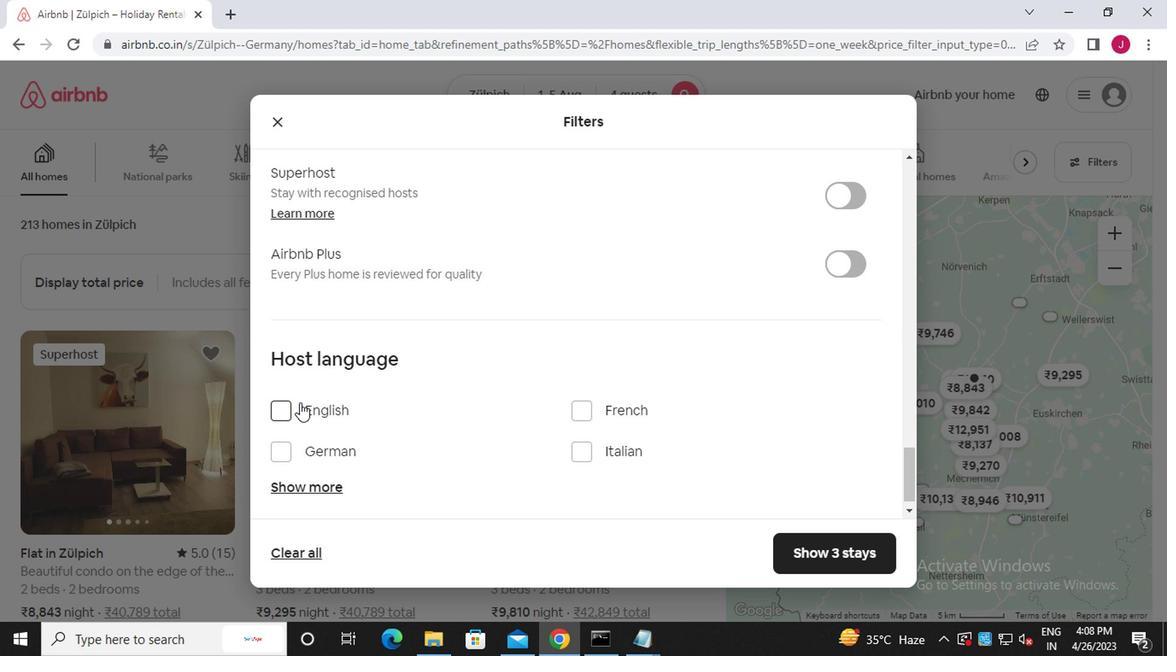 
Action: Mouse pressed left at (288, 410)
Screenshot: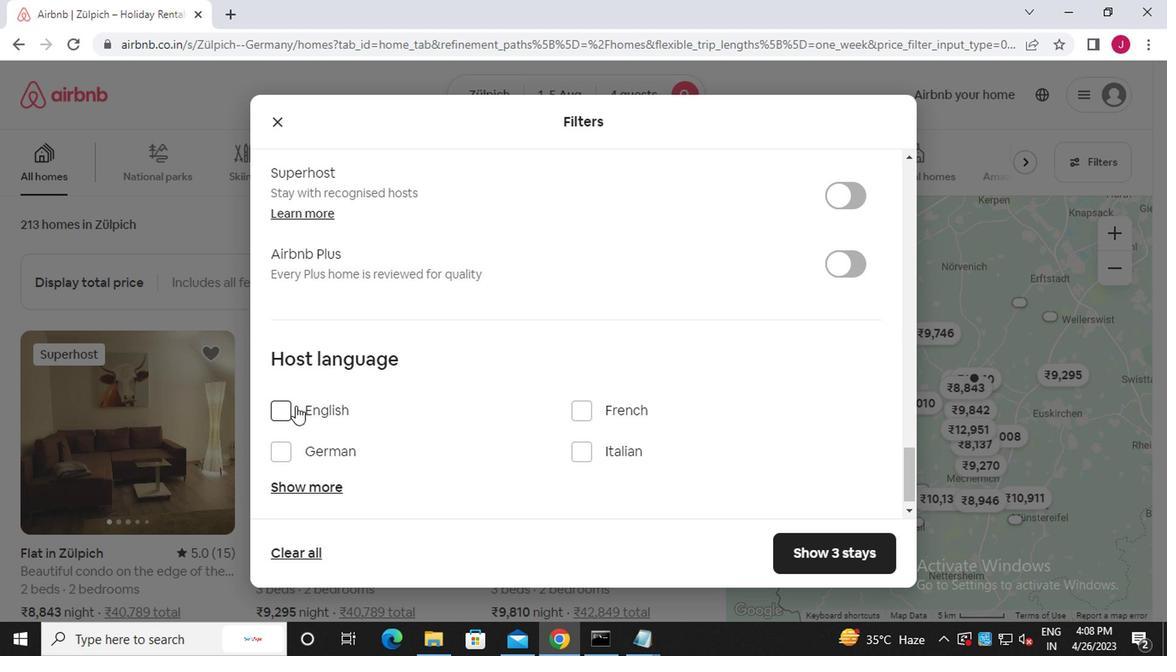 
Action: Mouse moved to (811, 558)
Screenshot: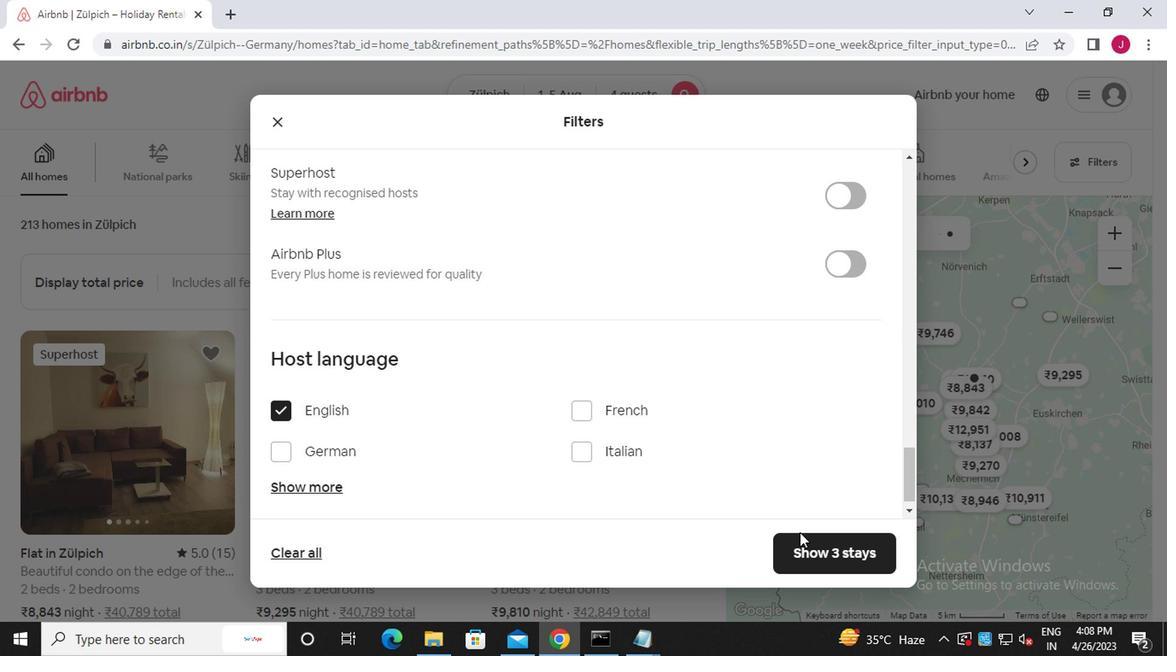 
Action: Mouse pressed left at (811, 558)
Screenshot: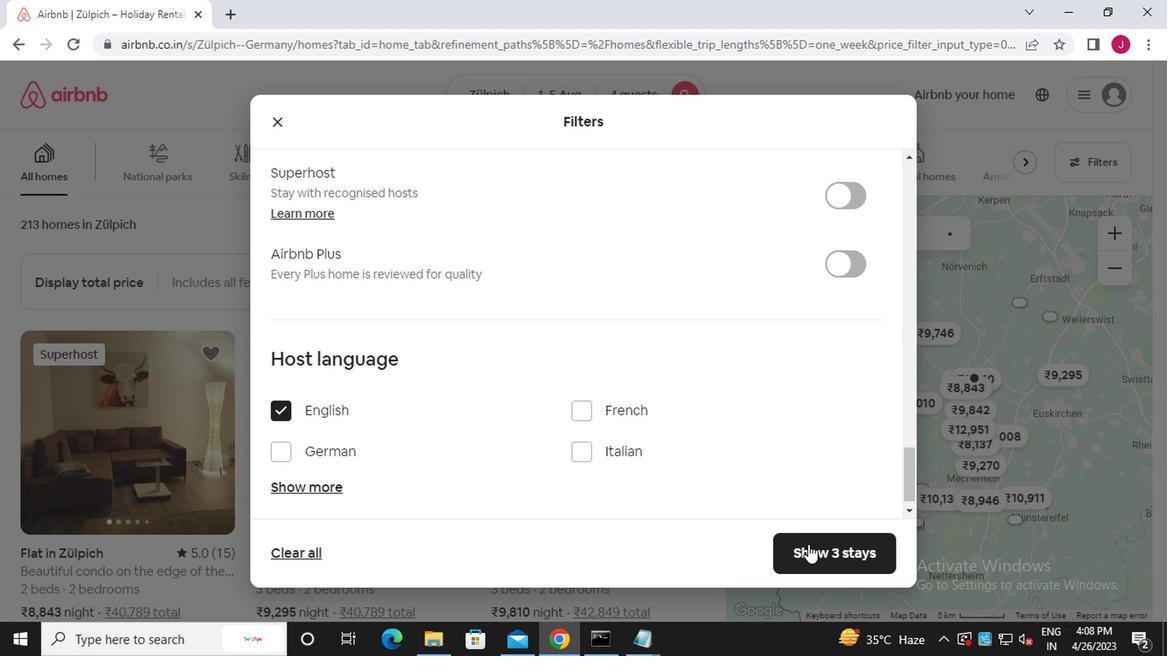 
Action: Mouse moved to (805, 555)
Screenshot: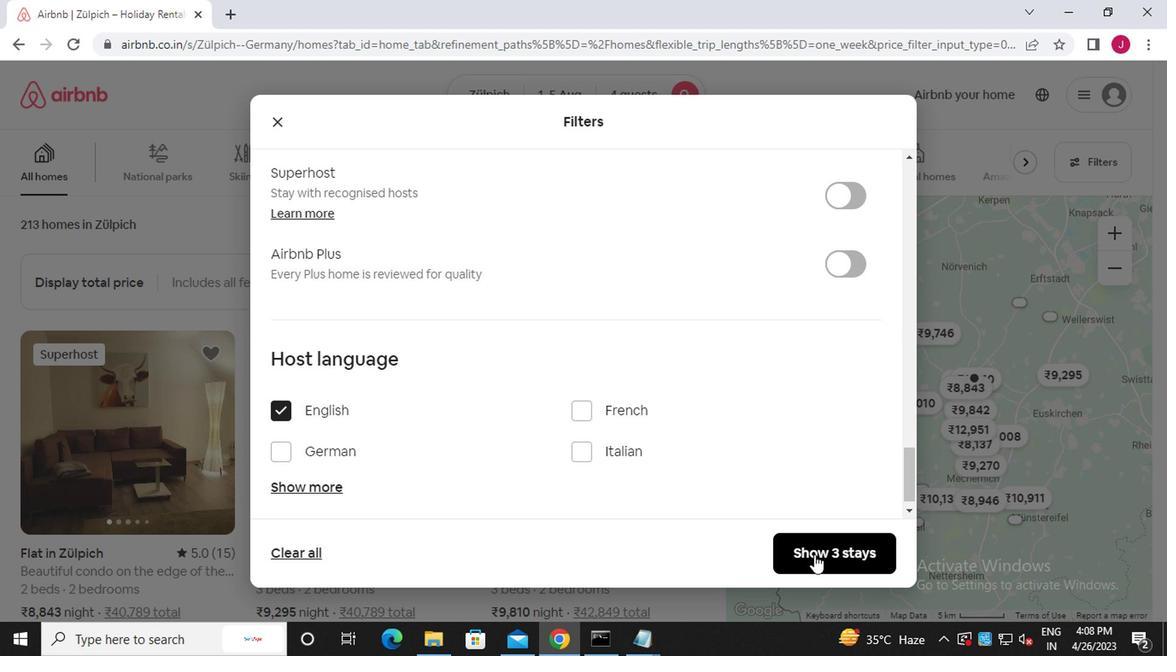
